 Task: Find connections with filter location Kandukūr with filter topic #lawyerlifewith filter profile language French with filter current company AMD with filter school Rungta College of Engineering & Technology Kohka-Kurud Bhilai. with filter industry Engines and Power Transmission Equipment Manufacturing with filter service category Business Law with filter keywords title Engineering Technician
Action: Mouse moved to (180, 266)
Screenshot: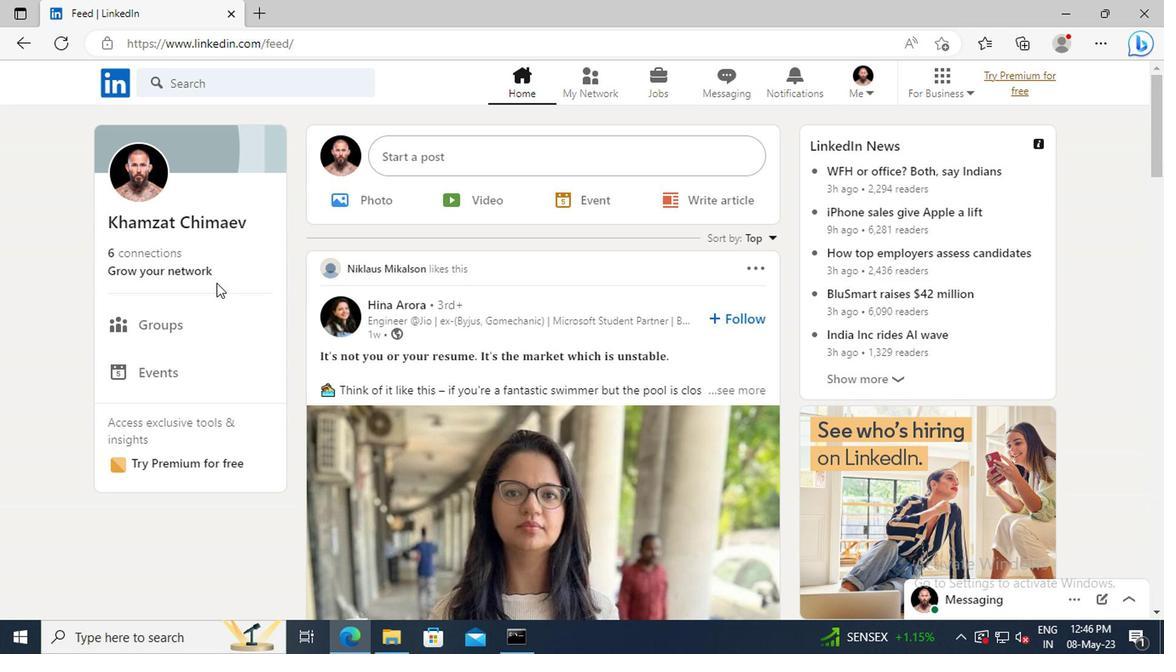
Action: Mouse pressed left at (180, 266)
Screenshot: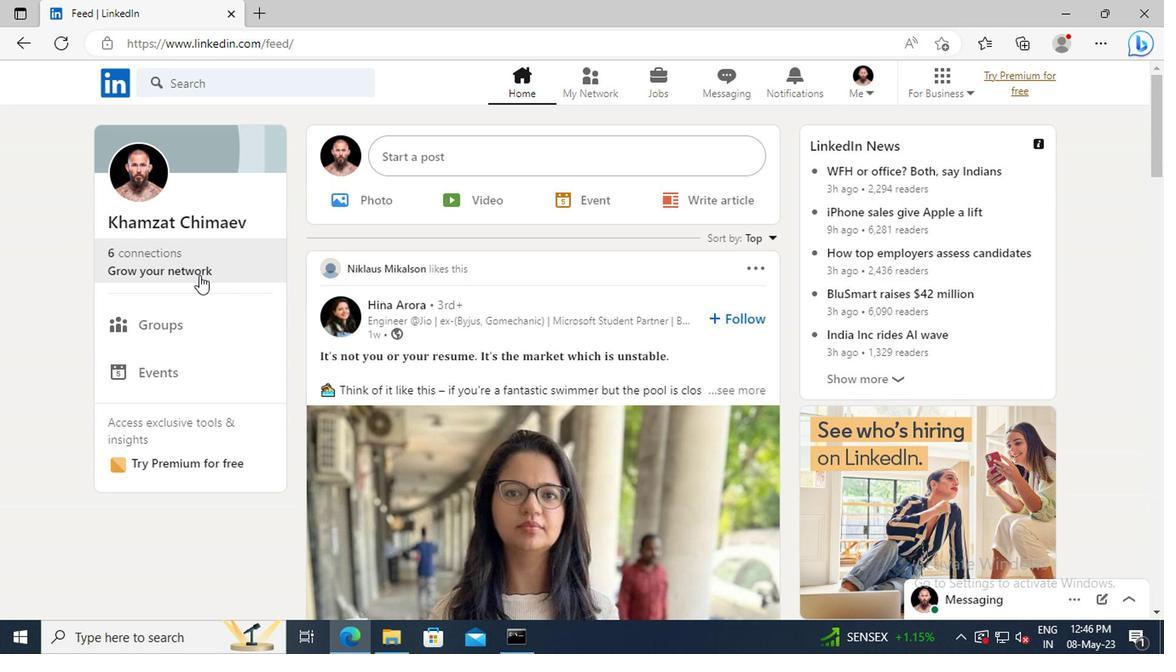 
Action: Mouse moved to (184, 184)
Screenshot: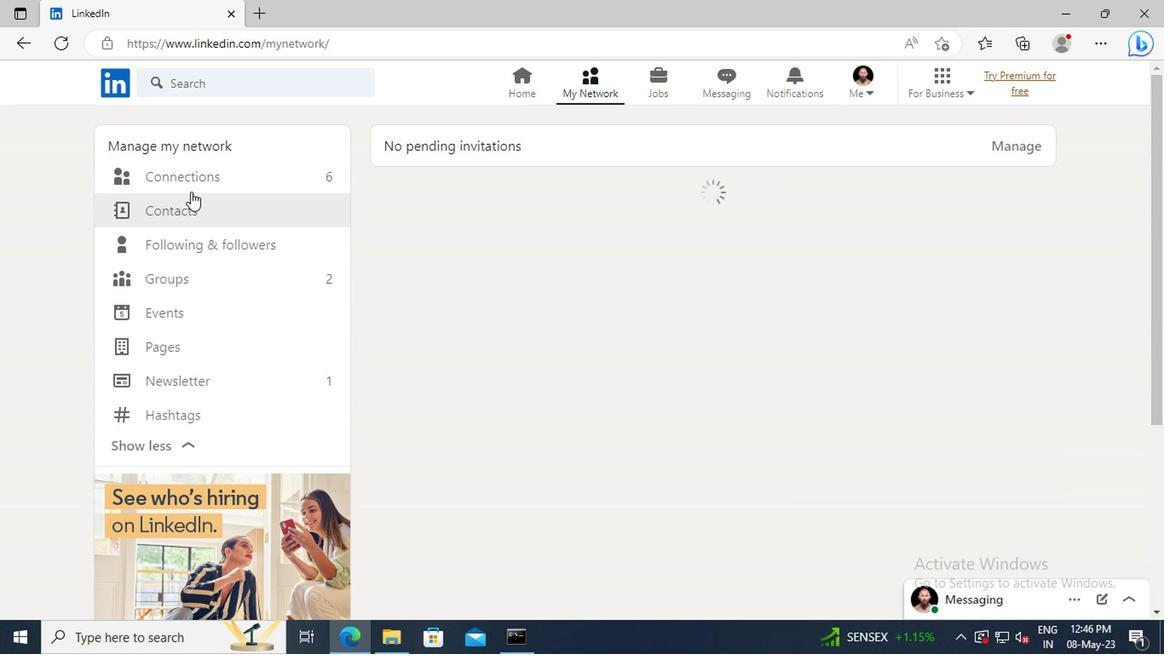 
Action: Mouse pressed left at (184, 184)
Screenshot: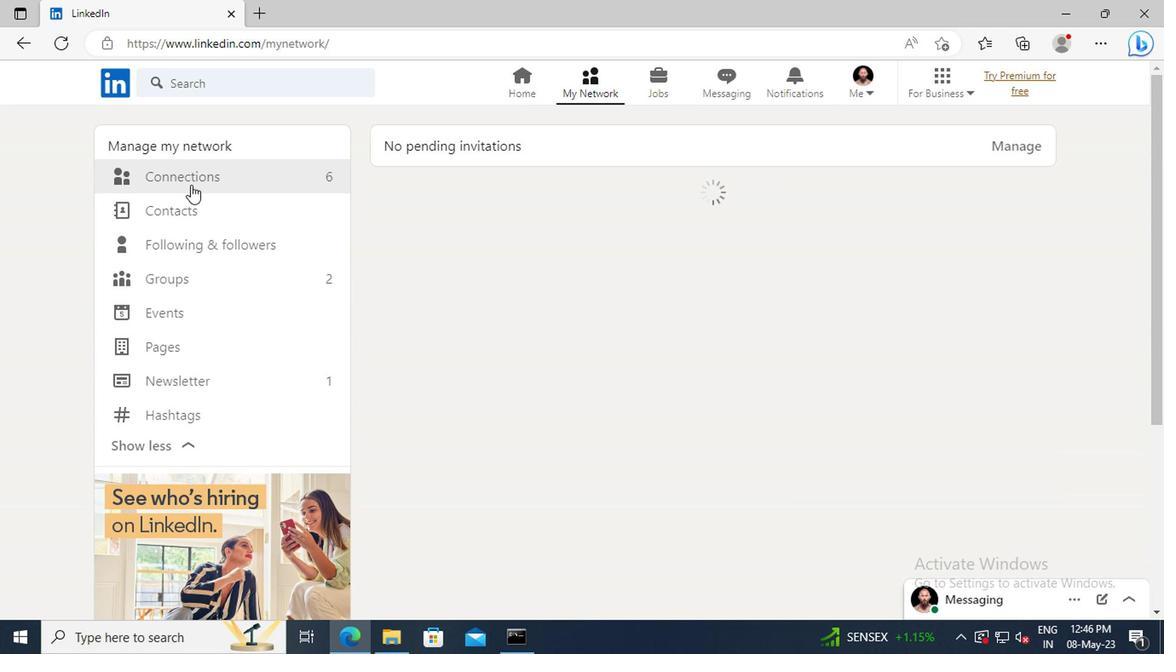 
Action: Mouse moved to (702, 182)
Screenshot: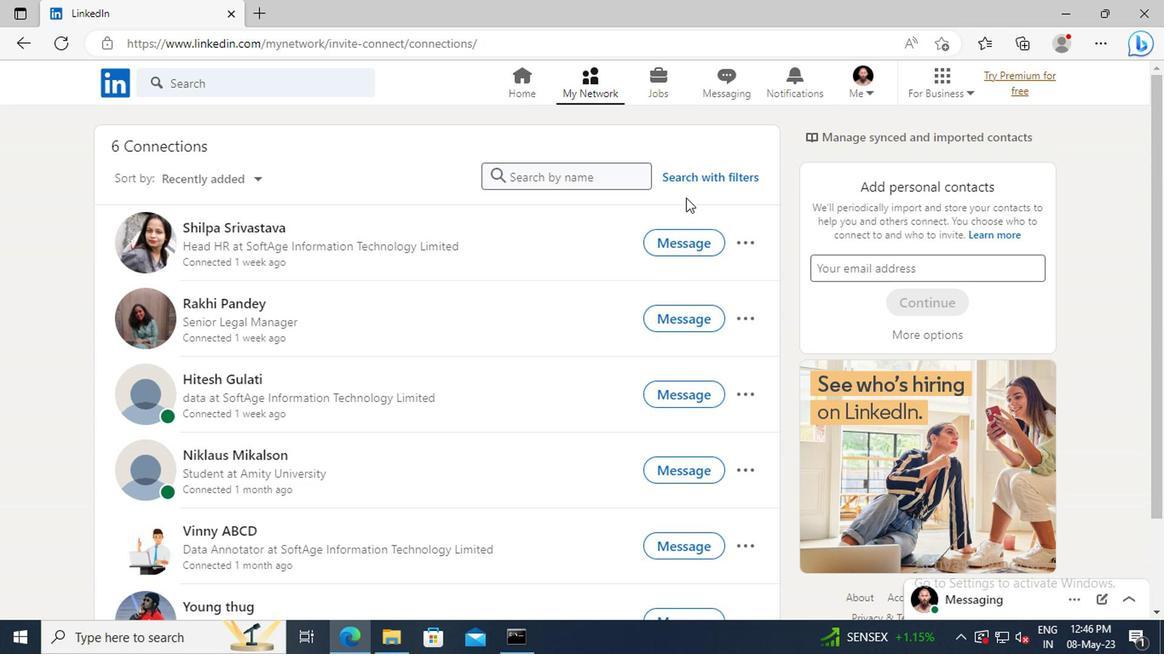 
Action: Mouse pressed left at (702, 182)
Screenshot: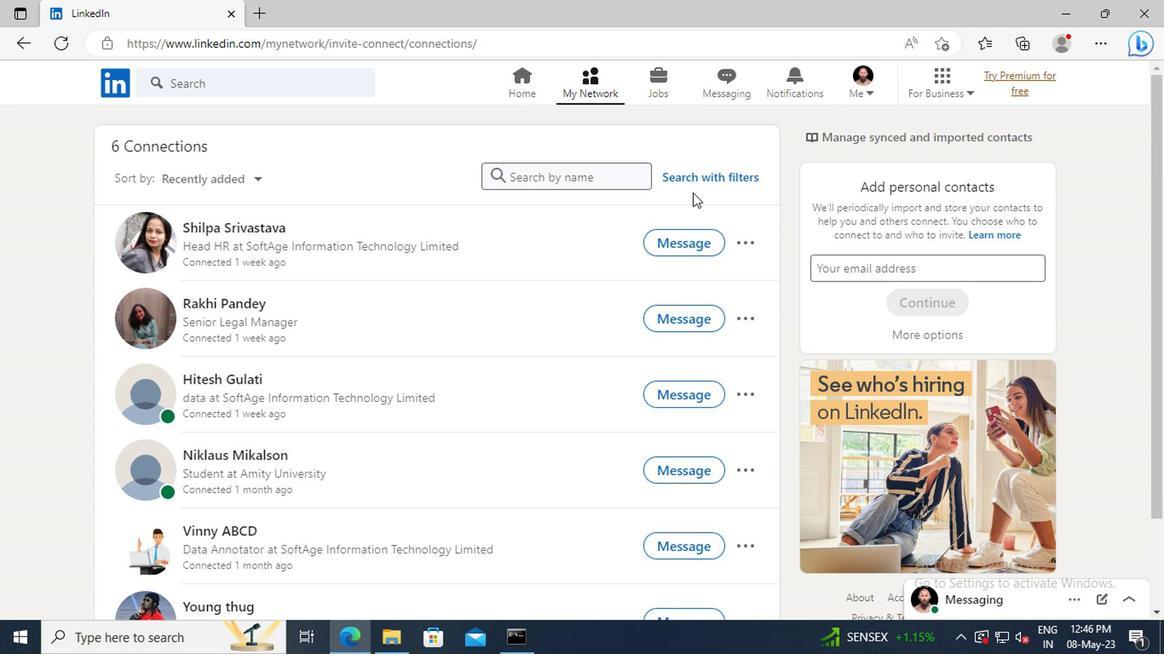
Action: Mouse moved to (639, 135)
Screenshot: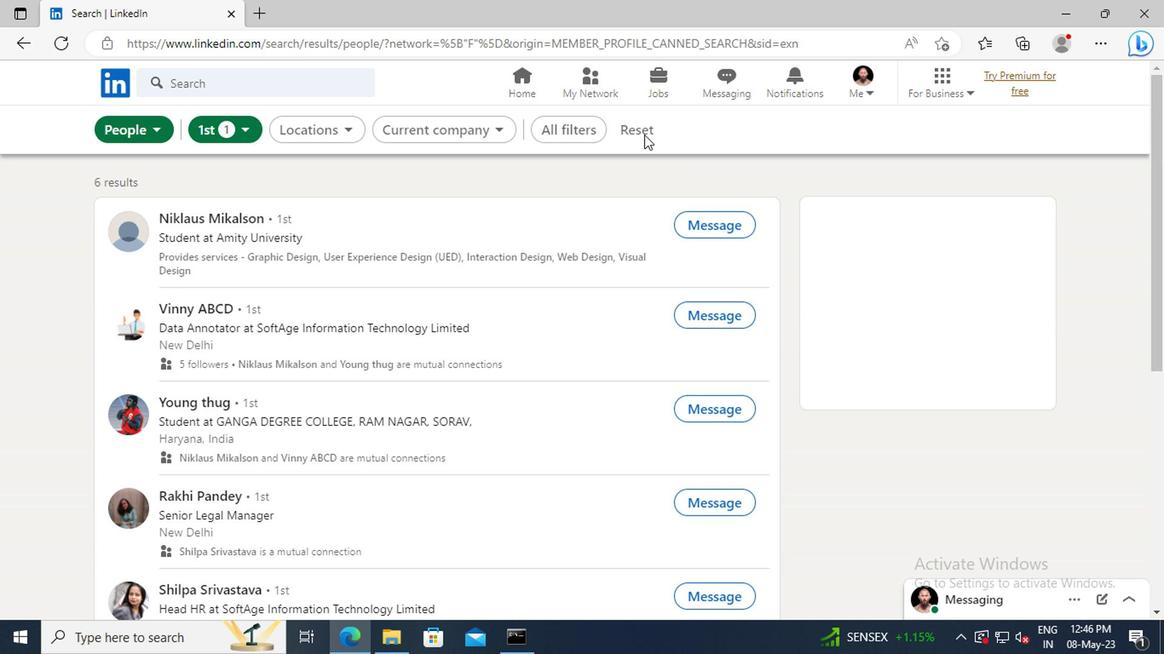 
Action: Mouse pressed left at (639, 135)
Screenshot: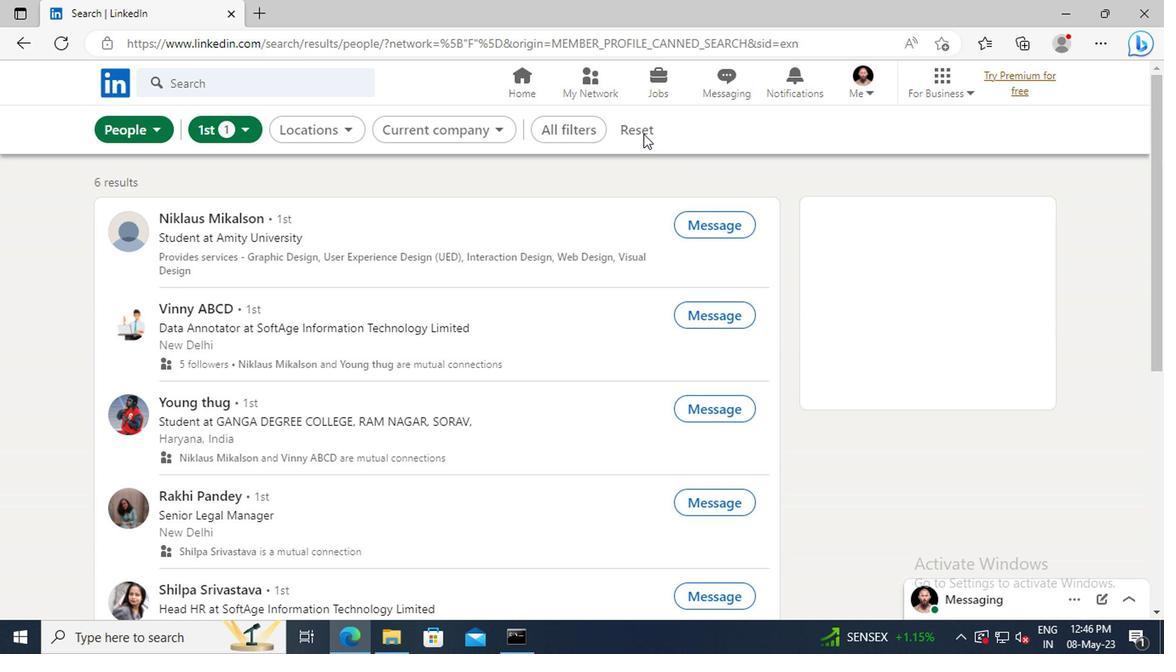 
Action: Mouse moved to (621, 135)
Screenshot: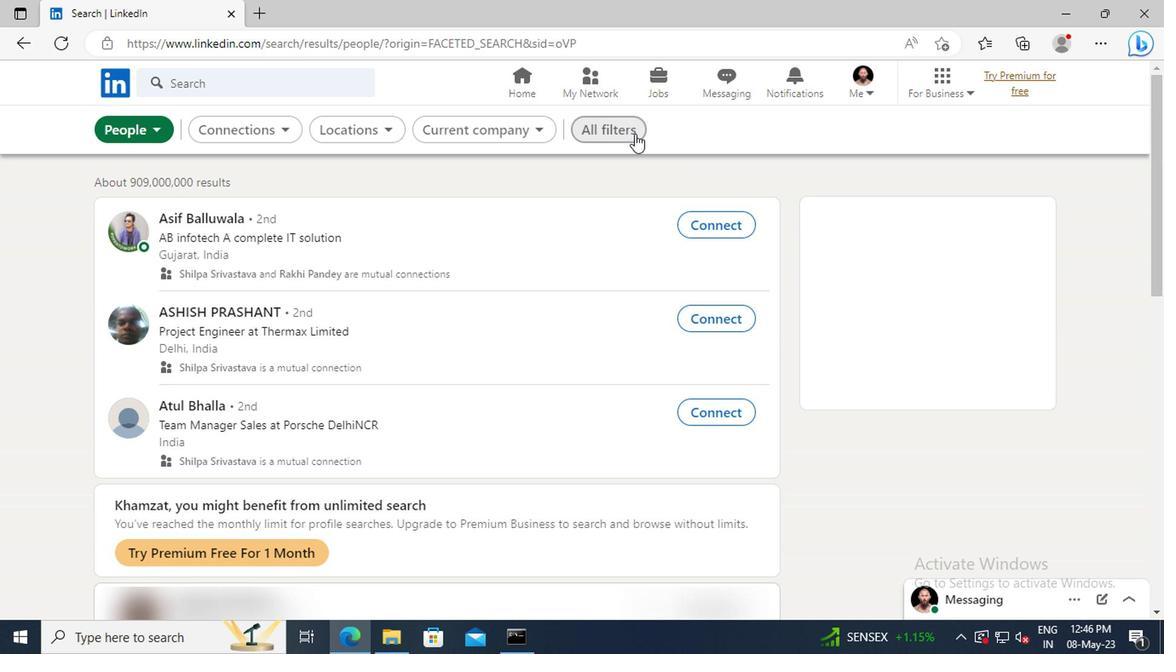 
Action: Mouse pressed left at (621, 135)
Screenshot: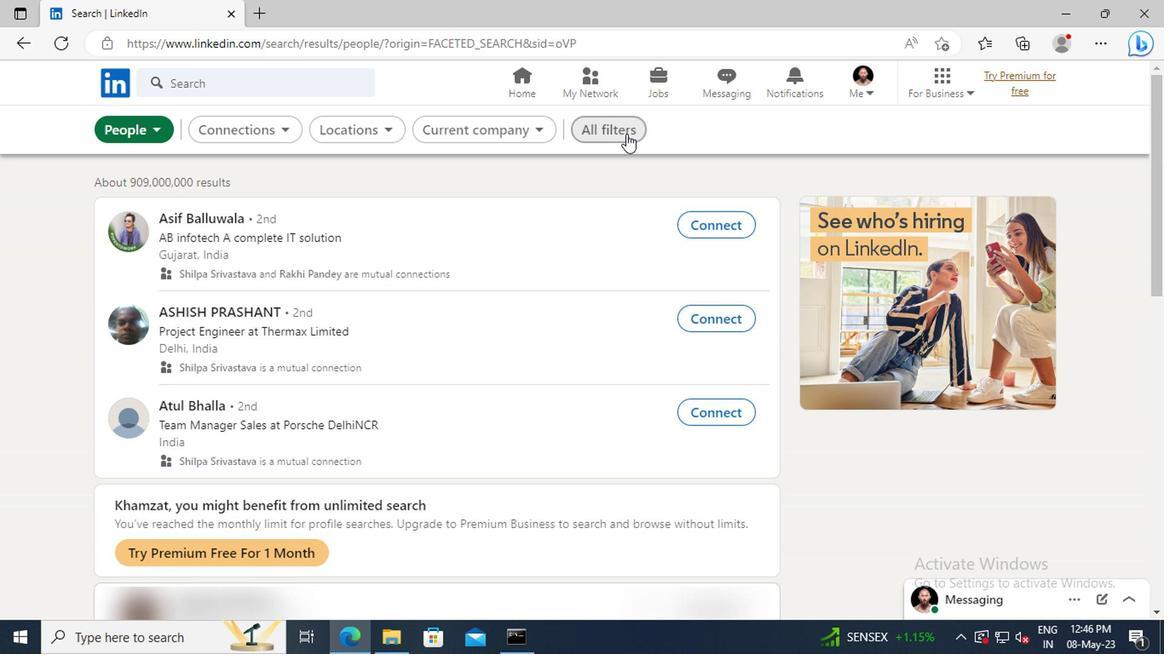 
Action: Mouse moved to (913, 305)
Screenshot: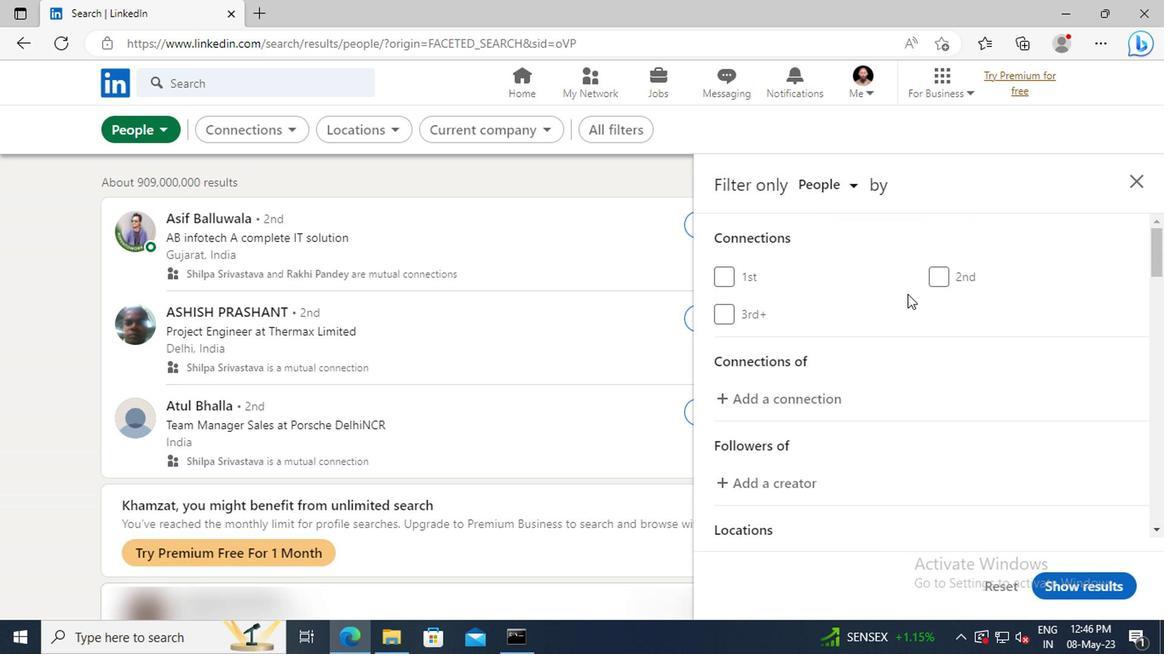
Action: Mouse scrolled (913, 303) with delta (0, -1)
Screenshot: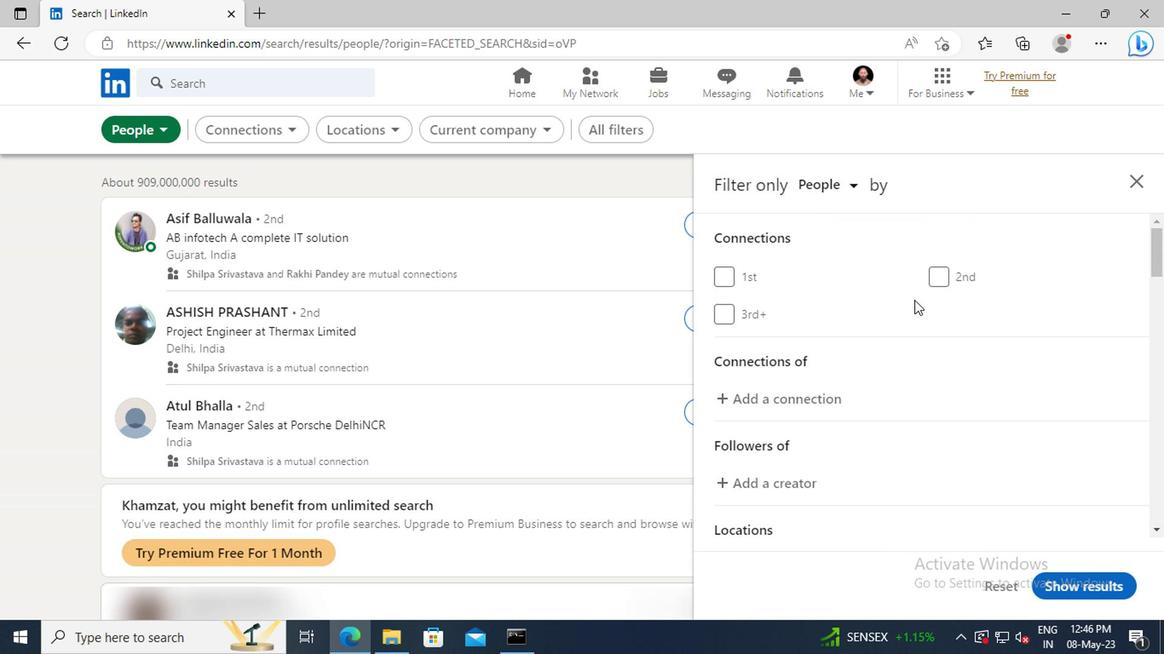 
Action: Mouse moved to (915, 306)
Screenshot: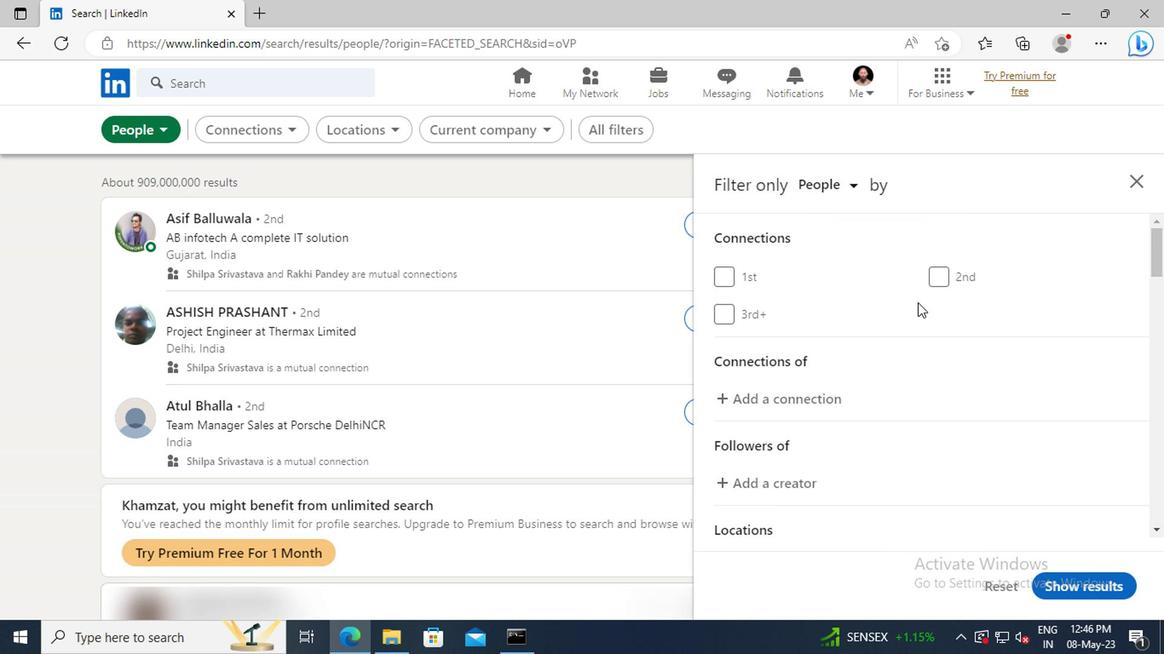 
Action: Mouse scrolled (915, 305) with delta (0, -1)
Screenshot: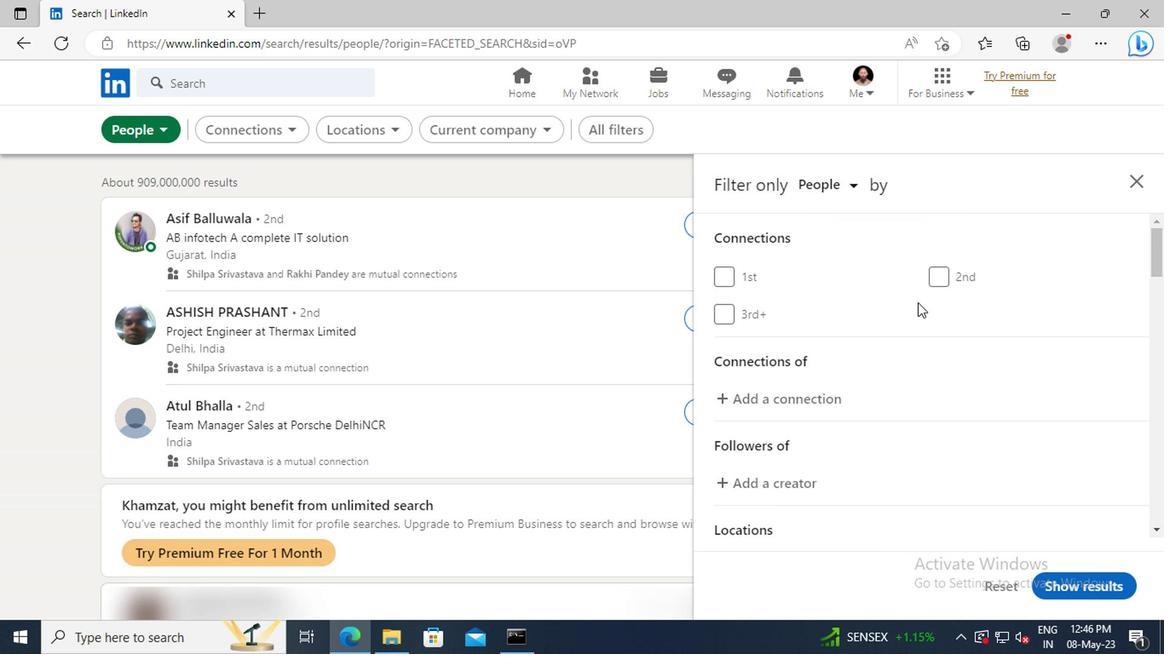 
Action: Mouse scrolled (915, 305) with delta (0, -1)
Screenshot: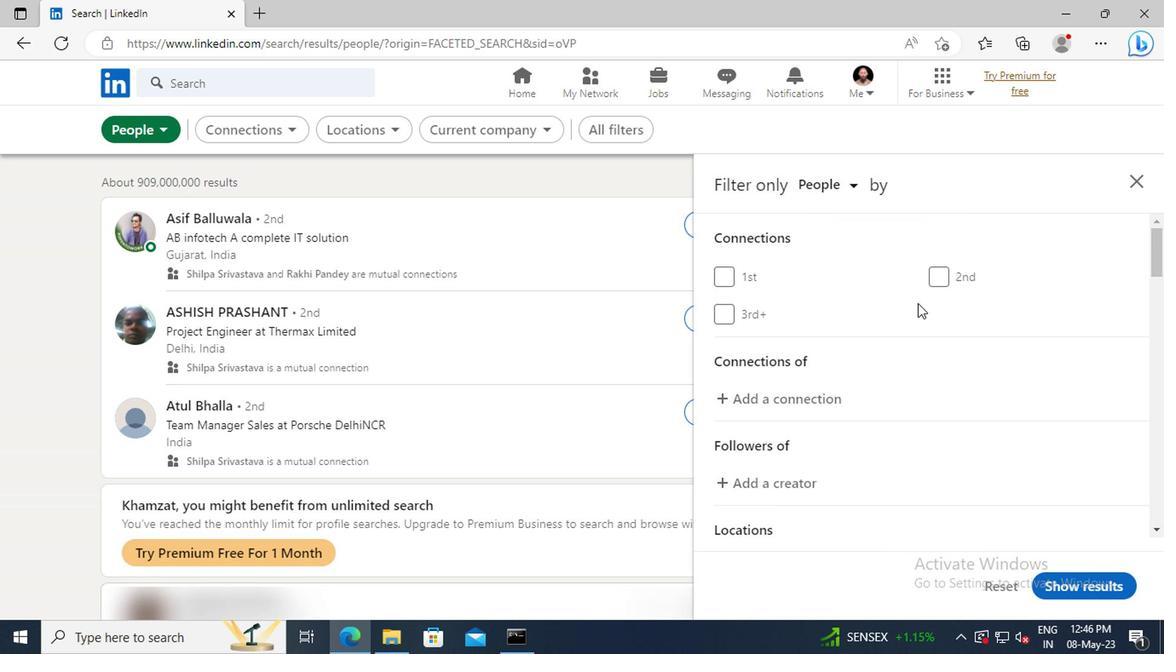 
Action: Mouse scrolled (915, 305) with delta (0, -1)
Screenshot: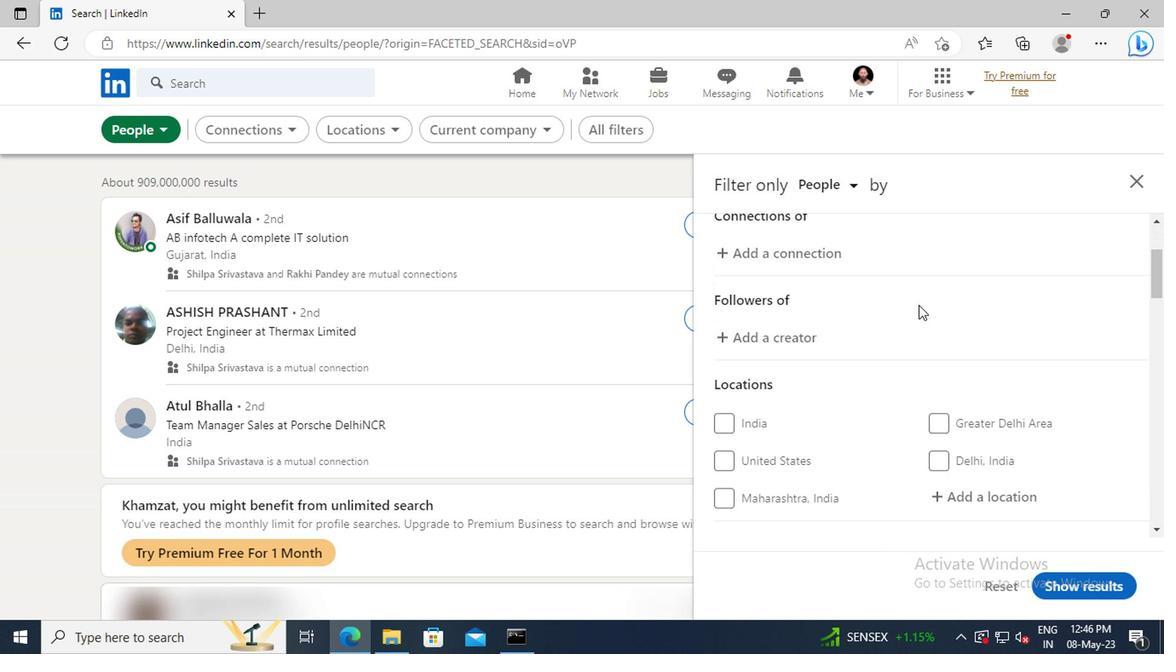 
Action: Mouse scrolled (915, 305) with delta (0, -1)
Screenshot: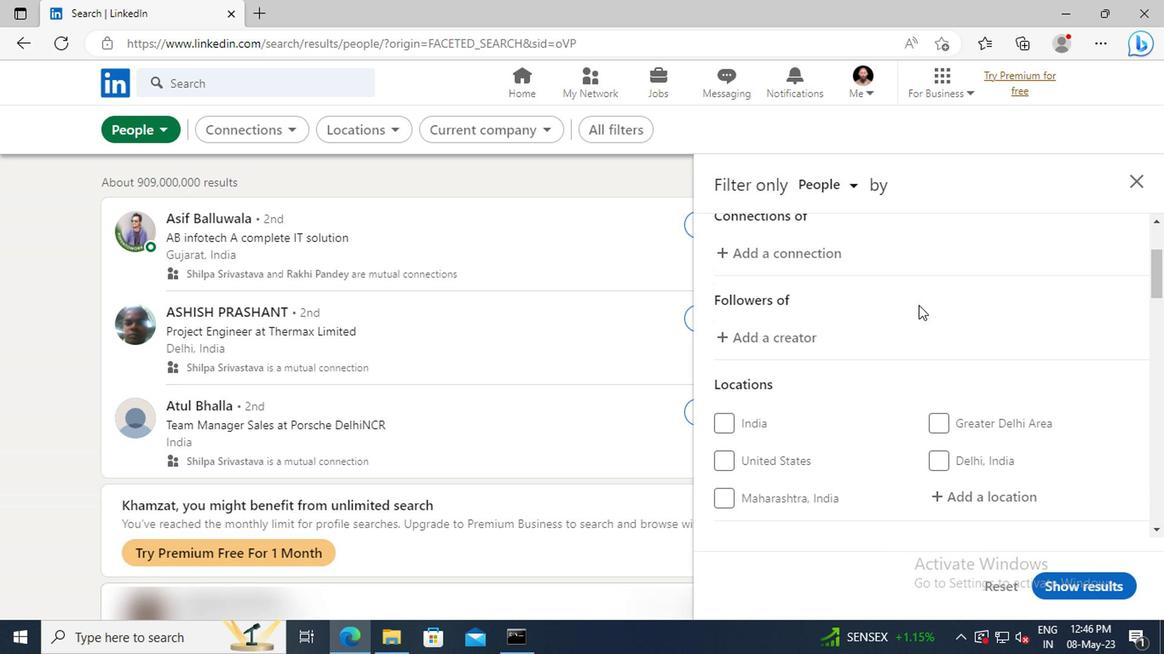 
Action: Mouse scrolled (915, 305) with delta (0, -1)
Screenshot: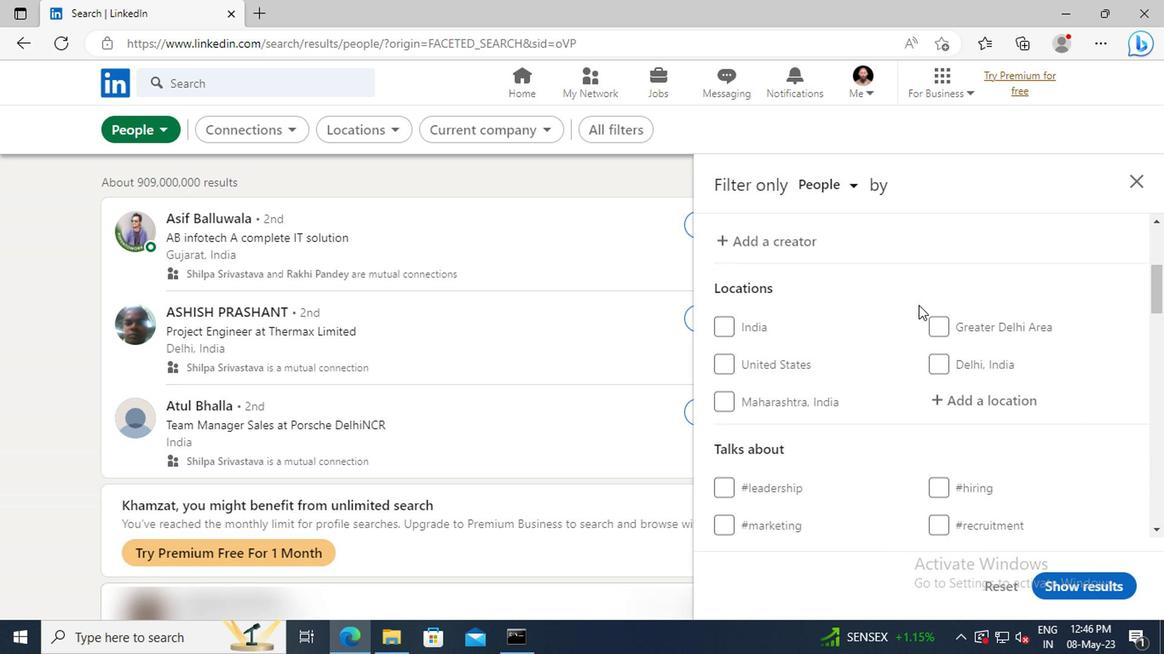 
Action: Mouse moved to (947, 356)
Screenshot: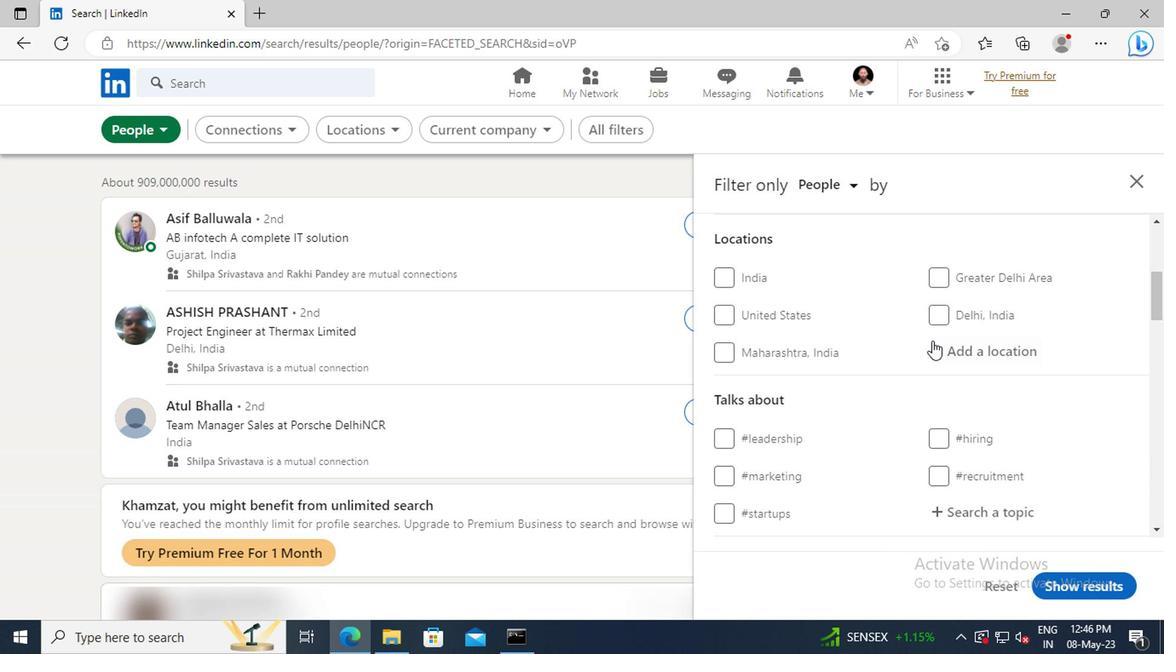 
Action: Mouse pressed left at (947, 356)
Screenshot: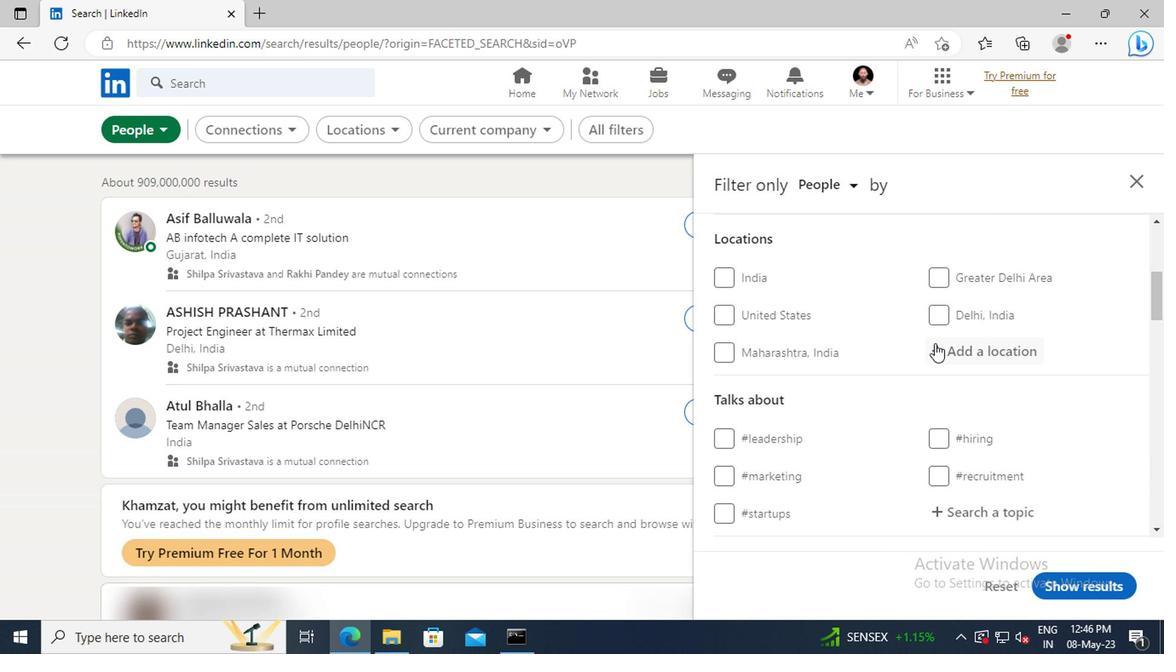 
Action: Mouse moved to (947, 356)
Screenshot: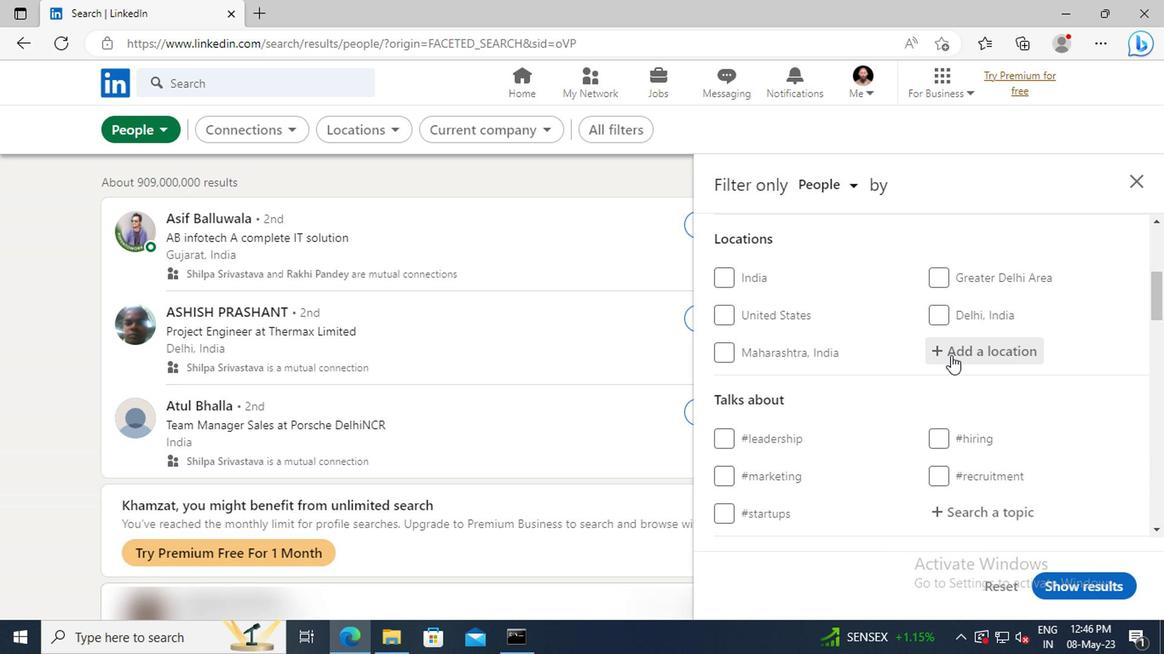 
Action: Key pressed <Key.shift>KANDUKUR
Screenshot: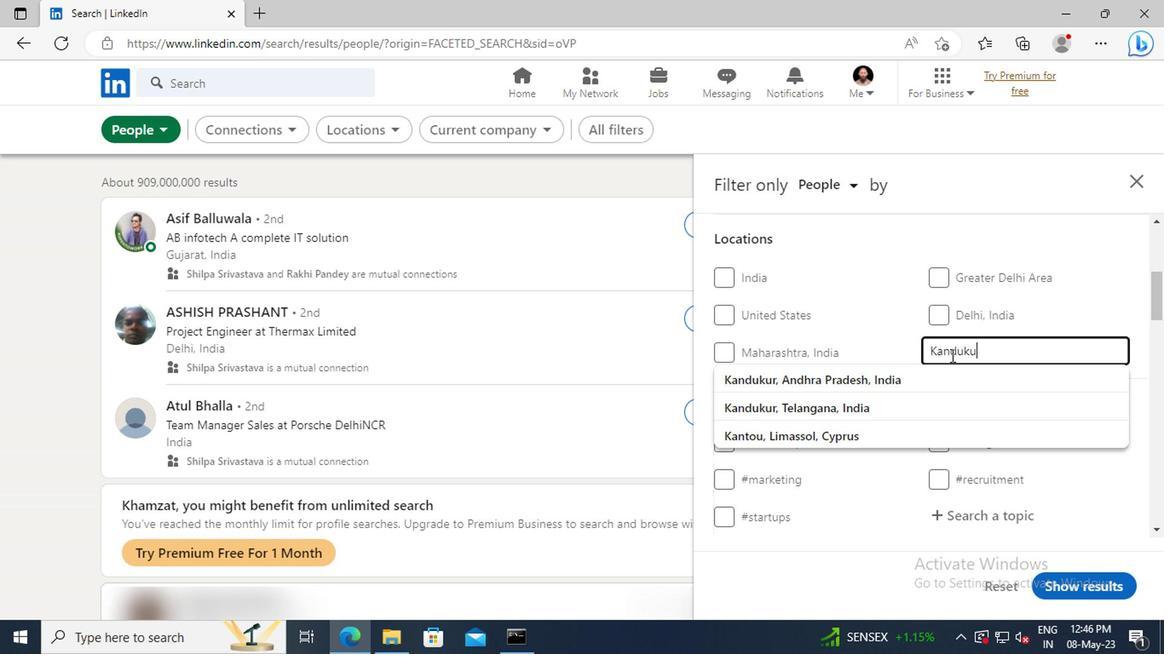 
Action: Mouse moved to (948, 371)
Screenshot: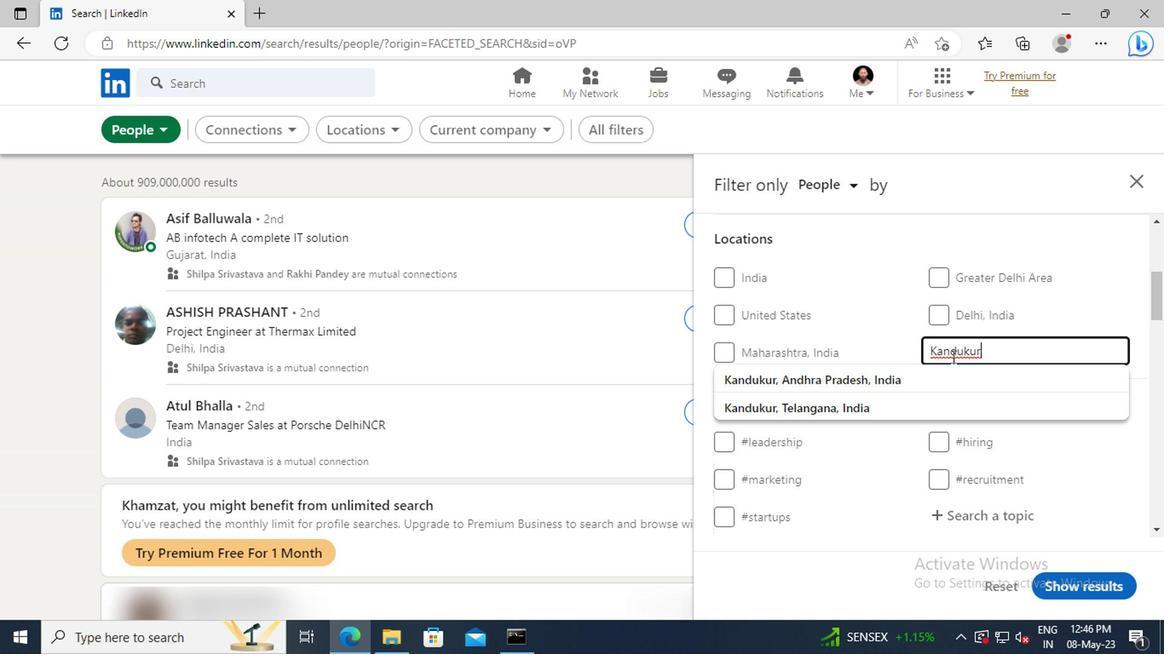 
Action: Mouse pressed left at (948, 371)
Screenshot: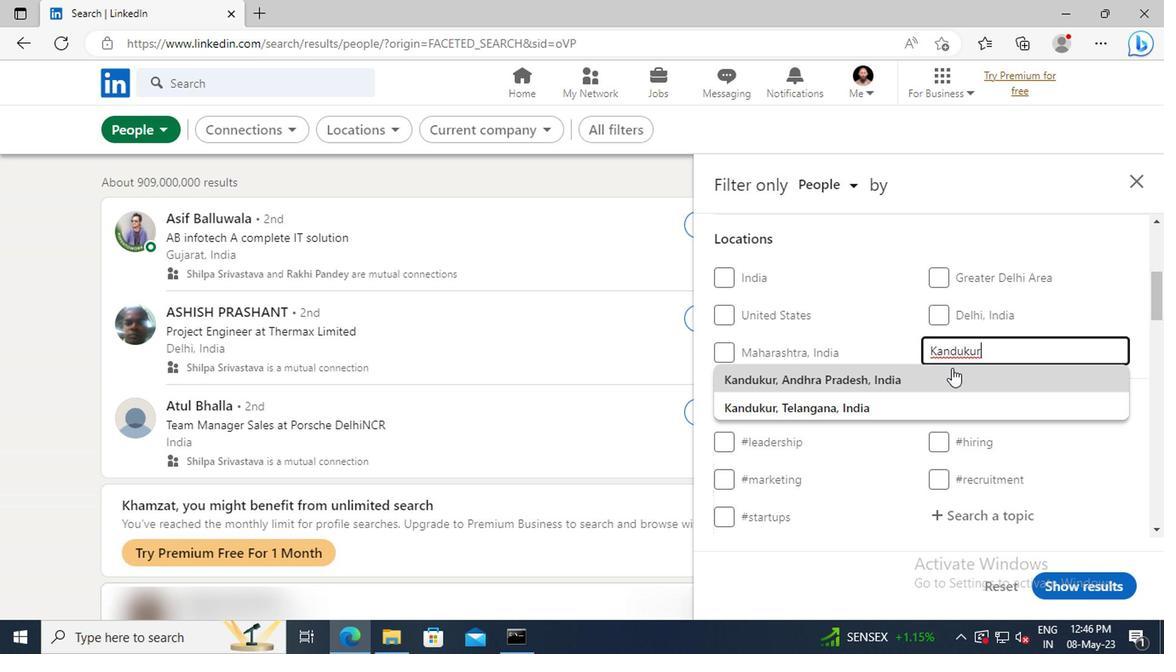 
Action: Mouse scrolled (948, 371) with delta (0, 0)
Screenshot: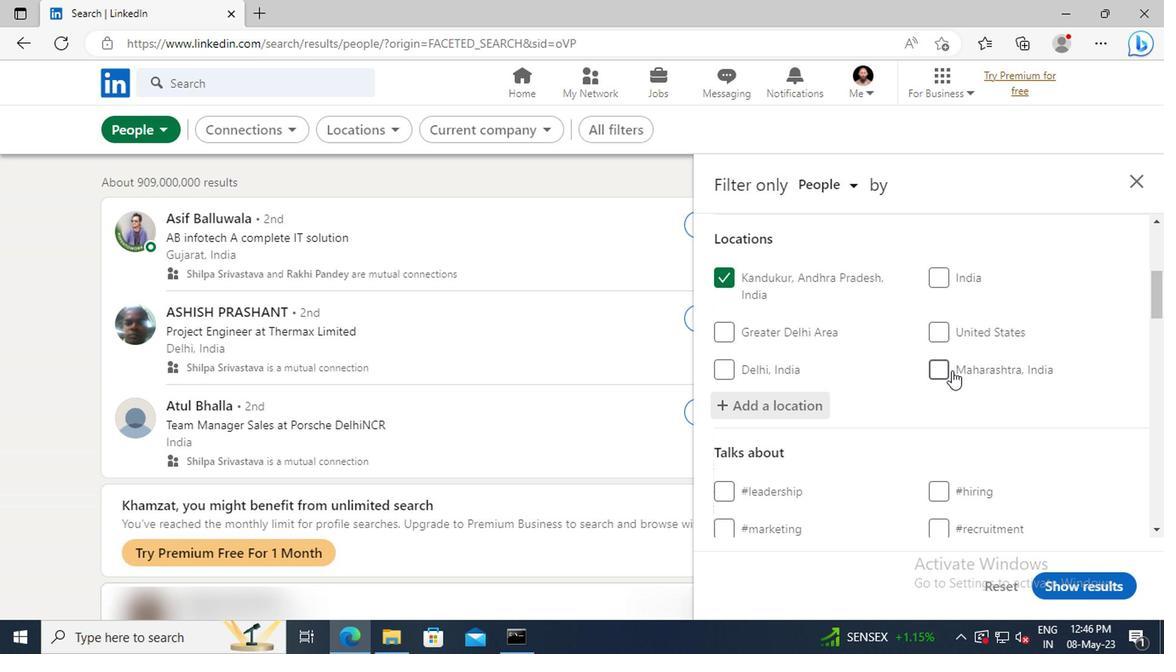 
Action: Mouse scrolled (948, 371) with delta (0, 0)
Screenshot: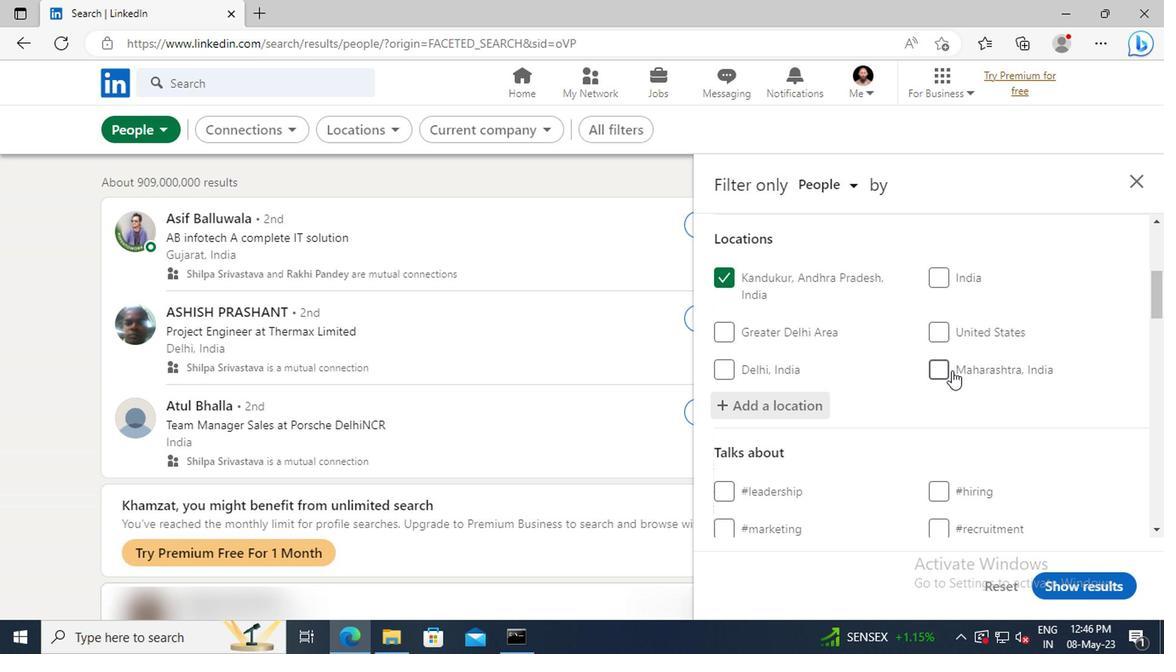 
Action: Mouse scrolled (948, 371) with delta (0, 0)
Screenshot: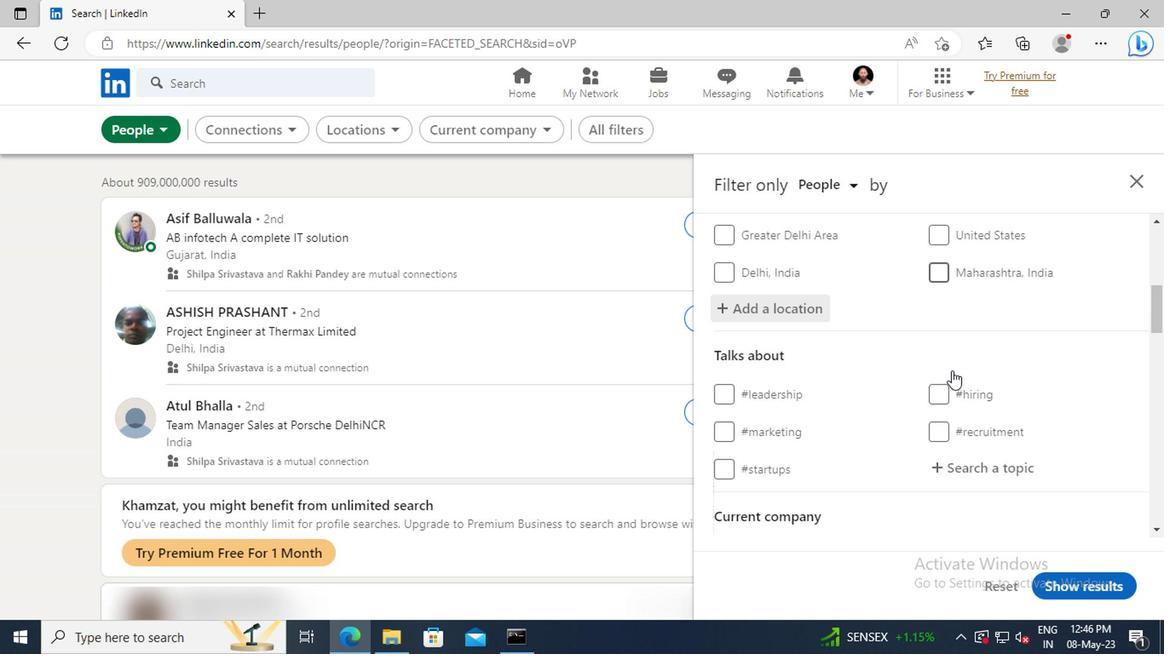 
Action: Mouse scrolled (948, 371) with delta (0, 0)
Screenshot: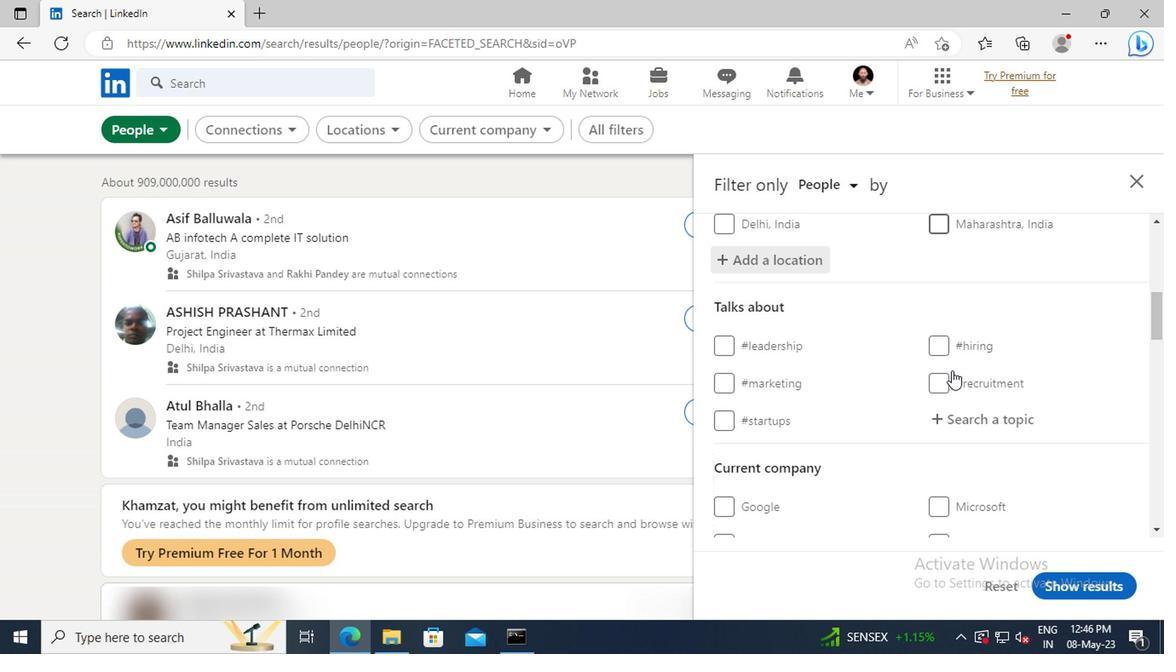 
Action: Mouse moved to (953, 375)
Screenshot: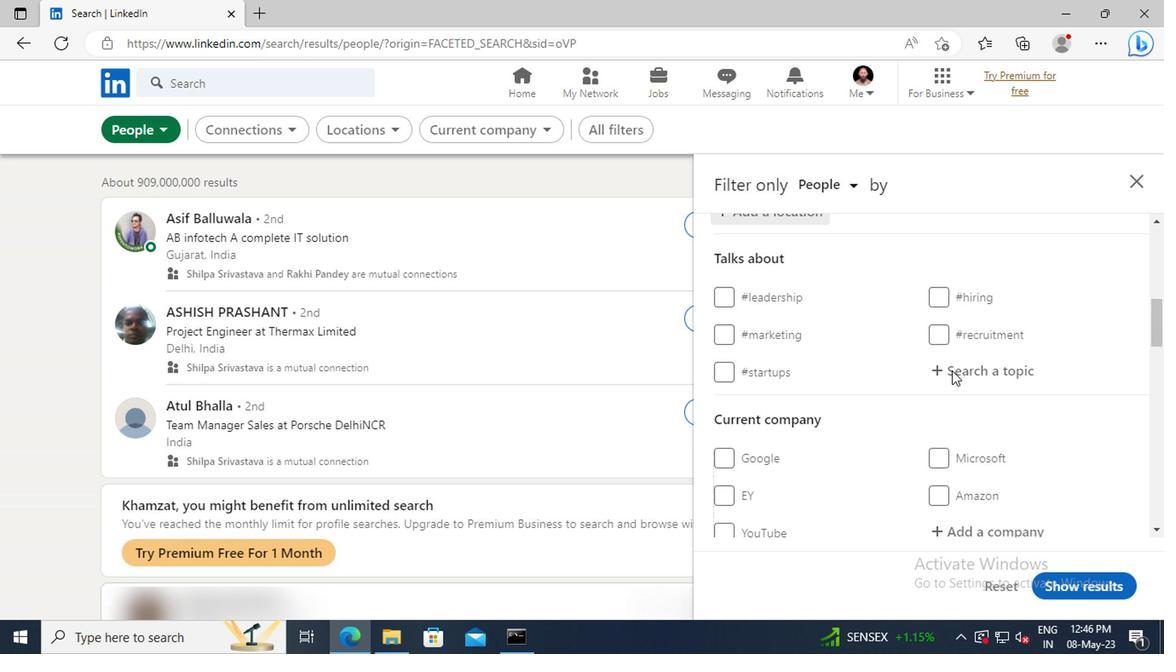 
Action: Mouse pressed left at (953, 375)
Screenshot: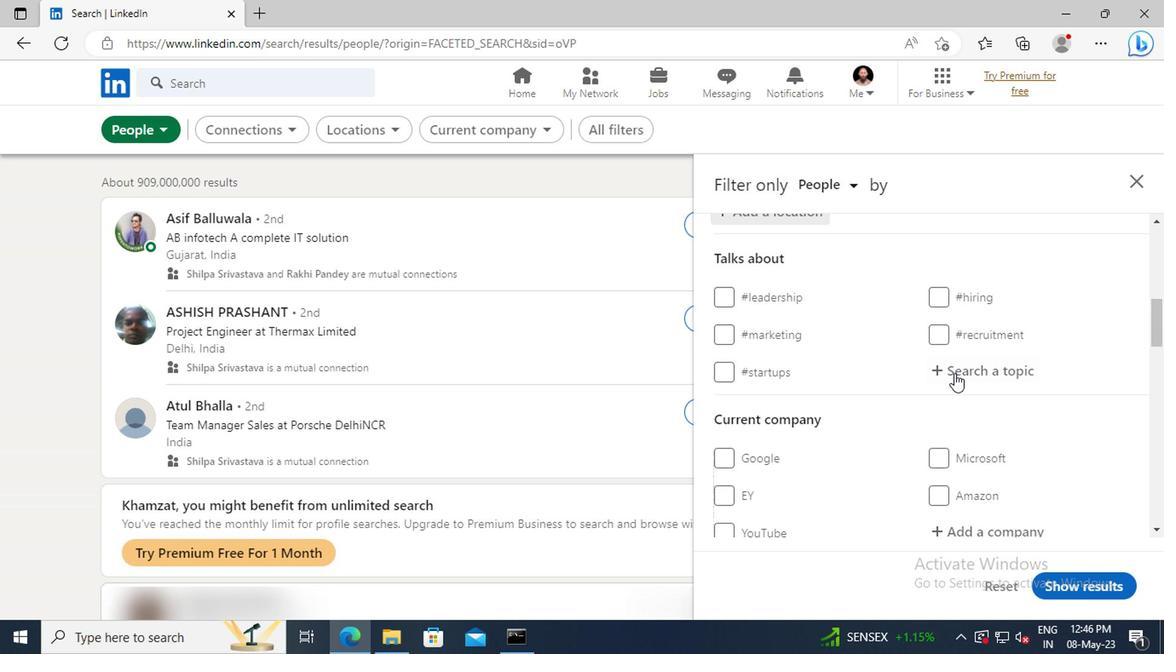 
Action: Mouse moved to (955, 377)
Screenshot: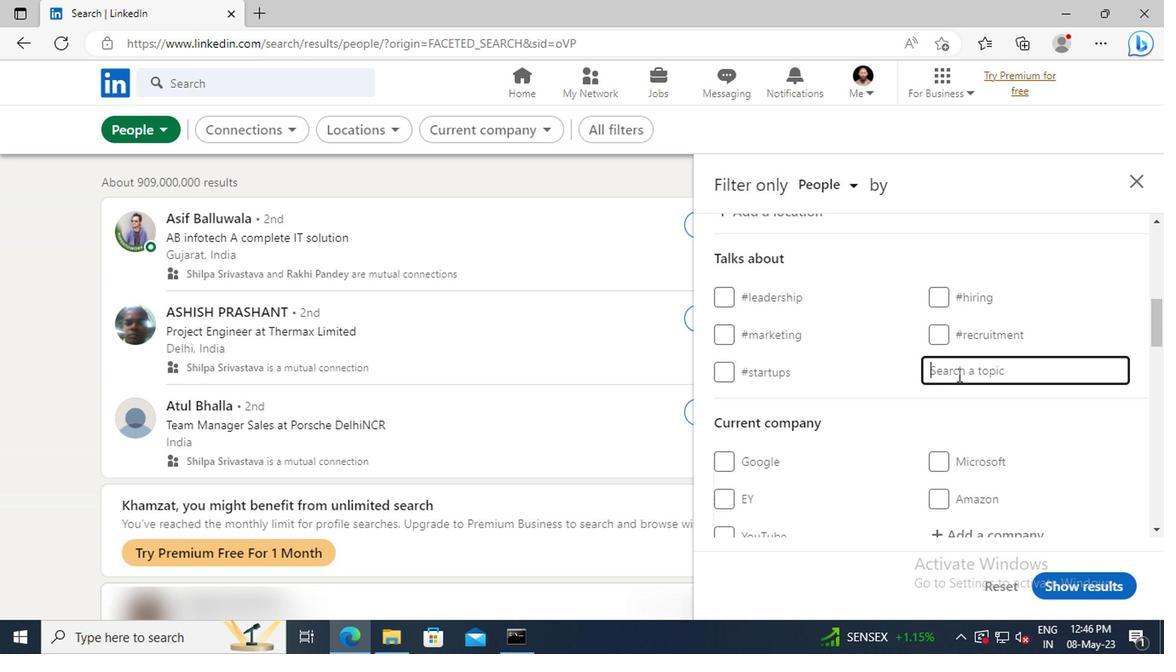 
Action: Key pressed LAWYERL
Screenshot: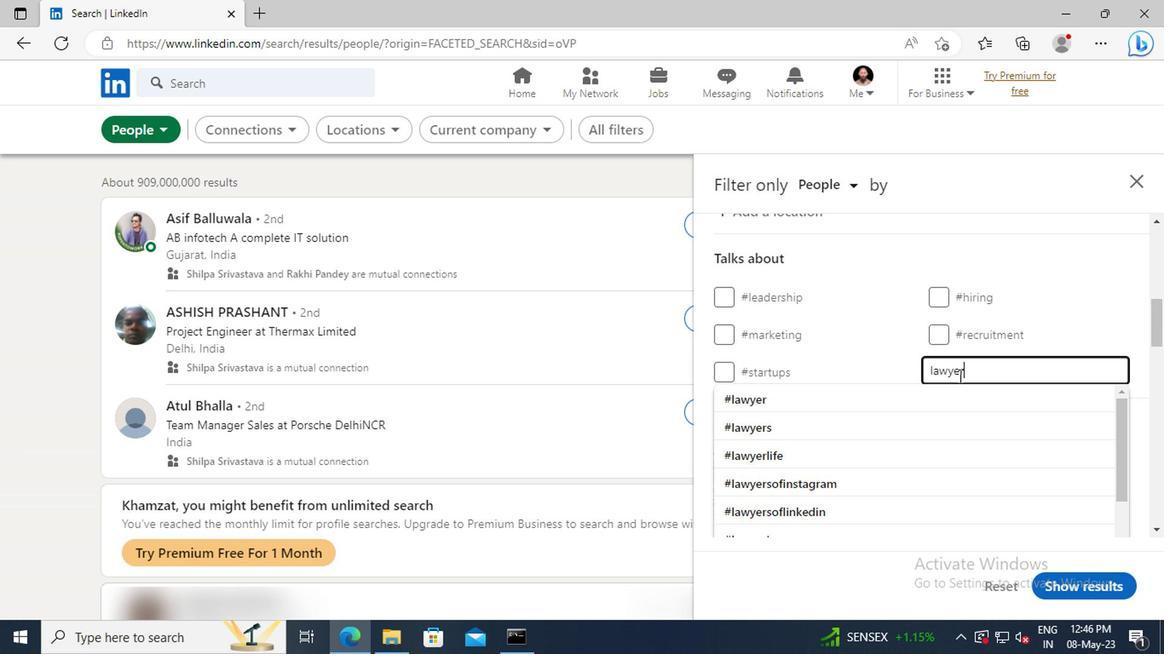 
Action: Mouse moved to (959, 397)
Screenshot: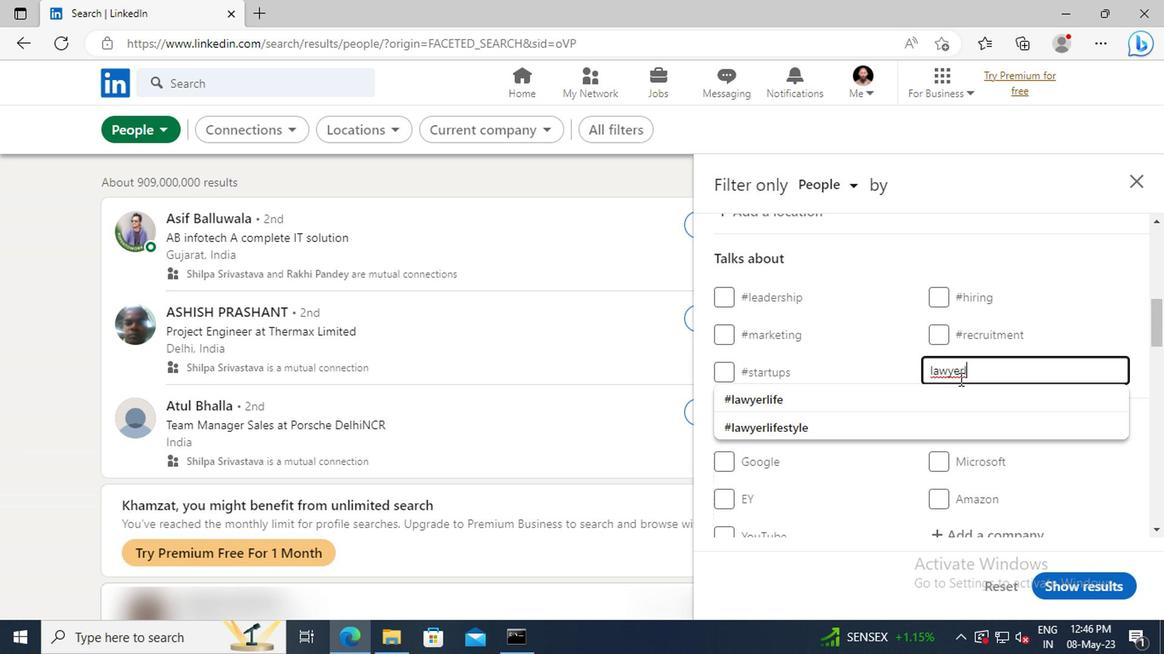 
Action: Mouse pressed left at (959, 397)
Screenshot: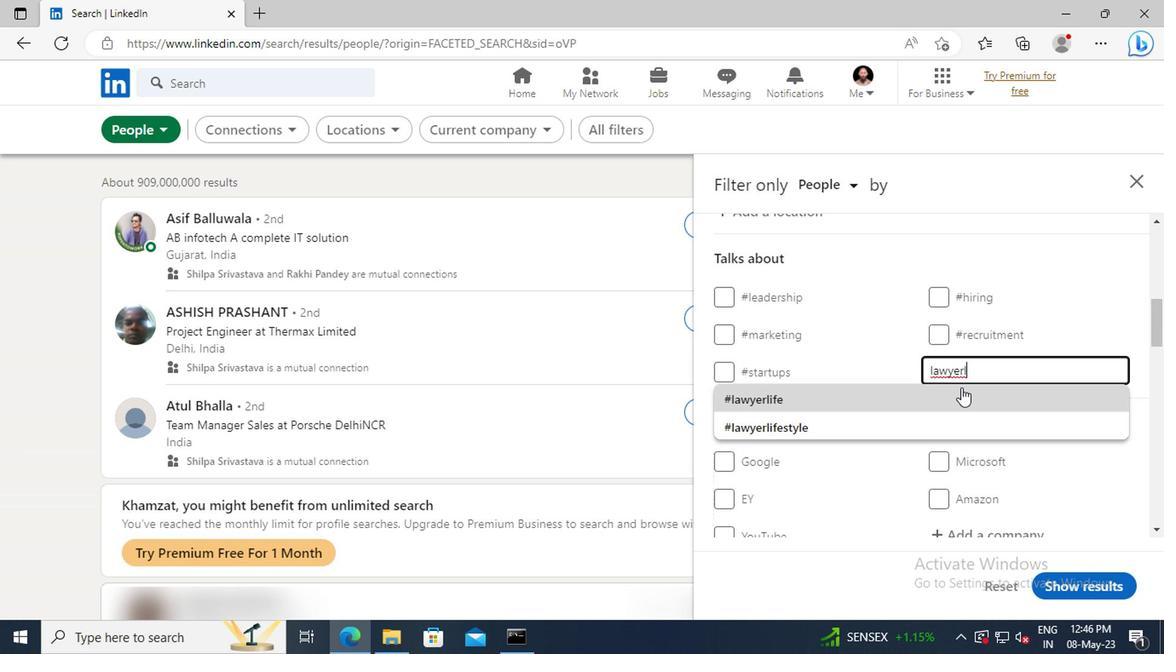
Action: Mouse scrolled (959, 396) with delta (0, 0)
Screenshot: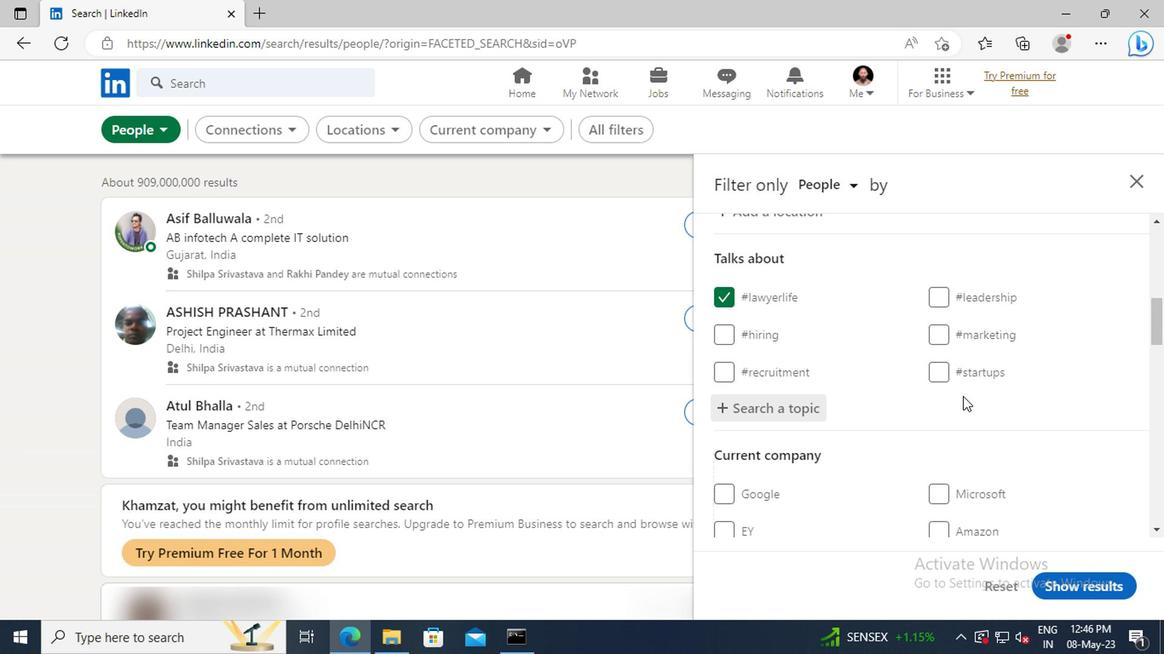 
Action: Mouse scrolled (959, 396) with delta (0, 0)
Screenshot: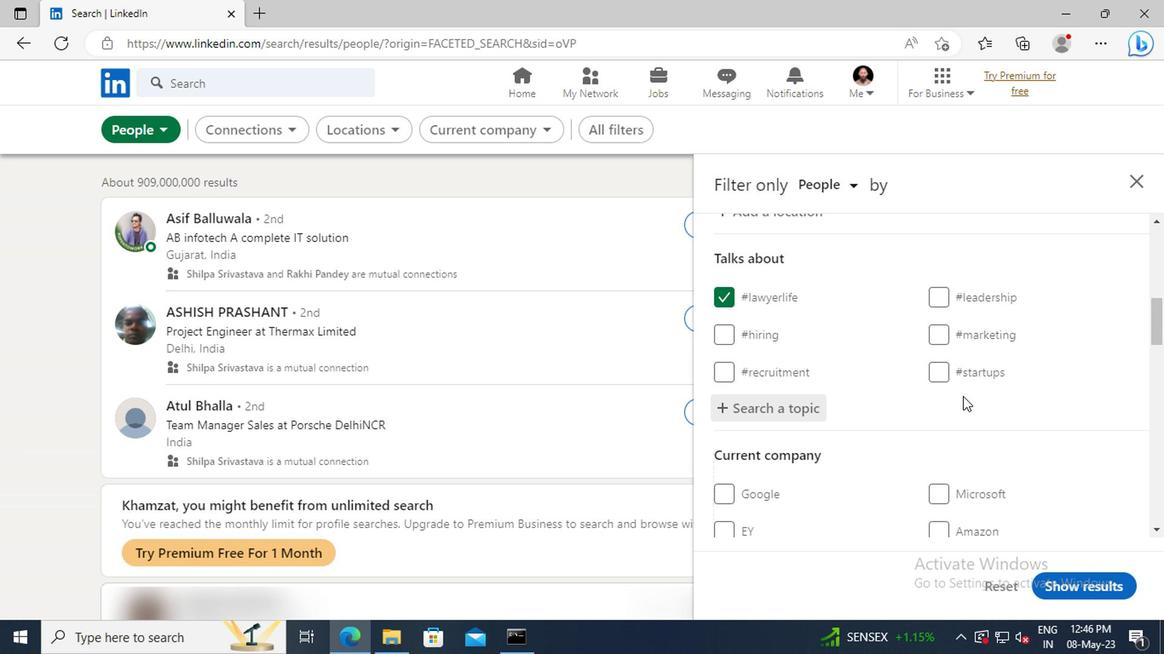 
Action: Mouse scrolled (959, 396) with delta (0, 0)
Screenshot: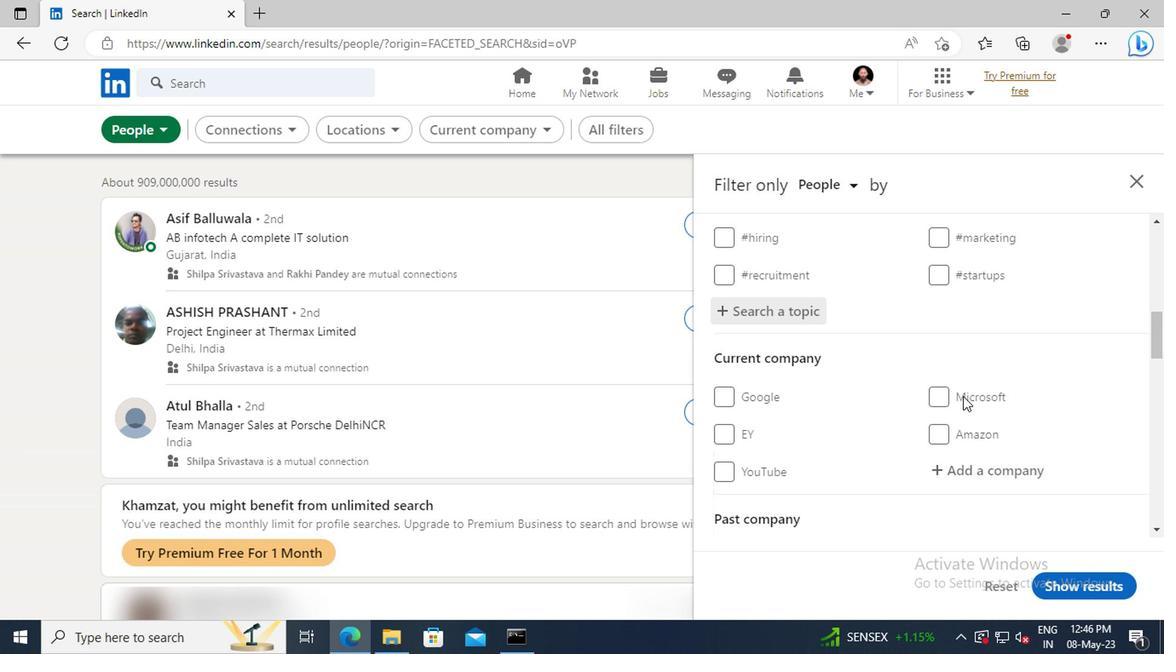 
Action: Mouse scrolled (959, 396) with delta (0, 0)
Screenshot: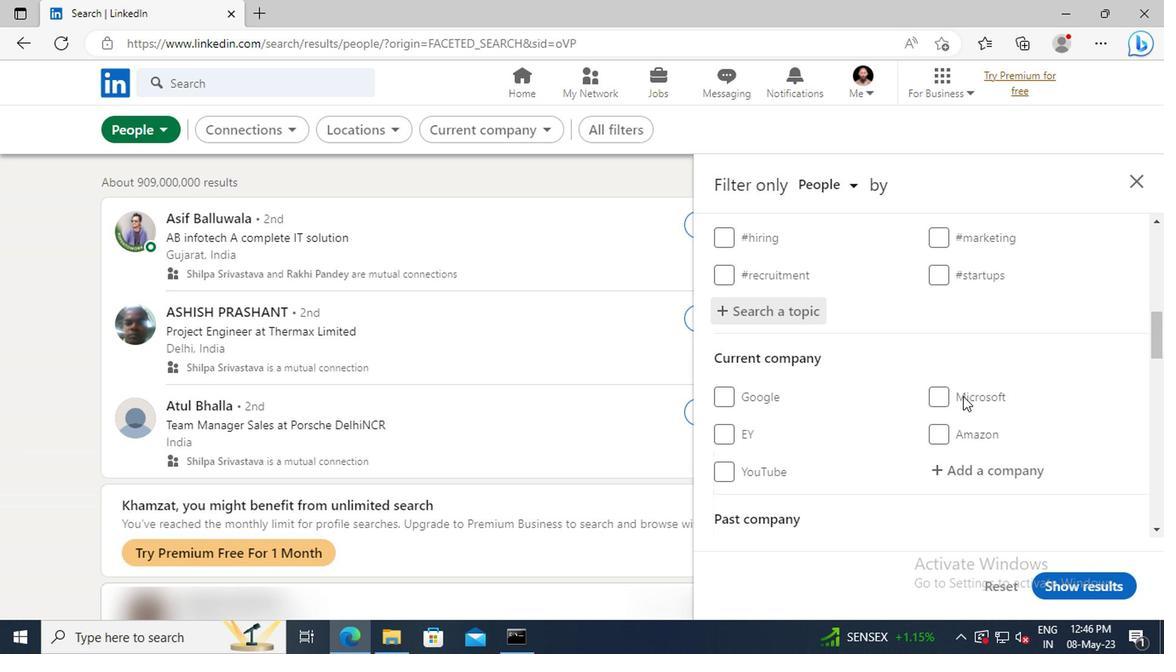 
Action: Mouse scrolled (959, 396) with delta (0, 0)
Screenshot: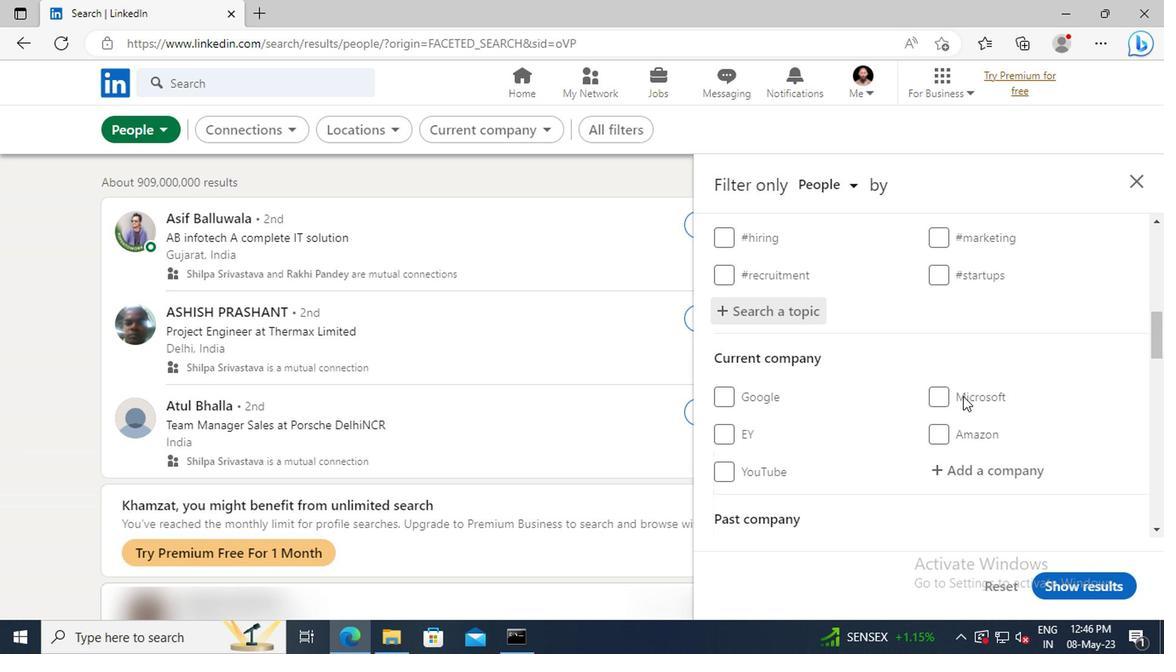 
Action: Mouse scrolled (959, 396) with delta (0, 0)
Screenshot: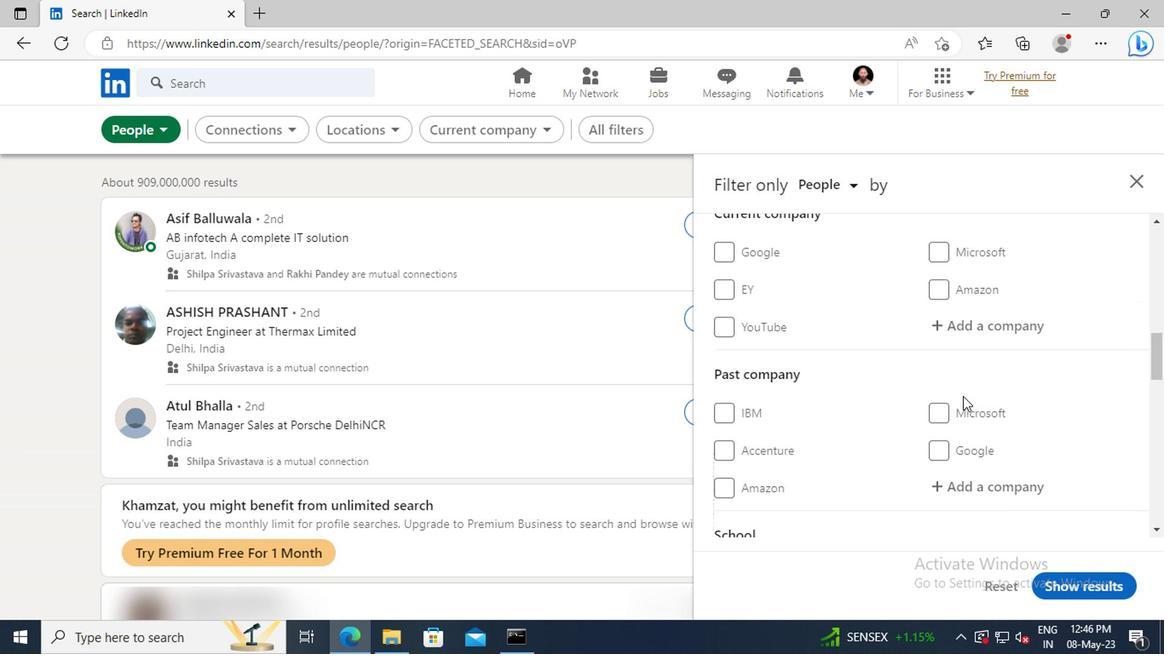 
Action: Mouse scrolled (959, 396) with delta (0, 0)
Screenshot: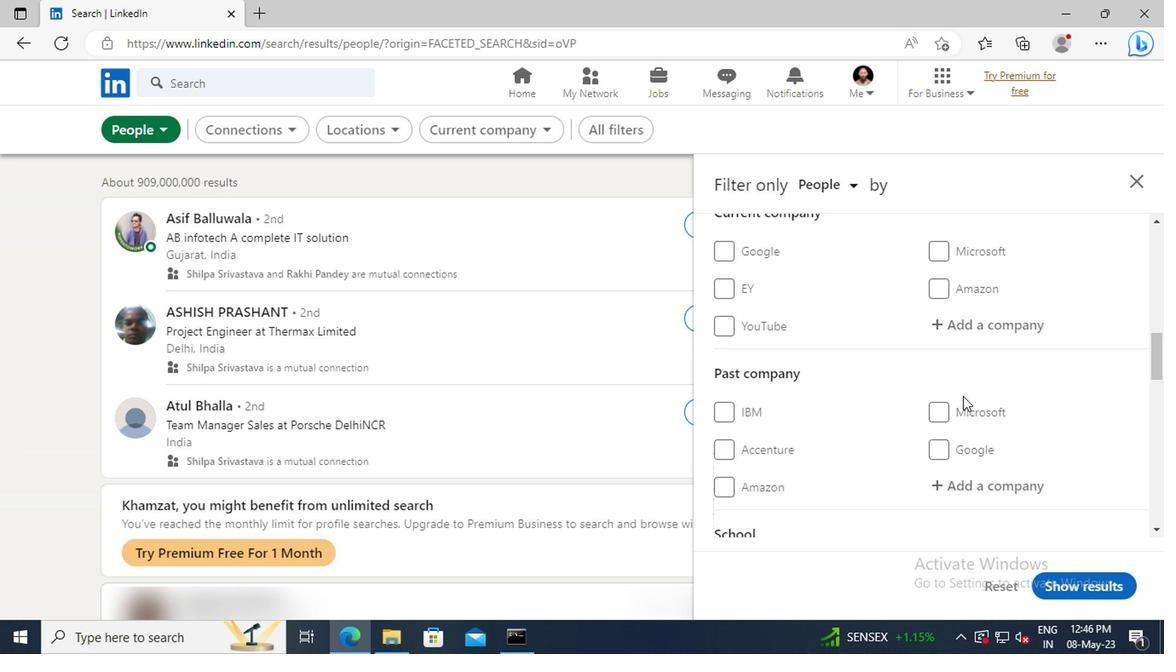
Action: Mouse scrolled (959, 396) with delta (0, 0)
Screenshot: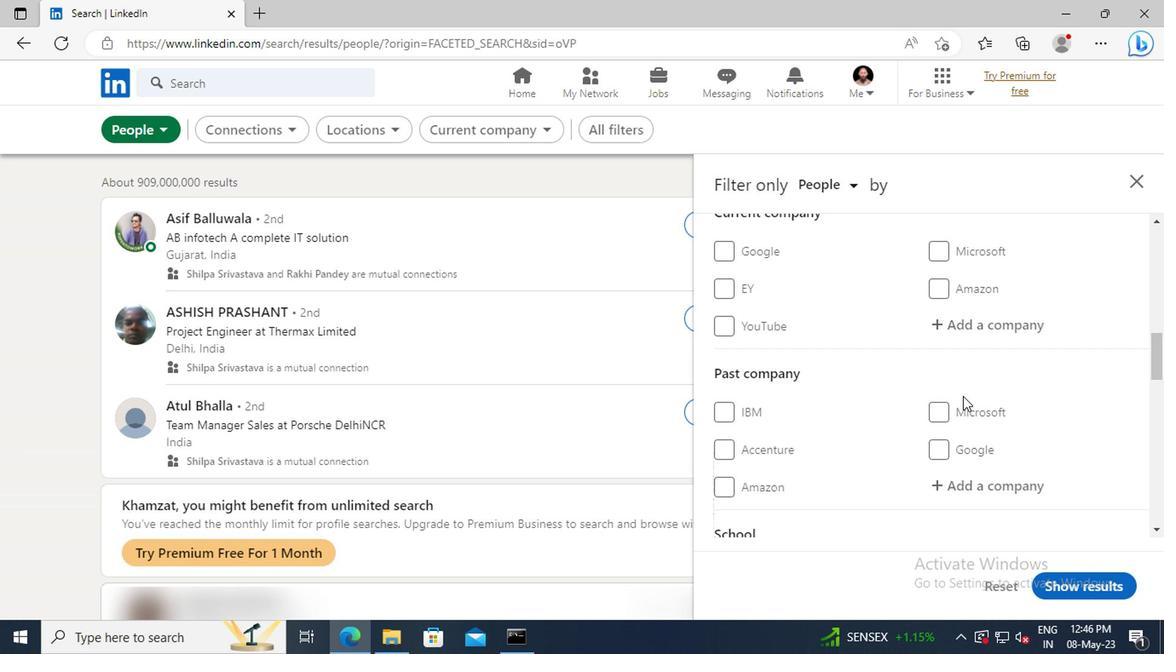 
Action: Mouse scrolled (959, 396) with delta (0, 0)
Screenshot: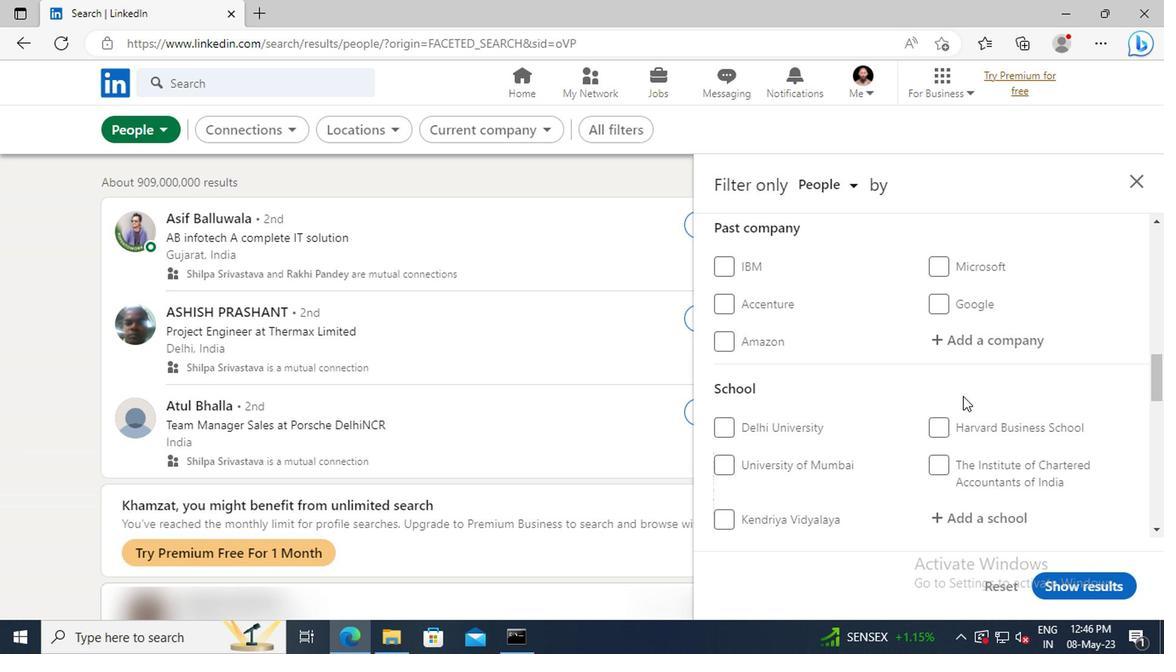 
Action: Mouse scrolled (959, 396) with delta (0, 0)
Screenshot: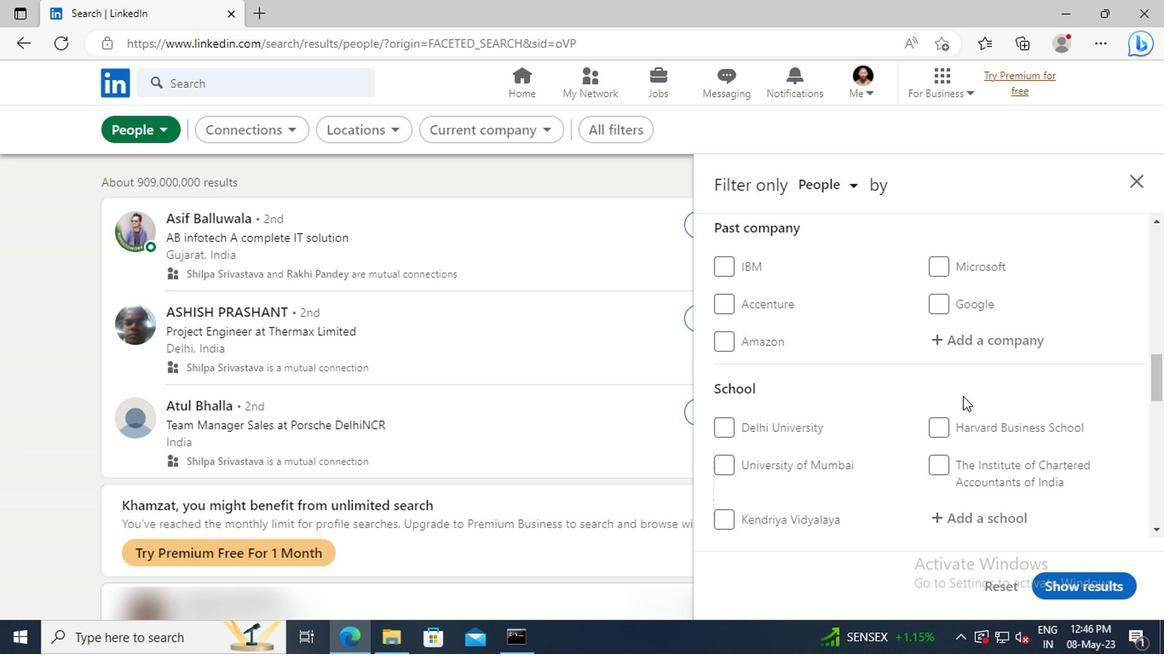 
Action: Mouse scrolled (959, 396) with delta (0, 0)
Screenshot: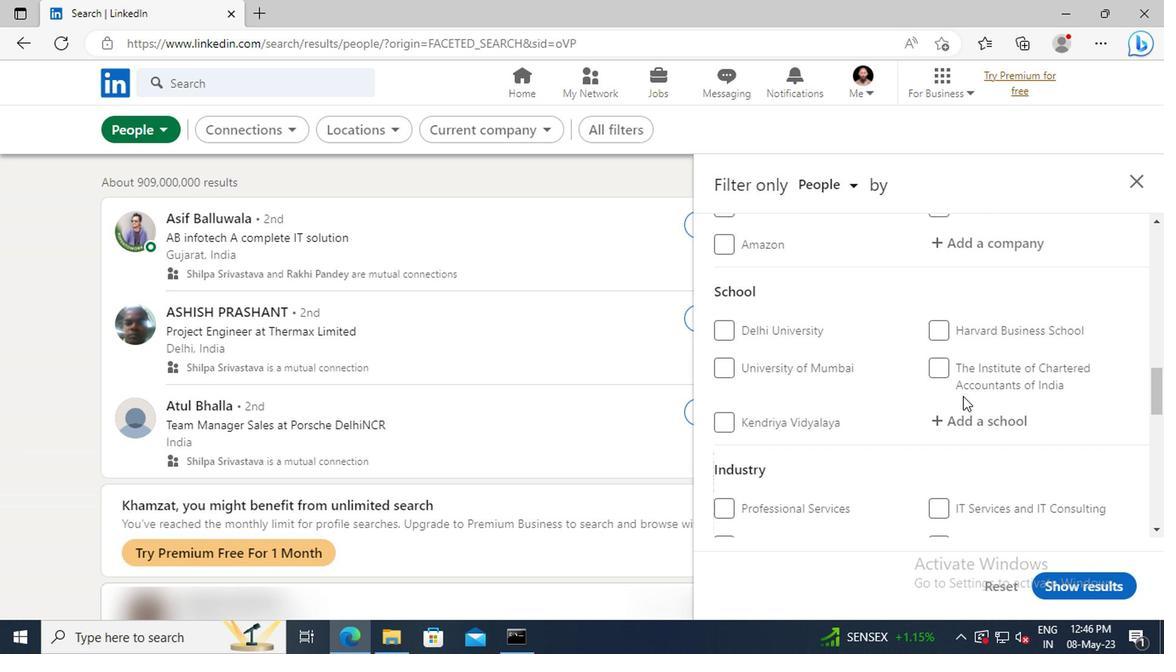 
Action: Mouse scrolled (959, 396) with delta (0, 0)
Screenshot: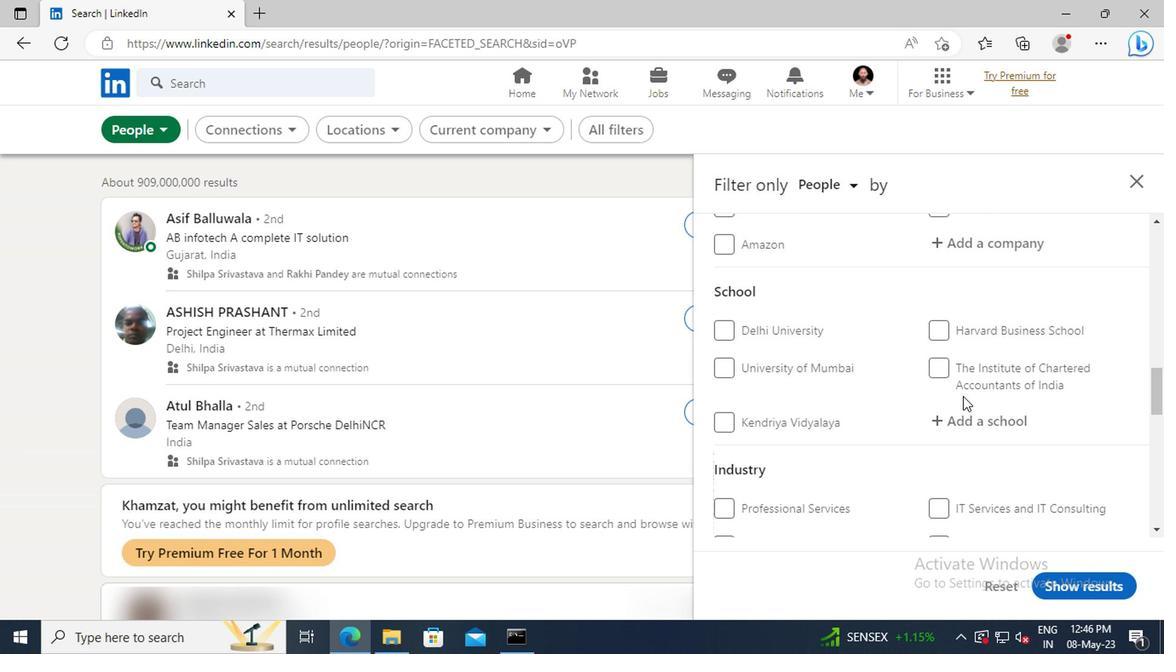
Action: Mouse scrolled (959, 396) with delta (0, 0)
Screenshot: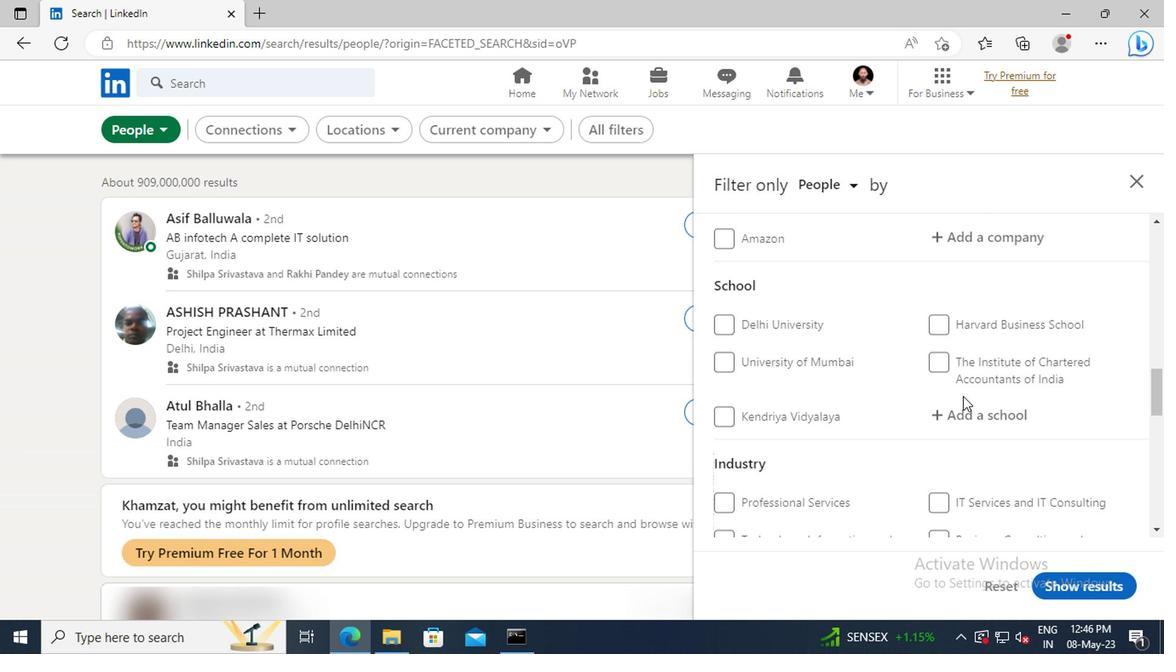 
Action: Mouse scrolled (959, 396) with delta (0, 0)
Screenshot: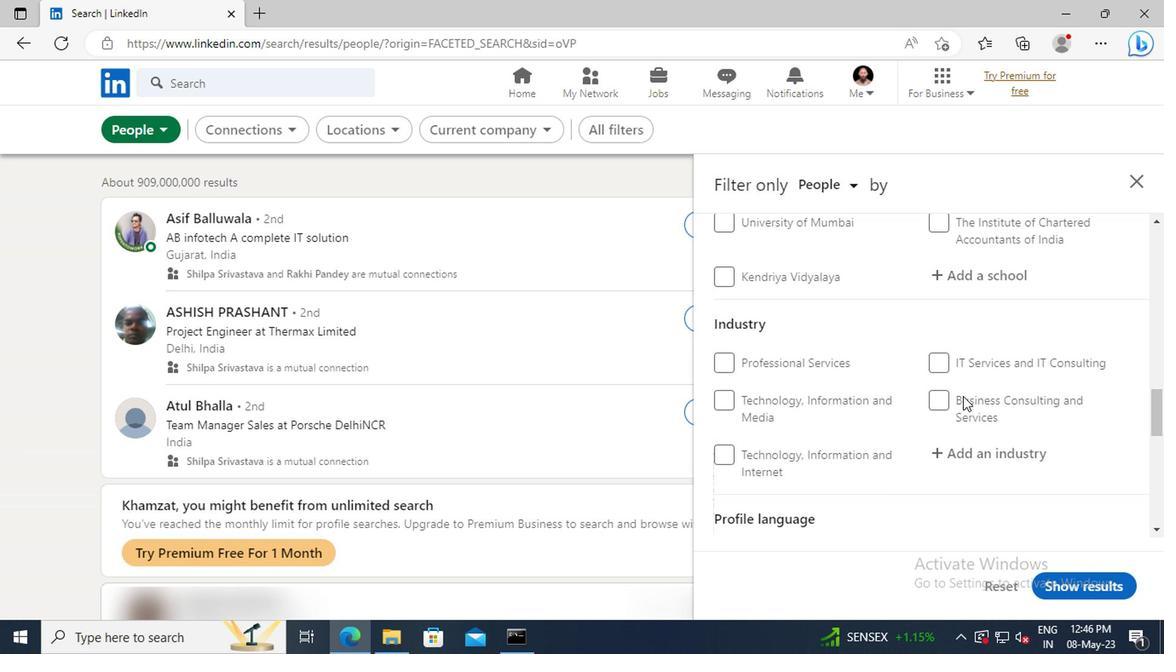 
Action: Mouse scrolled (959, 396) with delta (0, 0)
Screenshot: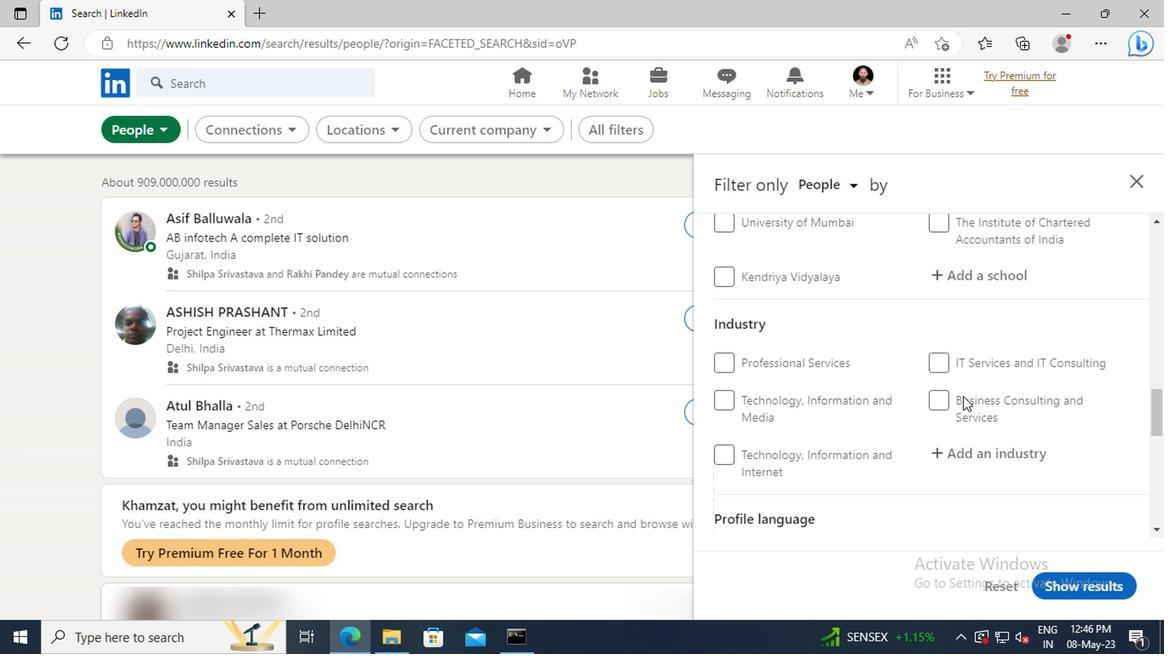 
Action: Mouse scrolled (959, 396) with delta (0, 0)
Screenshot: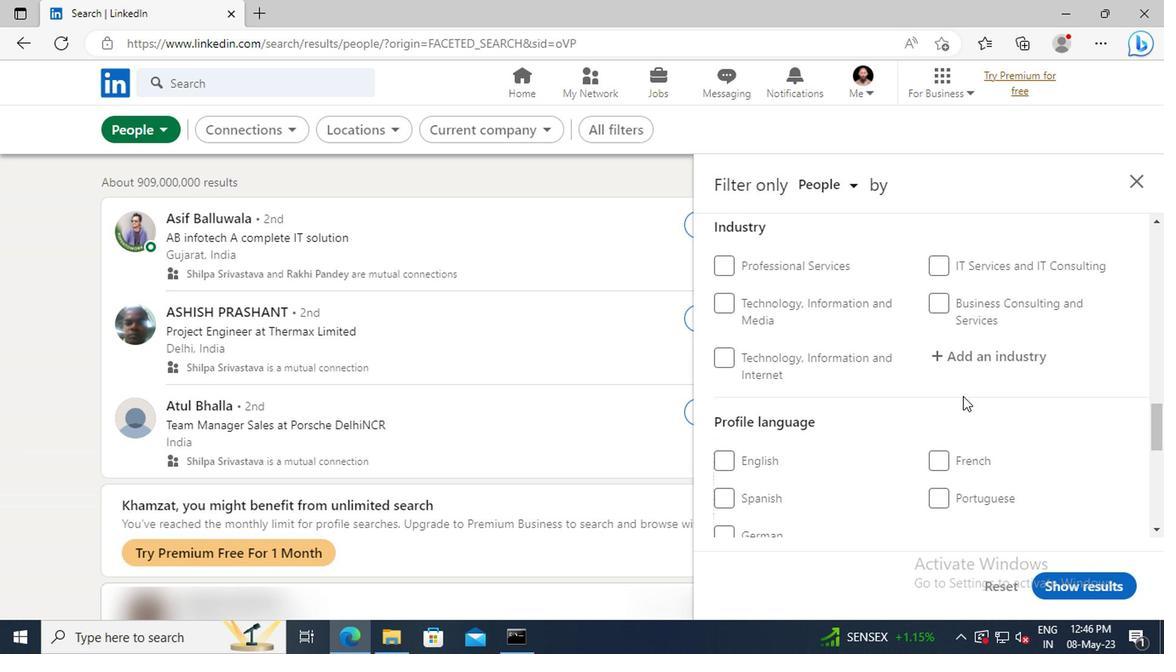 
Action: Mouse moved to (936, 417)
Screenshot: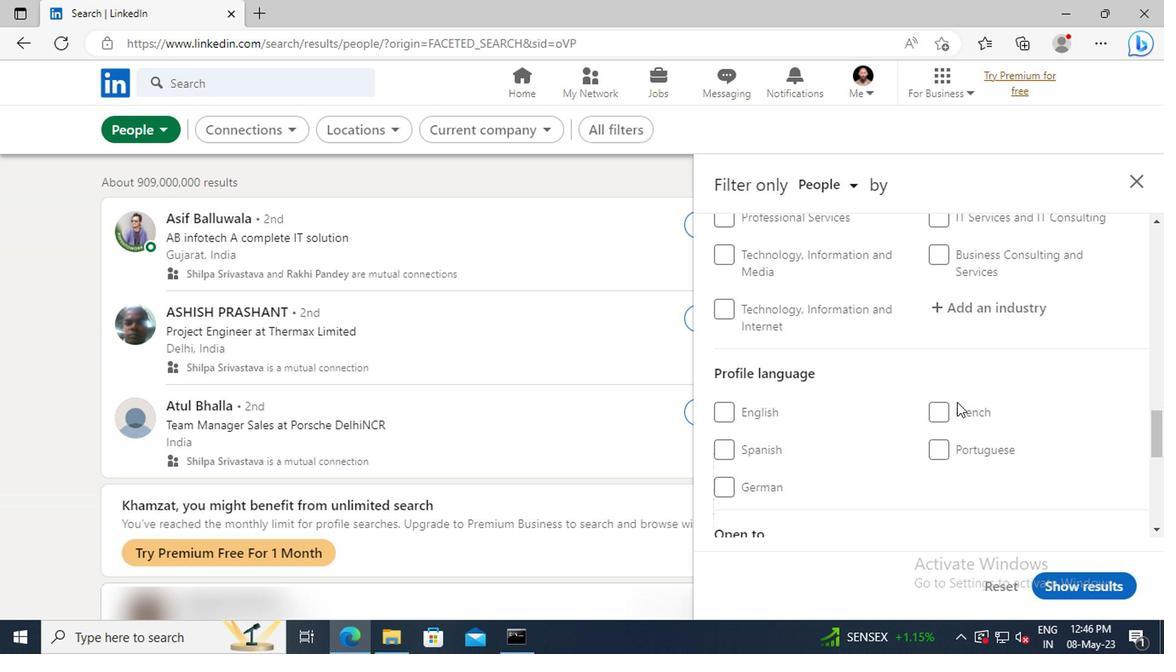 
Action: Mouse pressed left at (936, 417)
Screenshot: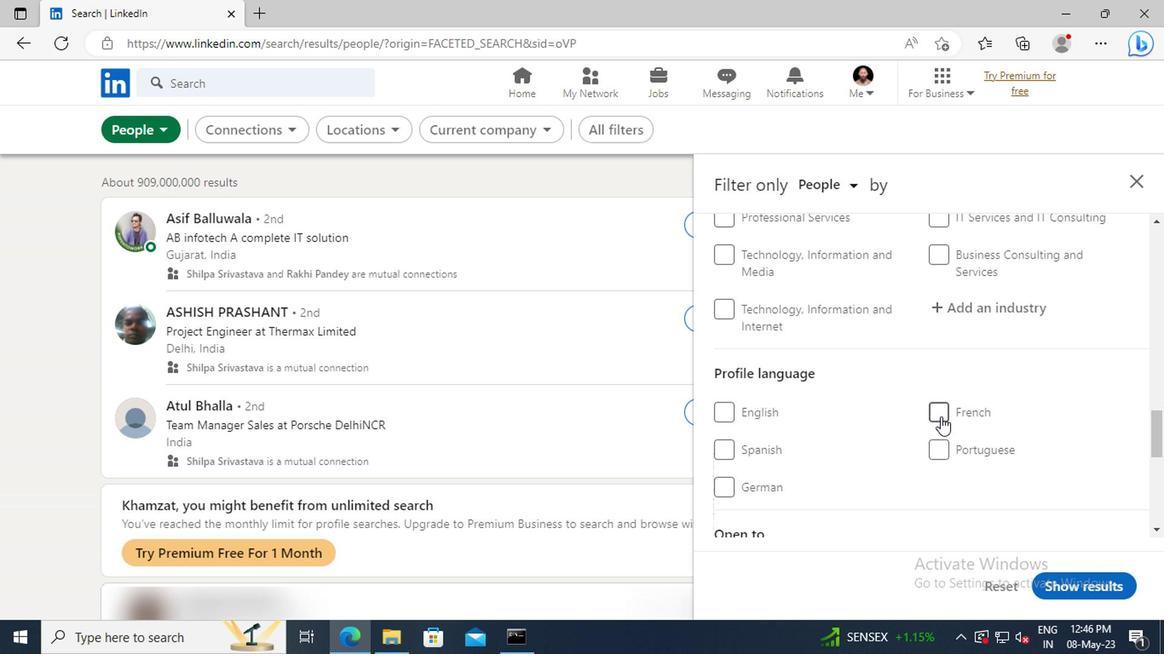 
Action: Mouse moved to (955, 387)
Screenshot: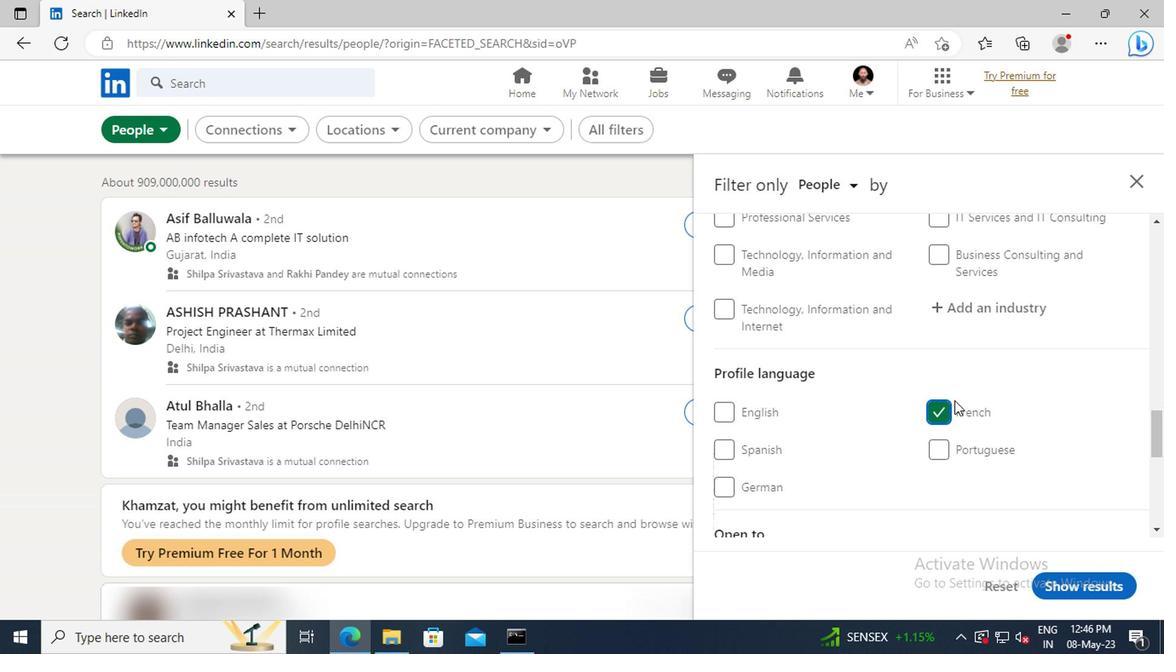 
Action: Mouse scrolled (955, 388) with delta (0, 0)
Screenshot: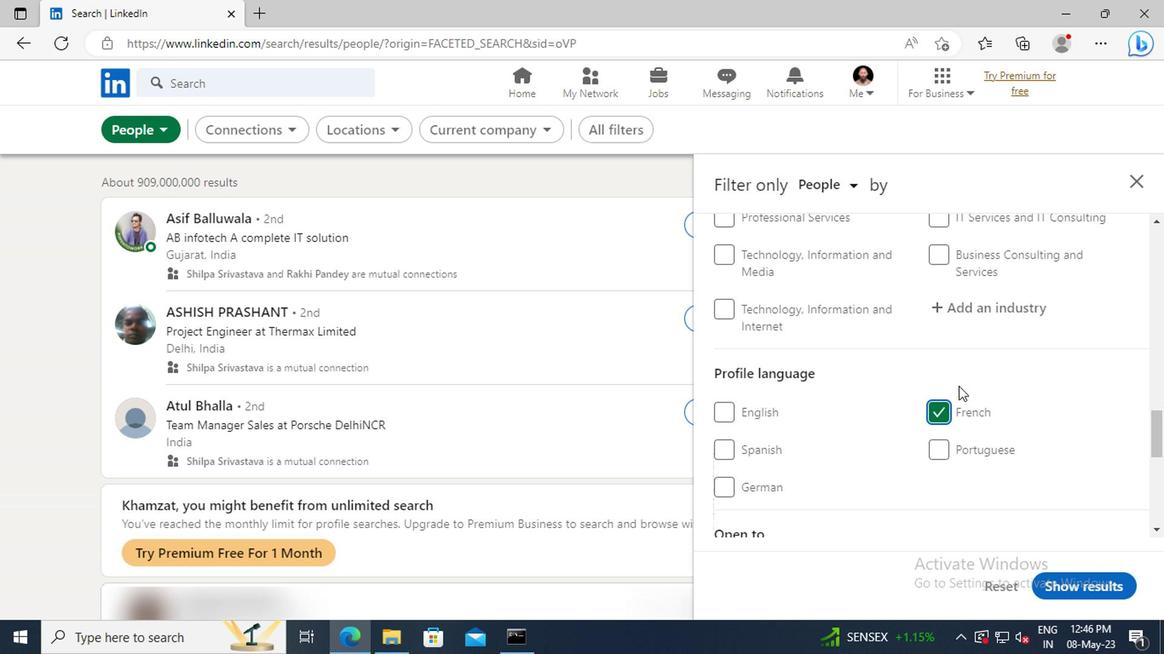 
Action: Mouse scrolled (955, 388) with delta (0, 0)
Screenshot: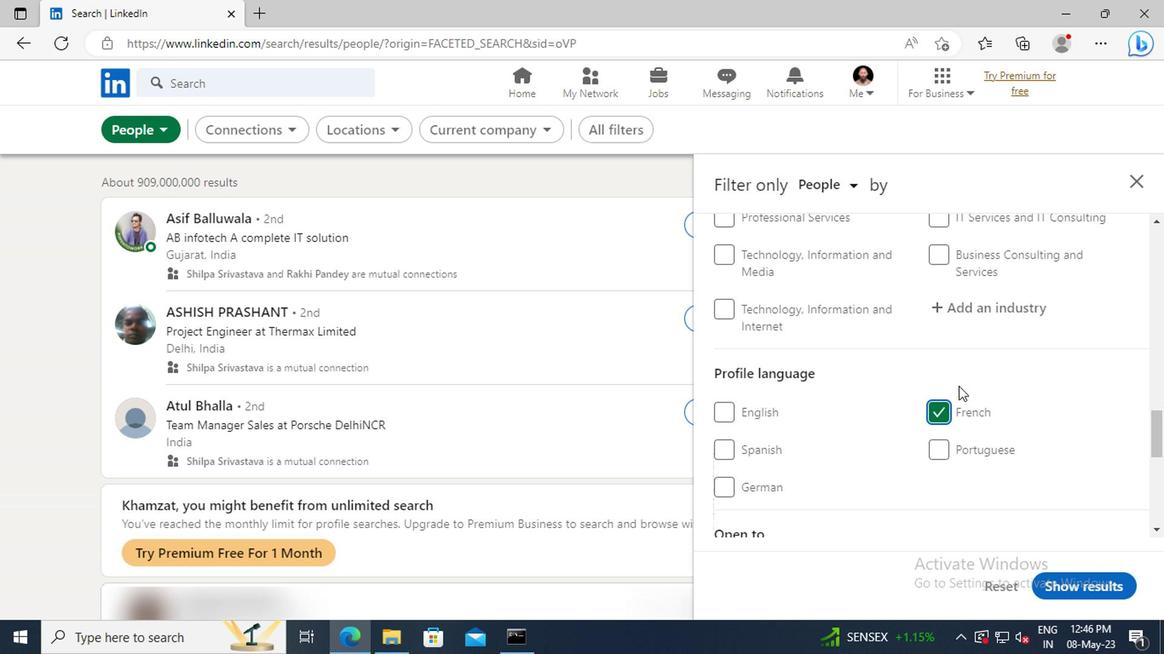 
Action: Mouse scrolled (955, 388) with delta (0, 0)
Screenshot: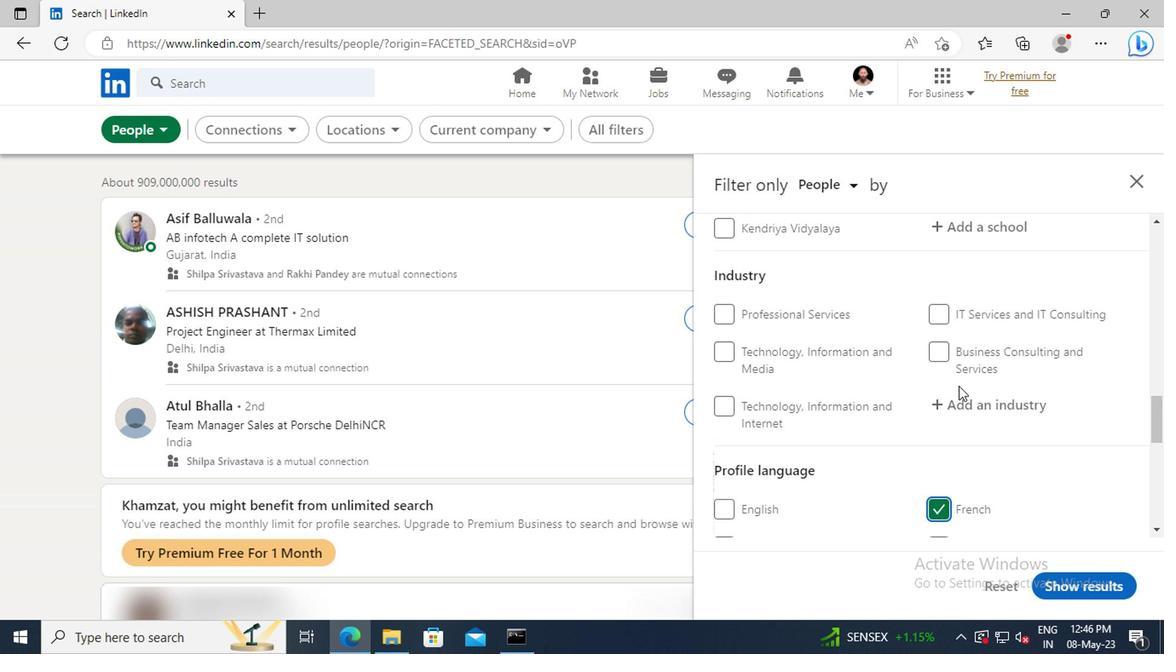 
Action: Mouse scrolled (955, 388) with delta (0, 0)
Screenshot: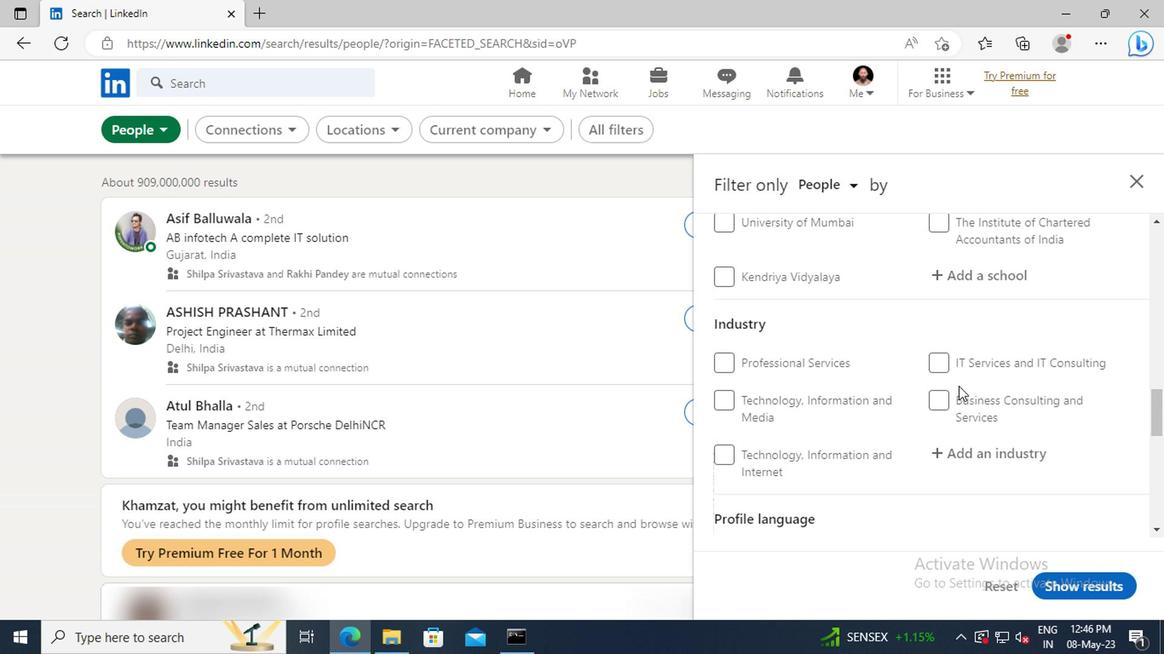 
Action: Mouse scrolled (955, 388) with delta (0, 0)
Screenshot: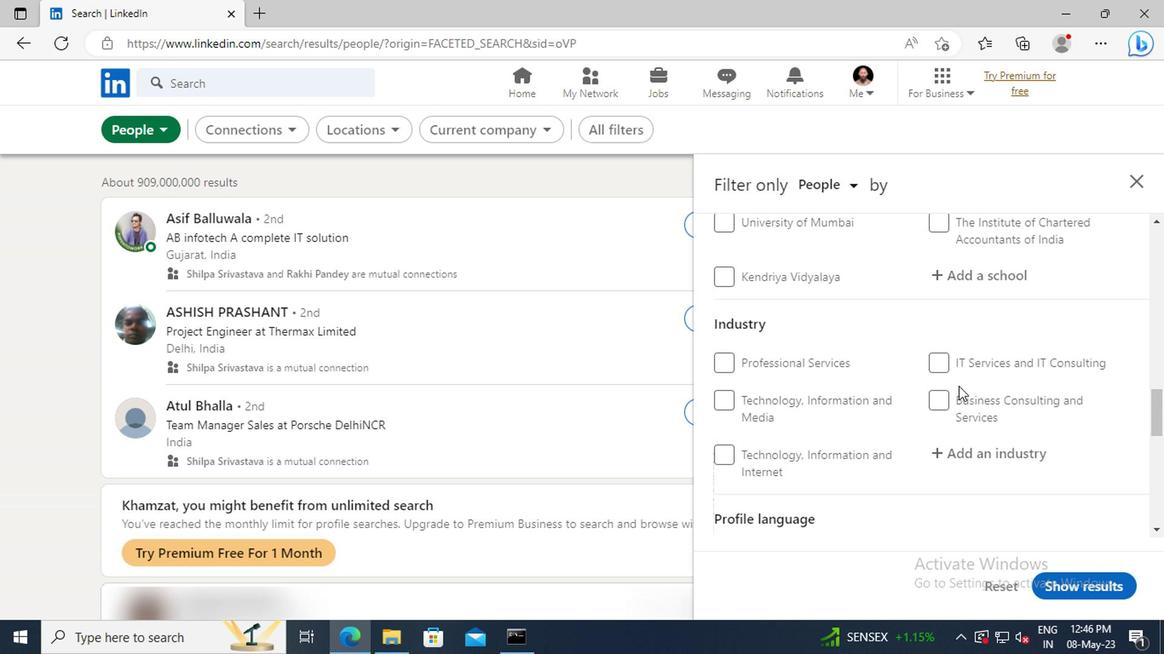 
Action: Mouse moved to (955, 386)
Screenshot: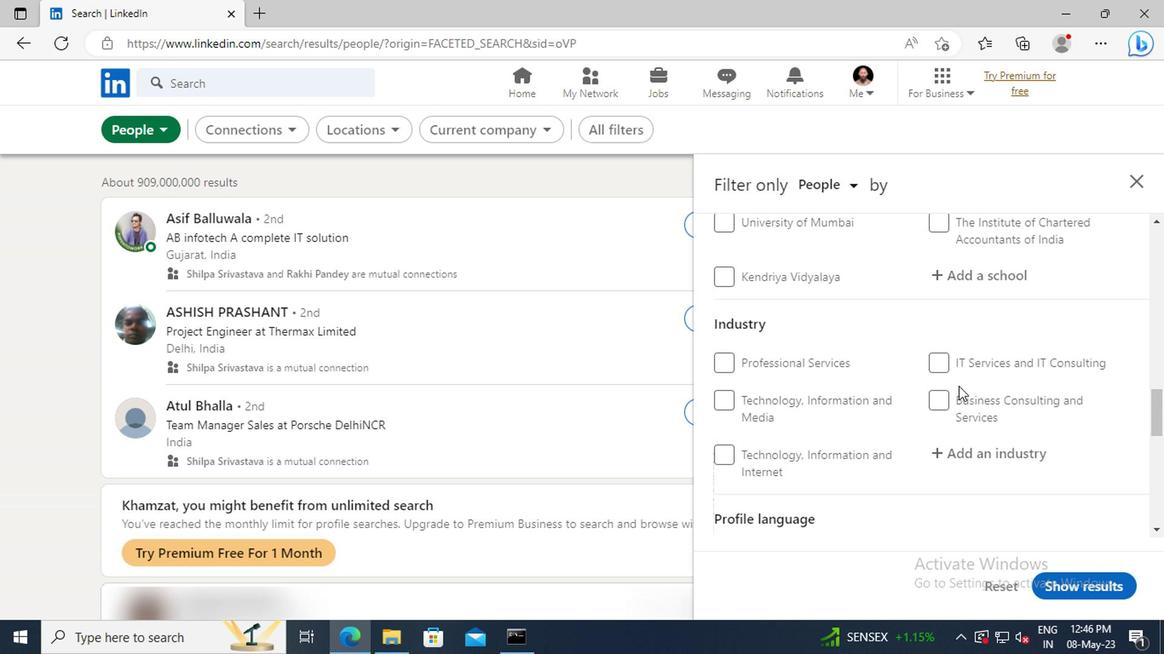 
Action: Mouse scrolled (955, 387) with delta (0, 1)
Screenshot: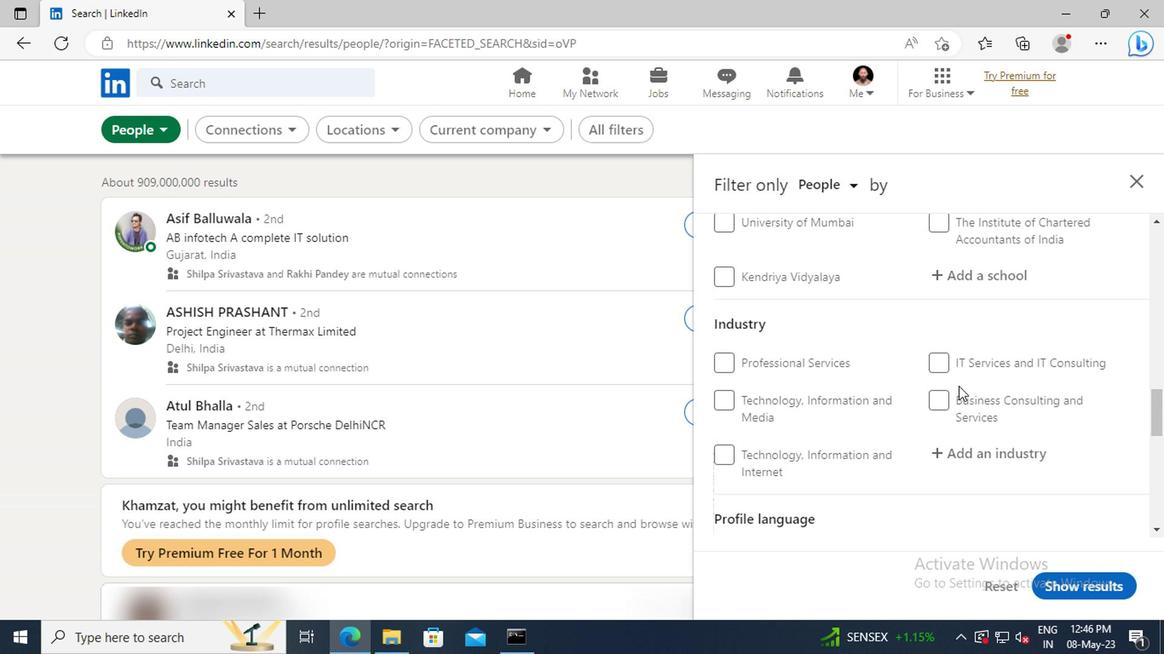 
Action: Mouse scrolled (955, 387) with delta (0, 1)
Screenshot: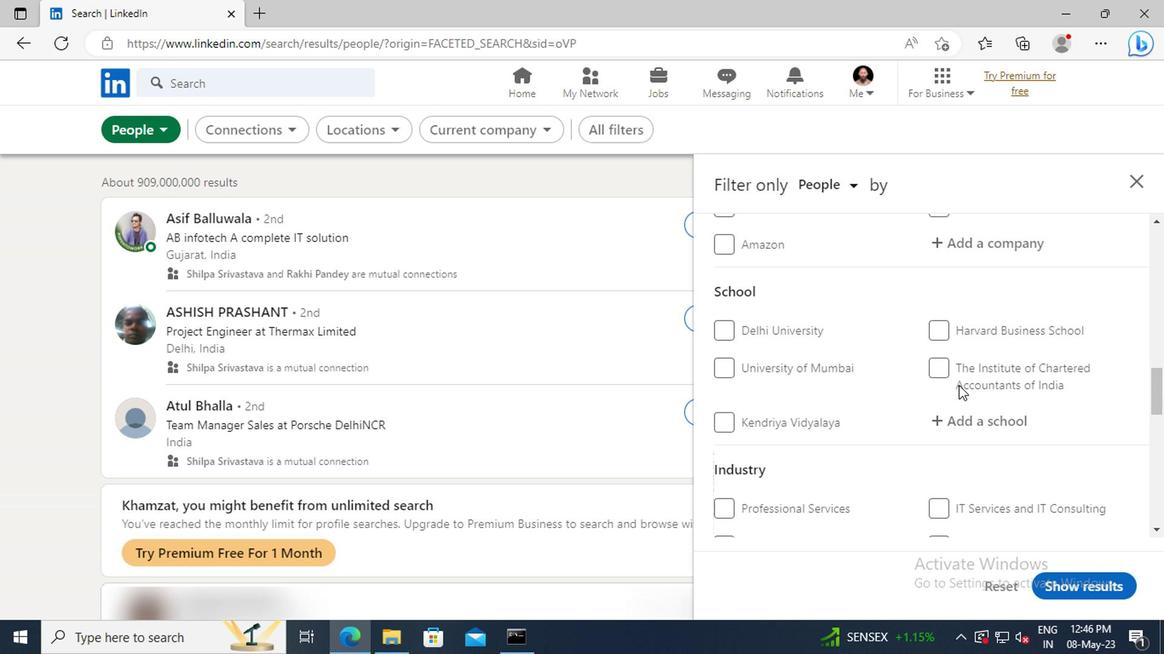
Action: Mouse scrolled (955, 387) with delta (0, 1)
Screenshot: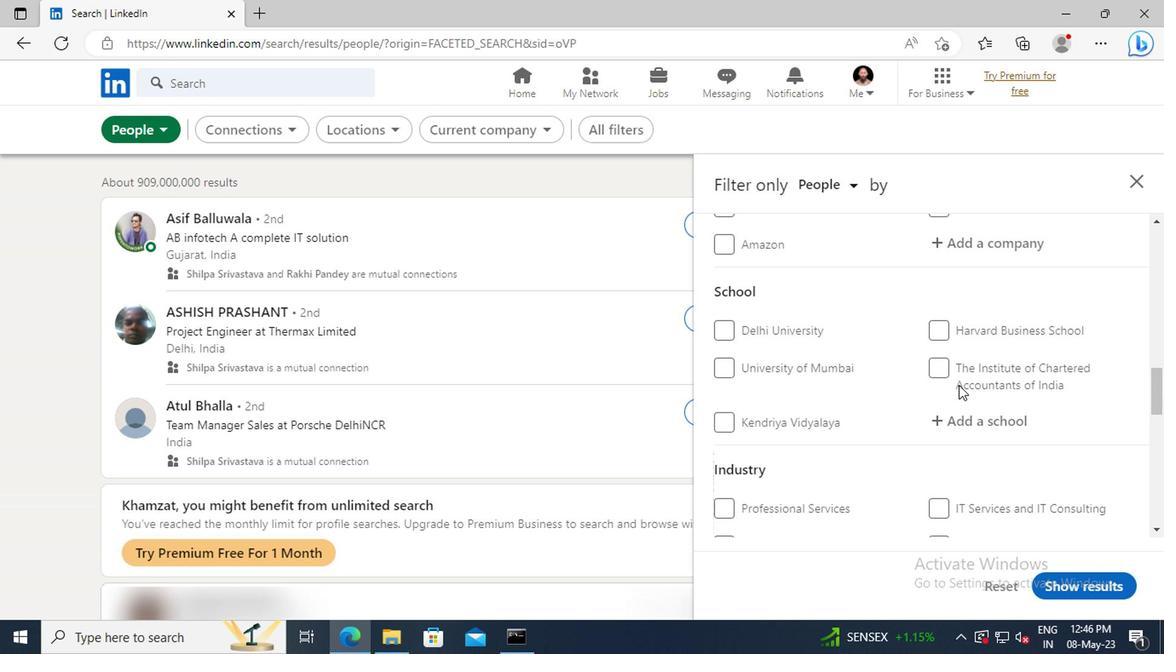 
Action: Mouse scrolled (955, 387) with delta (0, 1)
Screenshot: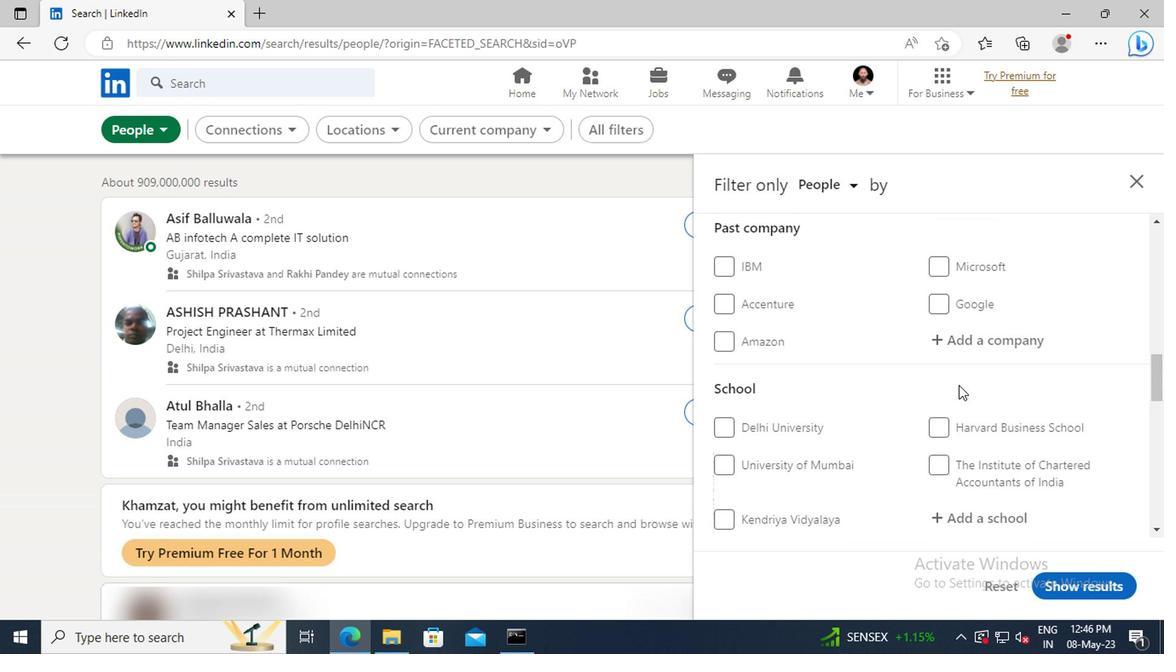 
Action: Mouse scrolled (955, 387) with delta (0, 1)
Screenshot: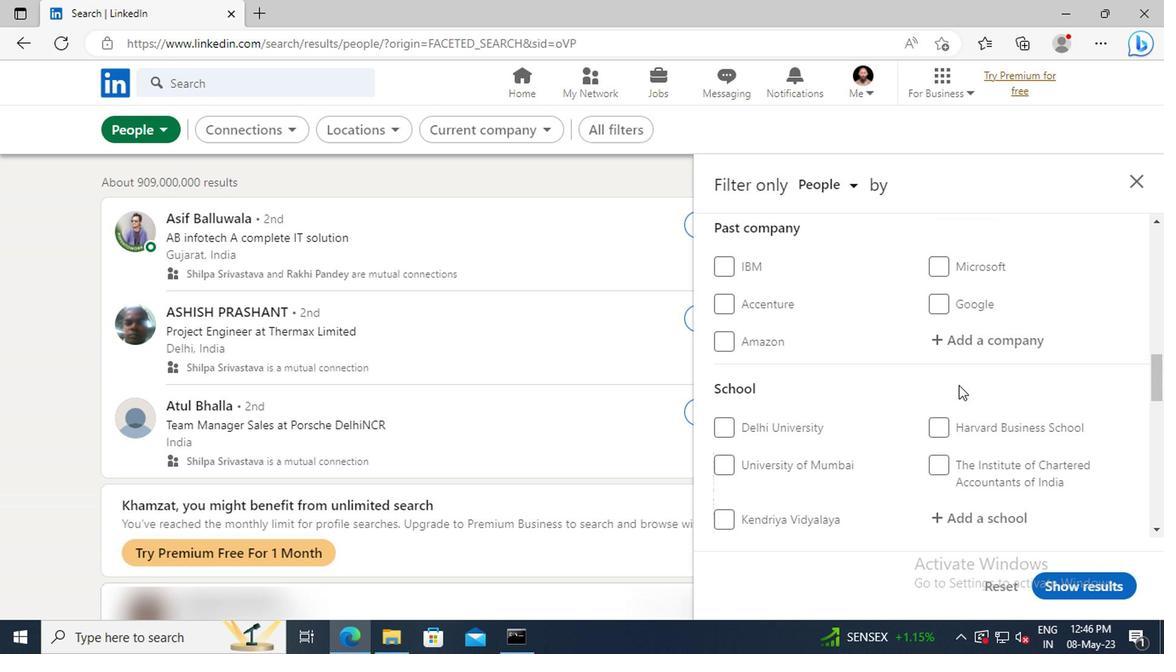 
Action: Mouse scrolled (955, 387) with delta (0, 1)
Screenshot: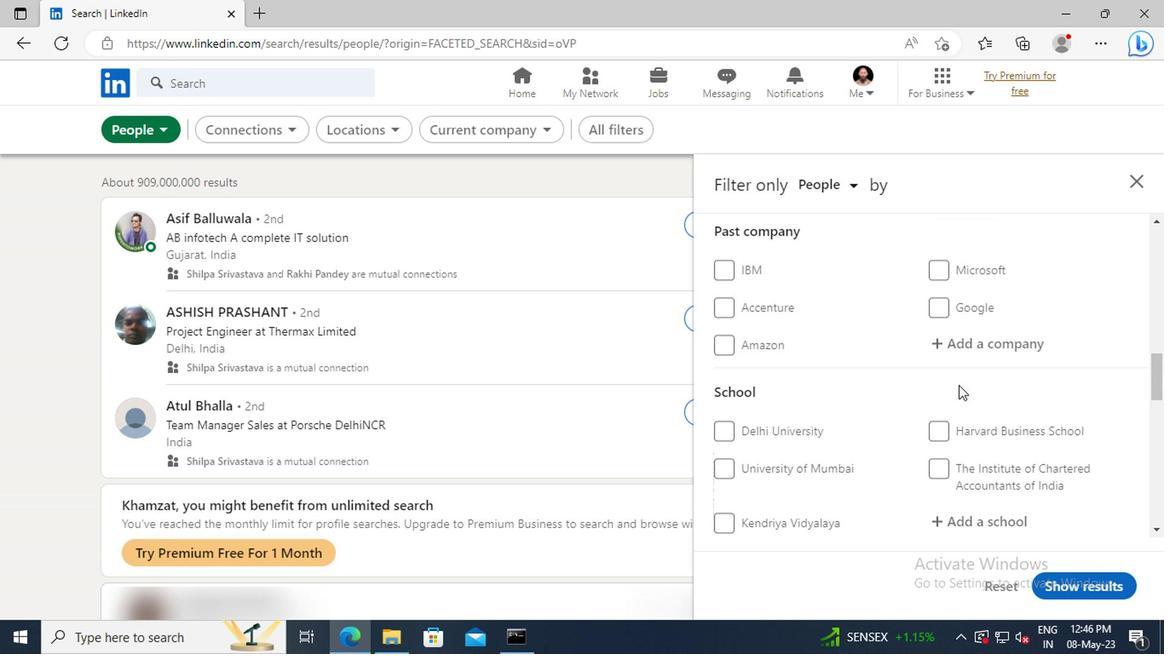 
Action: Mouse scrolled (955, 387) with delta (0, 1)
Screenshot: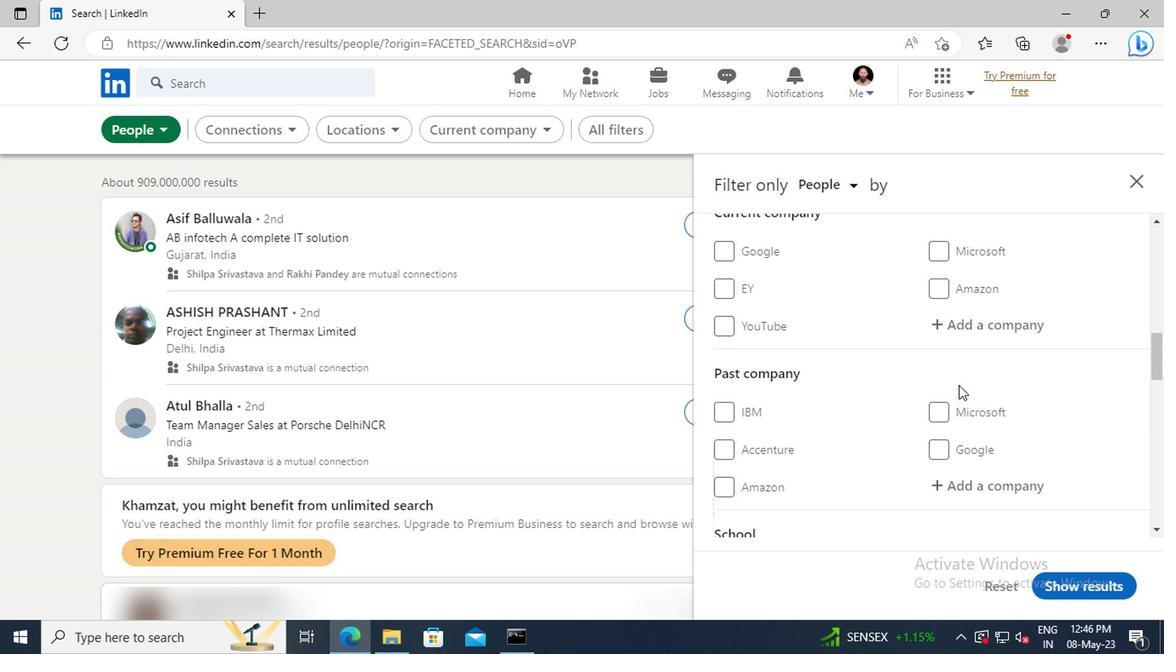 
Action: Mouse moved to (947, 380)
Screenshot: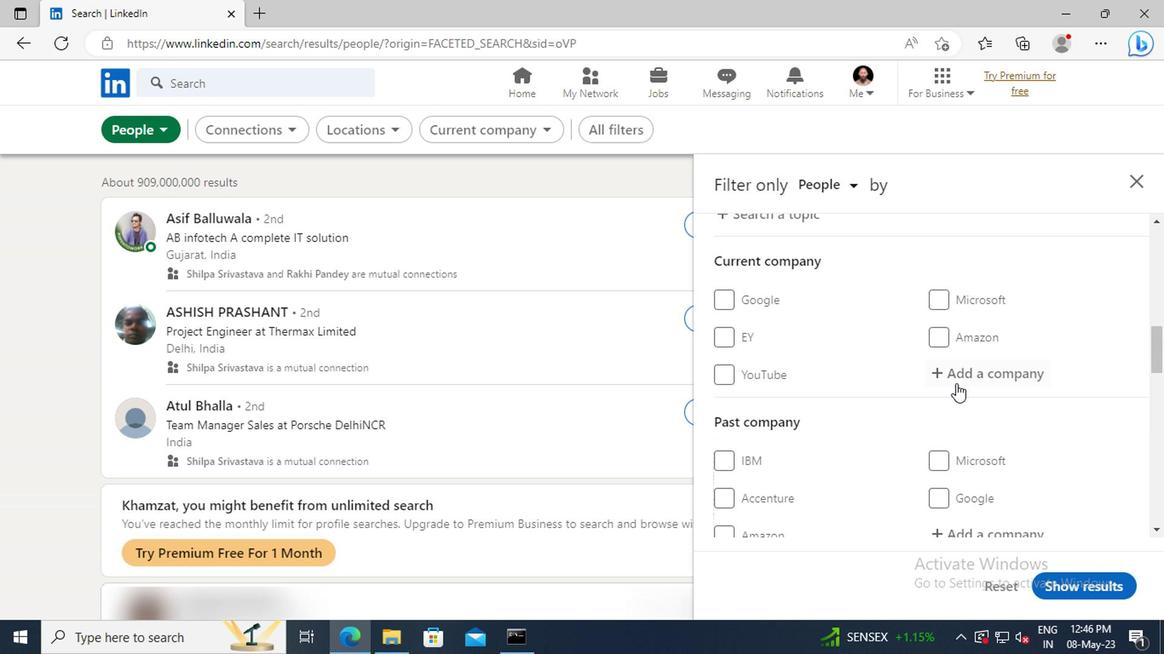 
Action: Mouse pressed left at (947, 380)
Screenshot: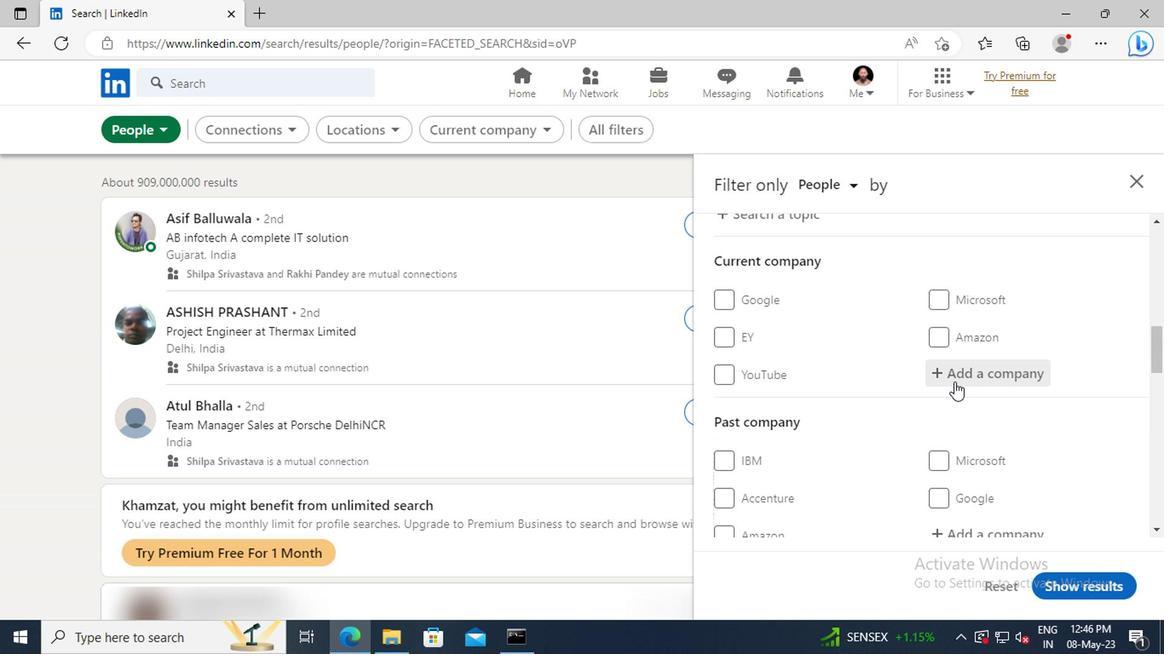 
Action: Key pressed <Key.shift>AMD<Key.space>
Screenshot: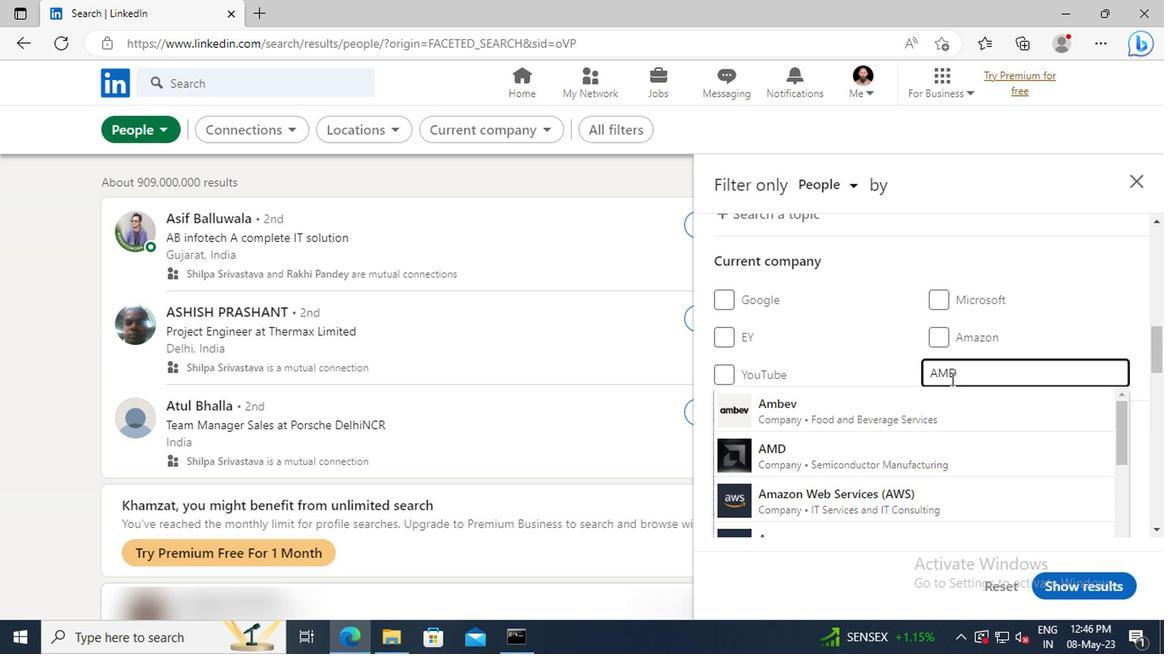 
Action: Mouse moved to (948, 399)
Screenshot: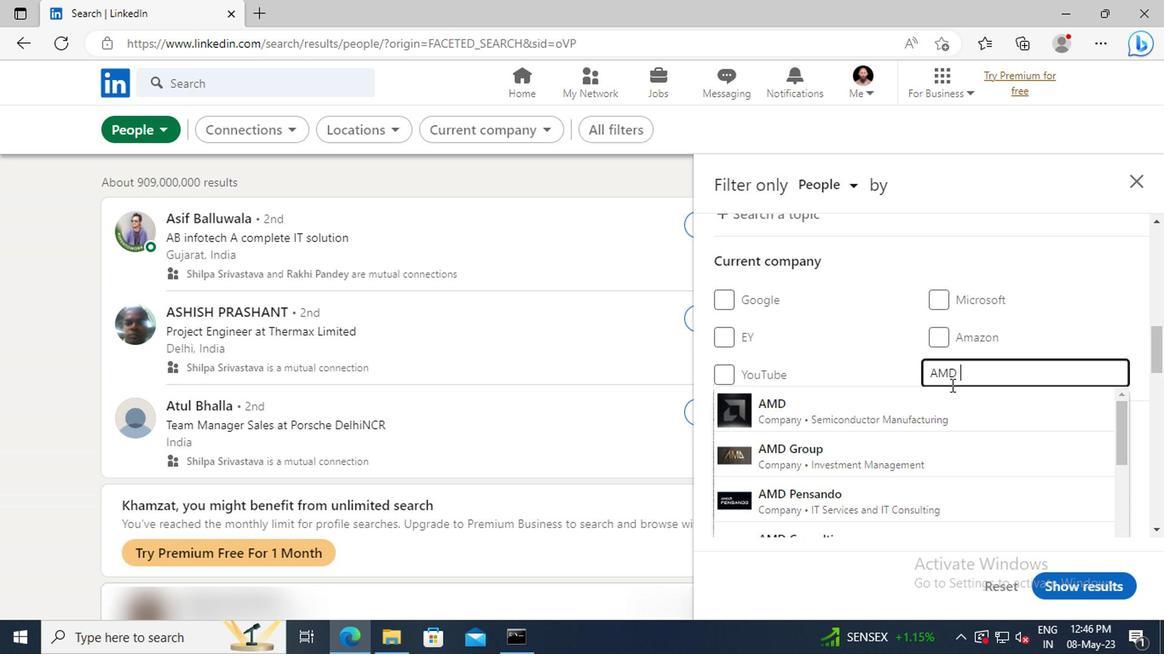 
Action: Mouse pressed left at (948, 399)
Screenshot: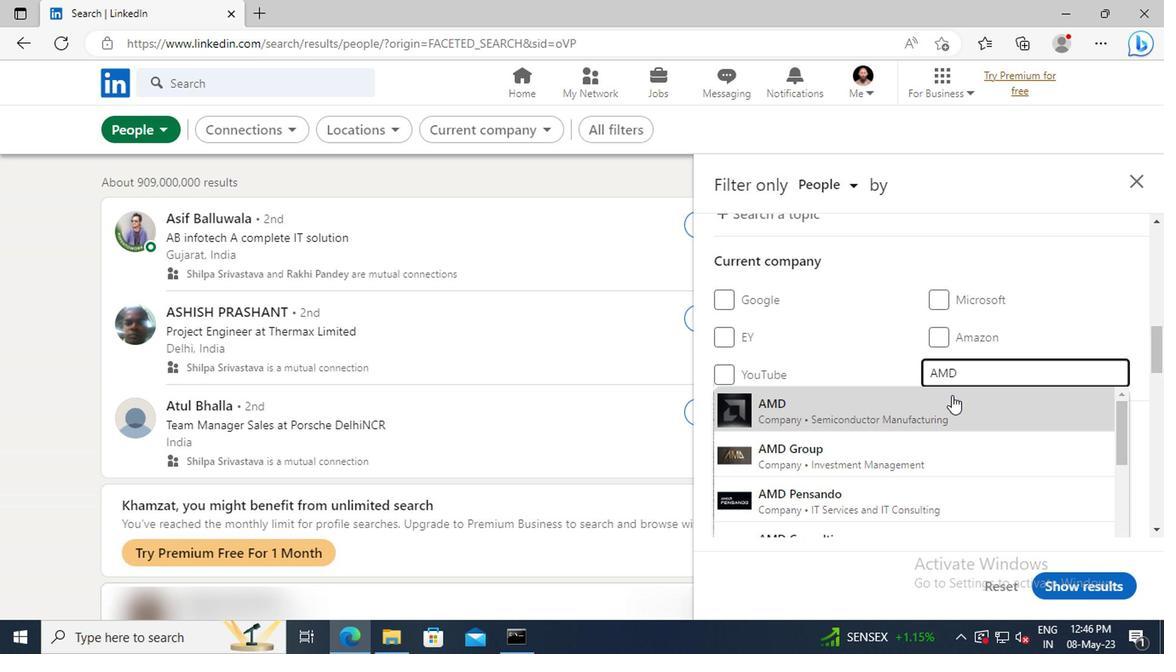 
Action: Mouse scrolled (948, 398) with delta (0, 0)
Screenshot: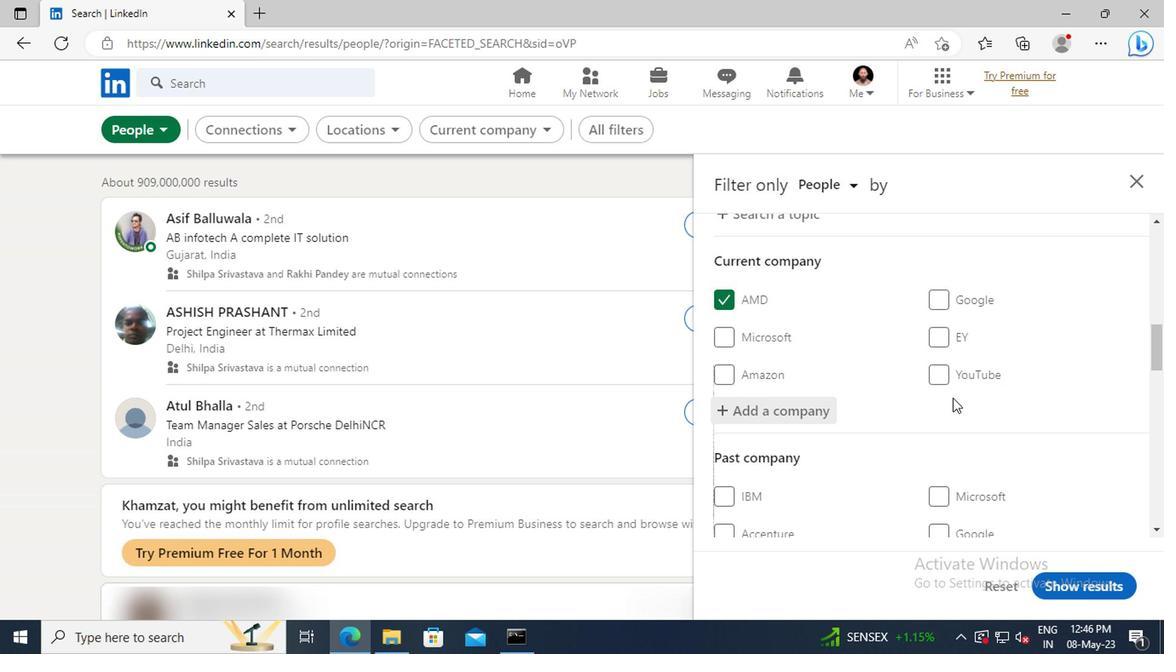 
Action: Mouse scrolled (948, 398) with delta (0, 0)
Screenshot: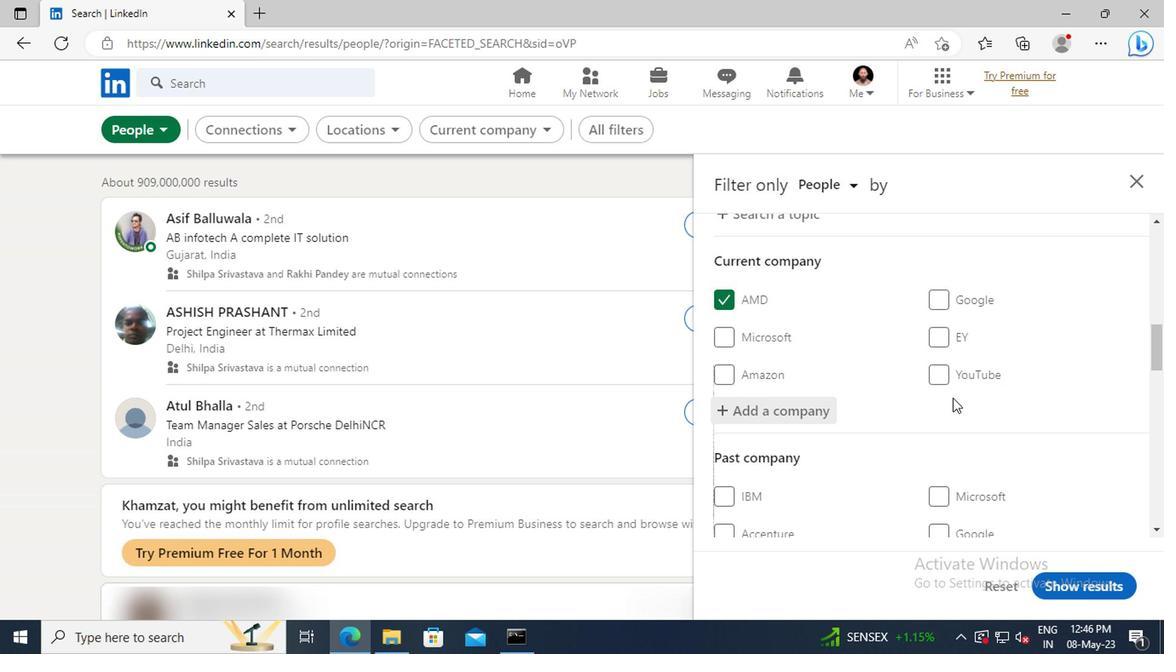 
Action: Mouse scrolled (948, 398) with delta (0, 0)
Screenshot: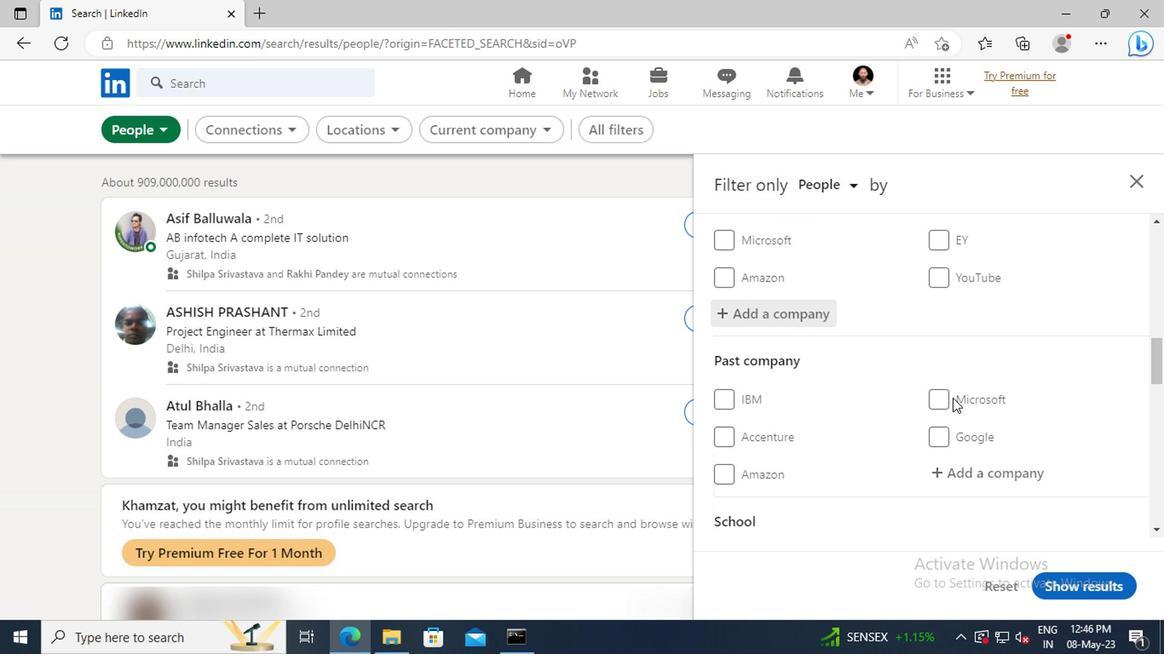 
Action: Mouse moved to (948, 392)
Screenshot: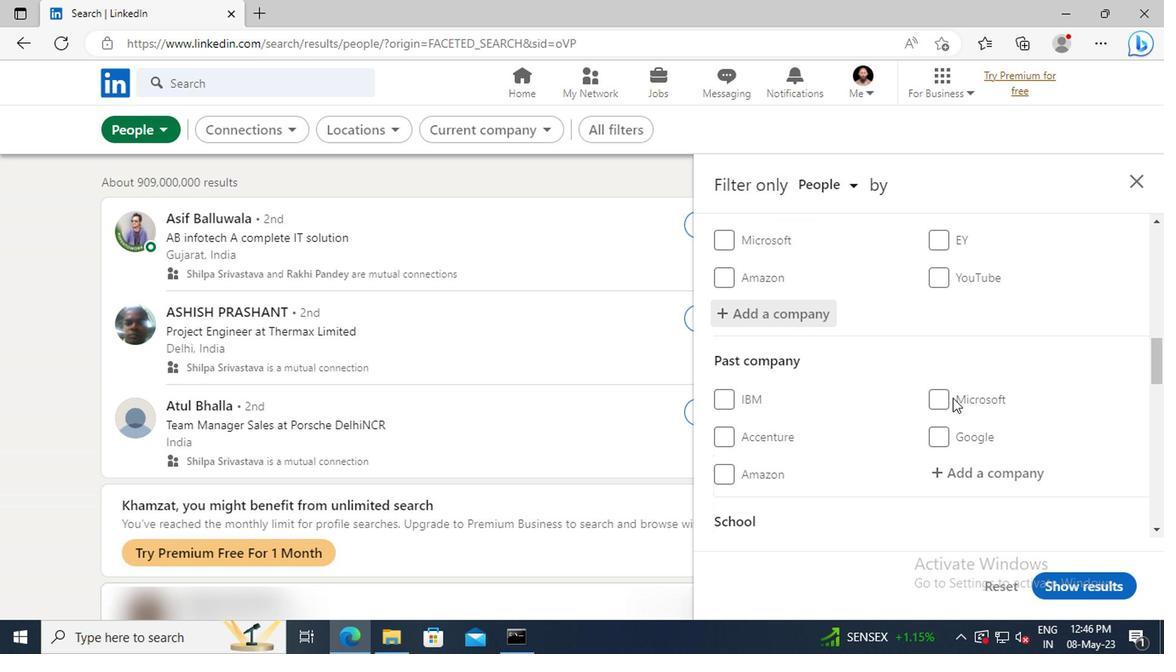
Action: Mouse scrolled (948, 392) with delta (0, 0)
Screenshot: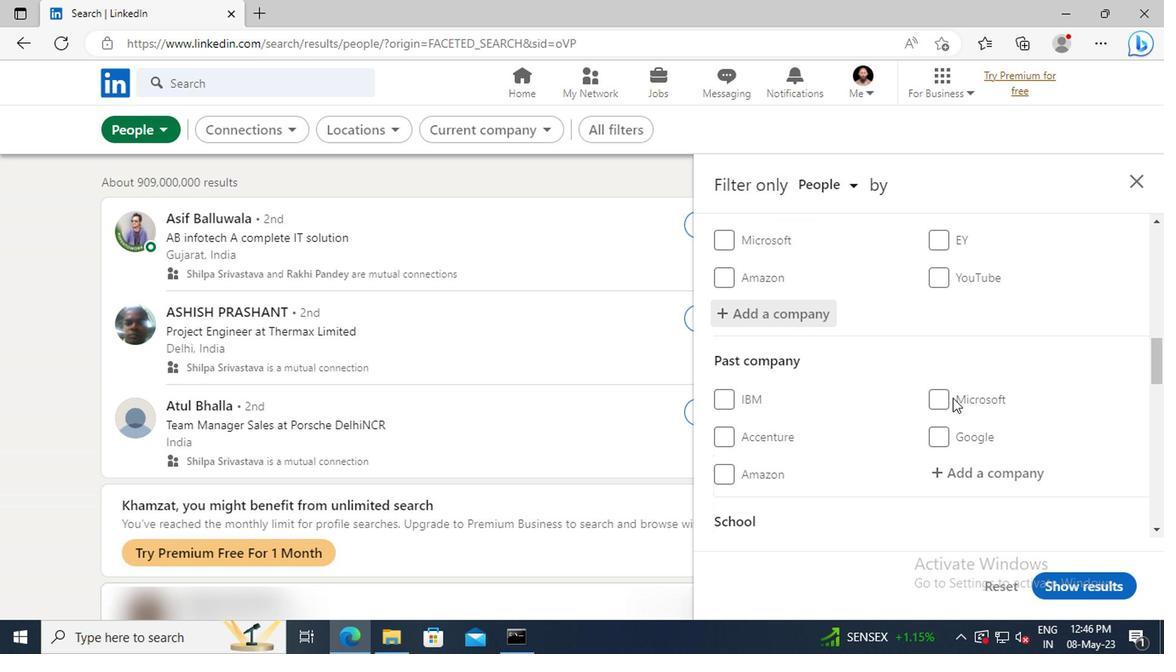 
Action: Mouse moved to (942, 375)
Screenshot: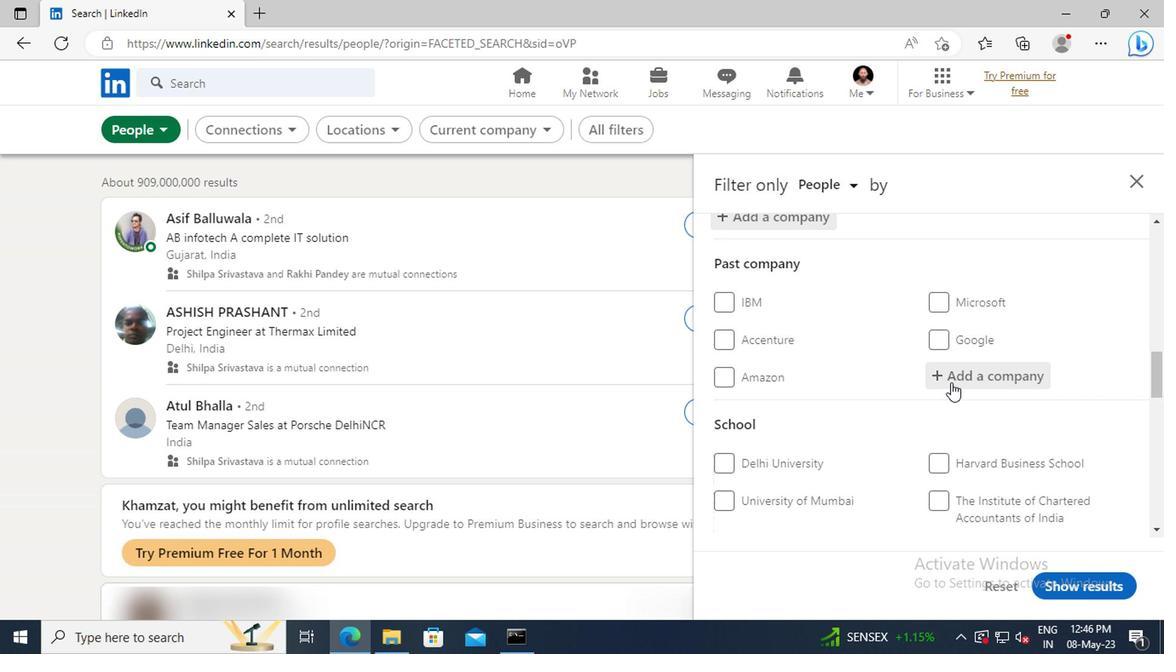 
Action: Mouse scrolled (942, 375) with delta (0, 0)
Screenshot: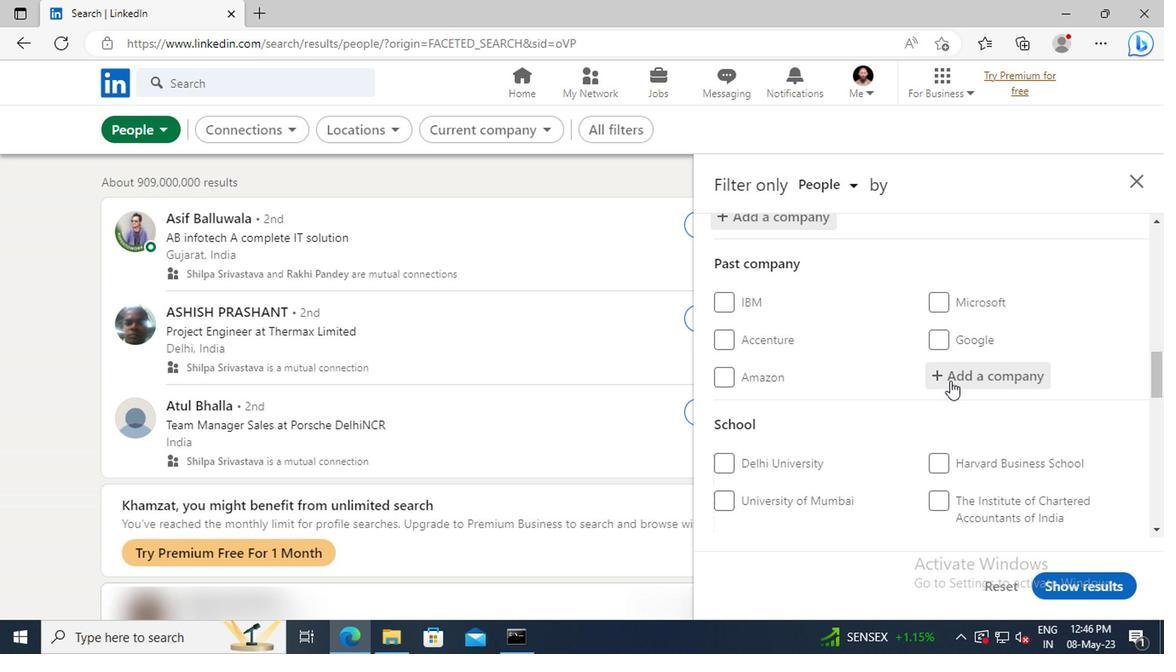 
Action: Mouse moved to (942, 375)
Screenshot: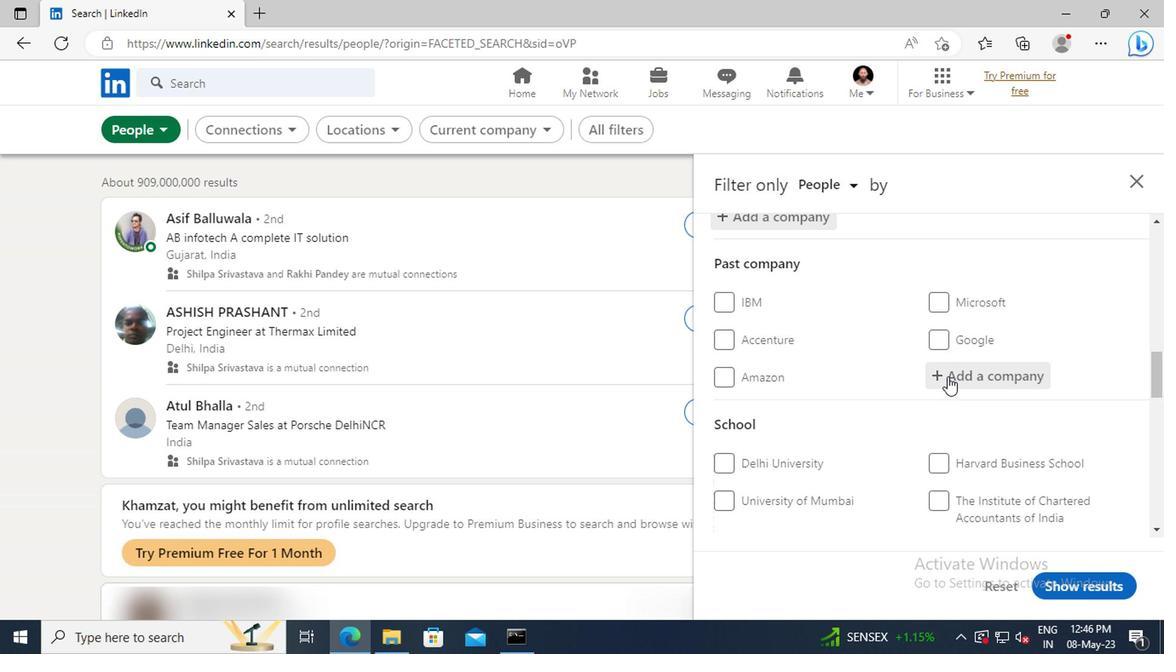 
Action: Mouse scrolled (942, 374) with delta (0, 0)
Screenshot: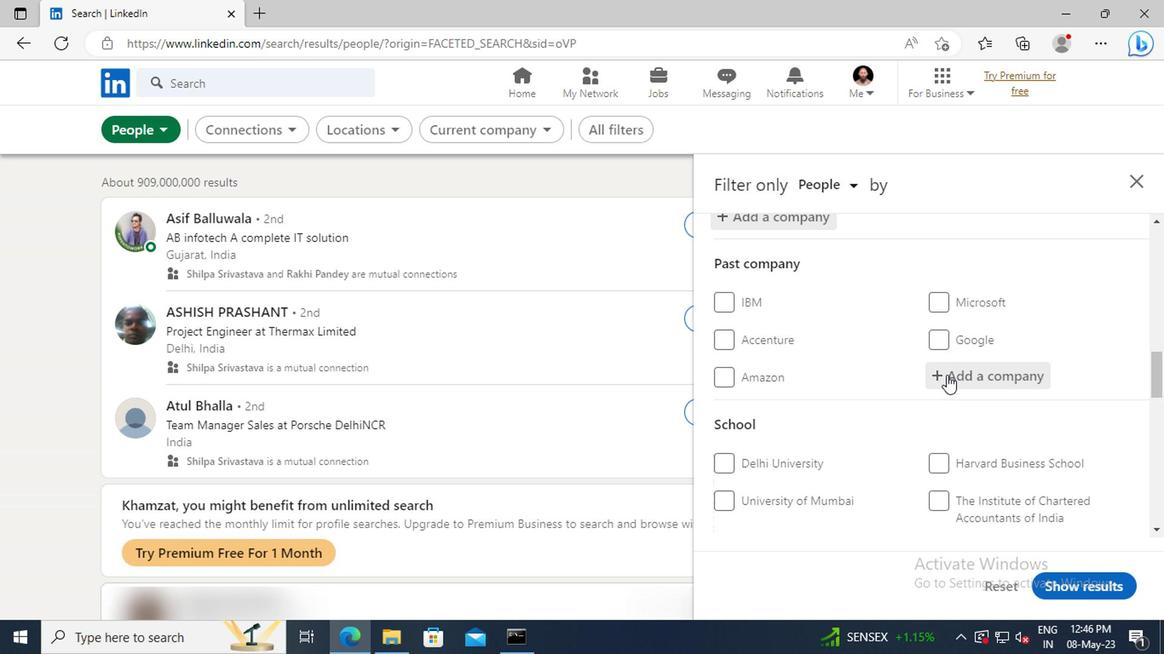 
Action: Mouse moved to (942, 372)
Screenshot: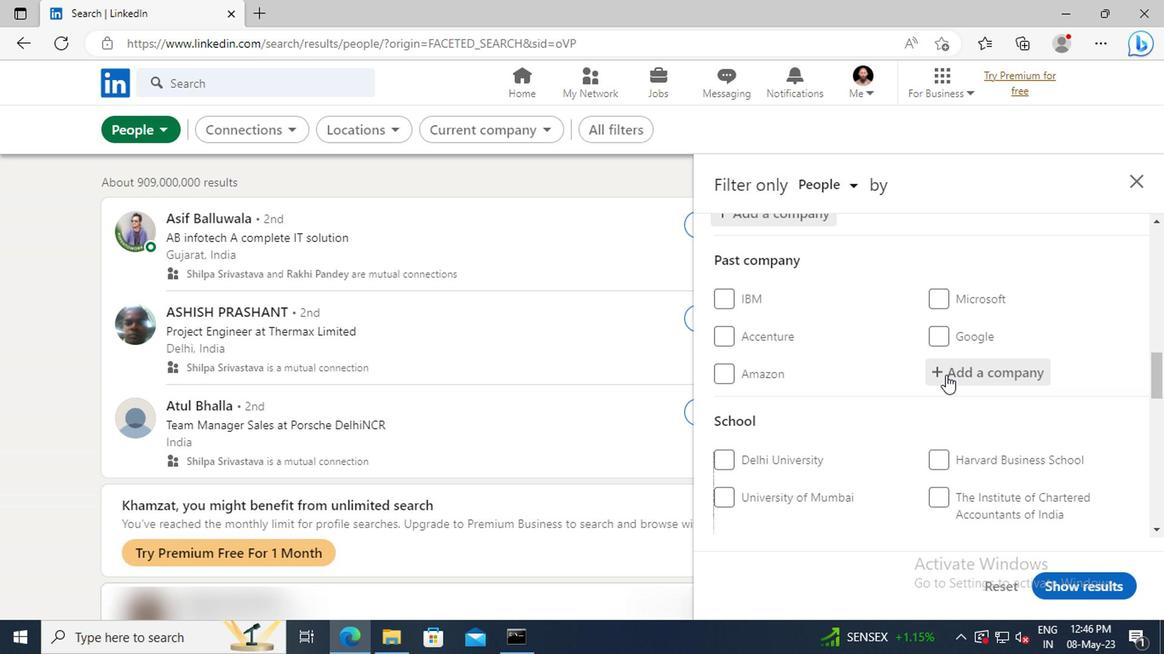 
Action: Mouse scrolled (942, 371) with delta (0, -1)
Screenshot: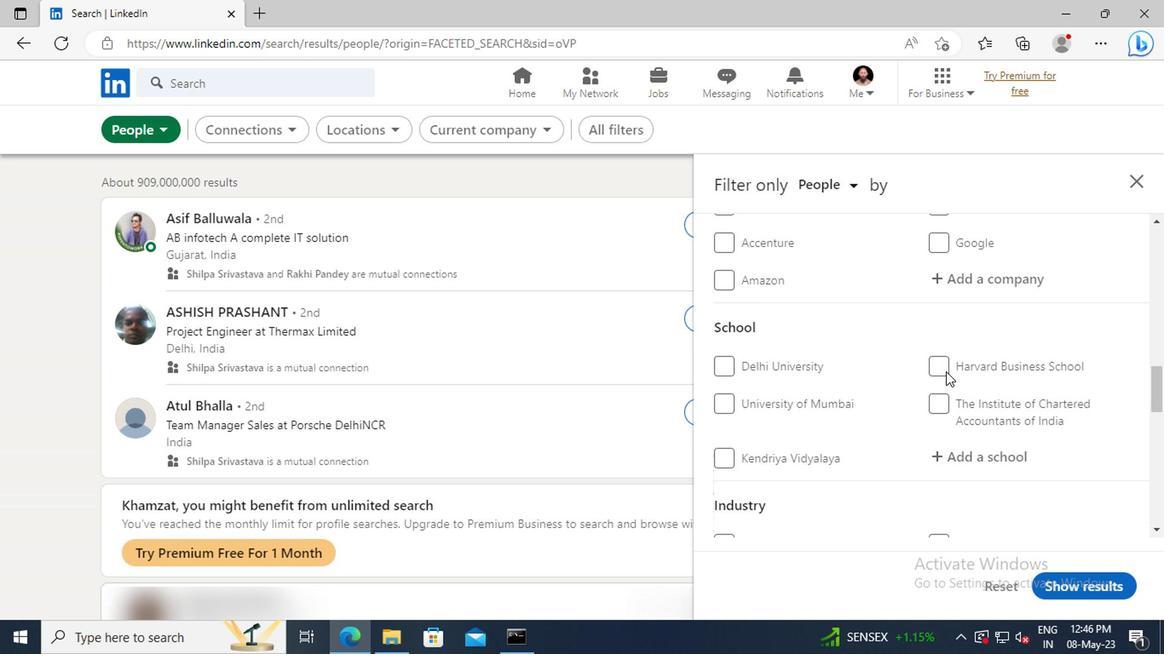 
Action: Mouse scrolled (942, 371) with delta (0, -1)
Screenshot: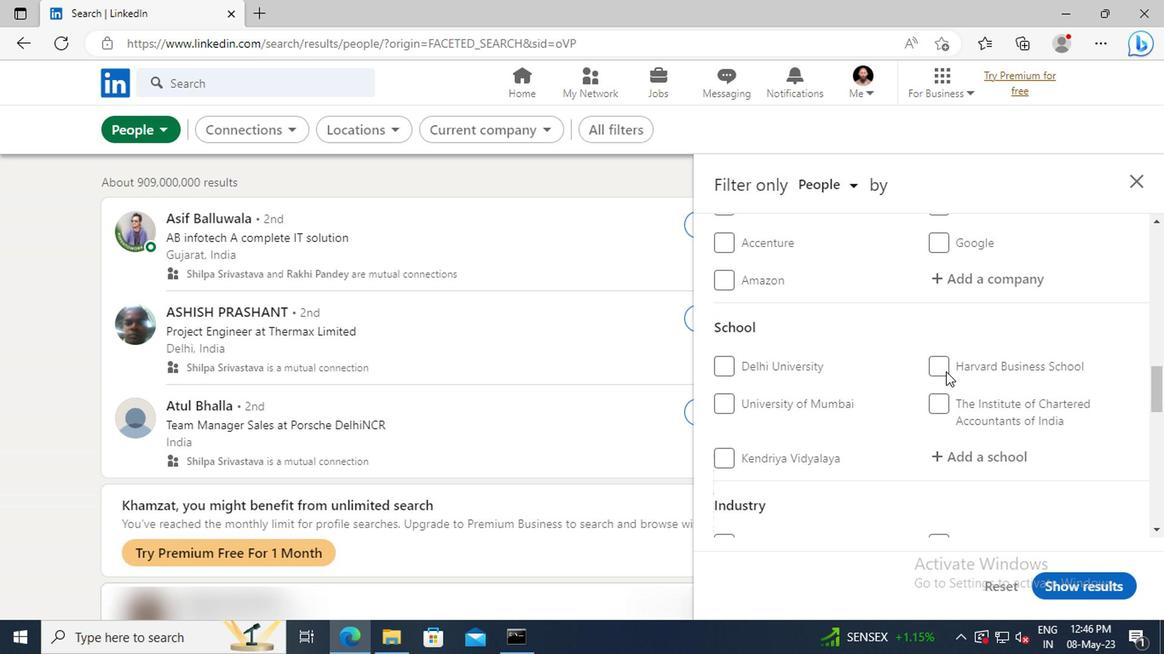 
Action: Mouse moved to (948, 367)
Screenshot: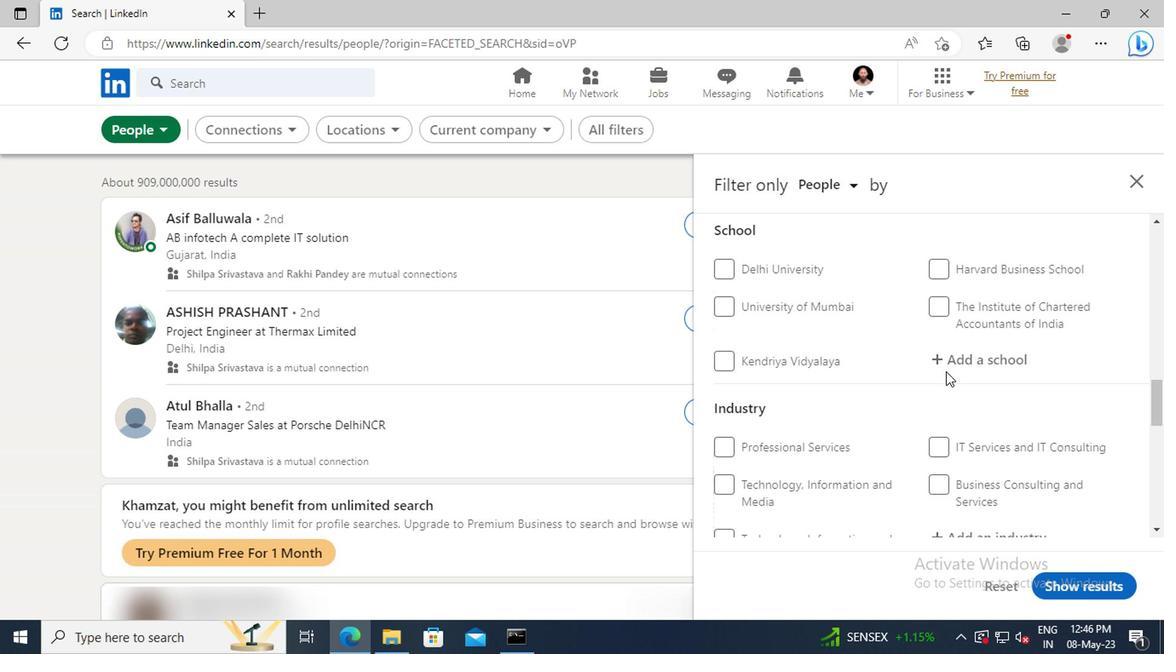 
Action: Mouse pressed left at (948, 367)
Screenshot: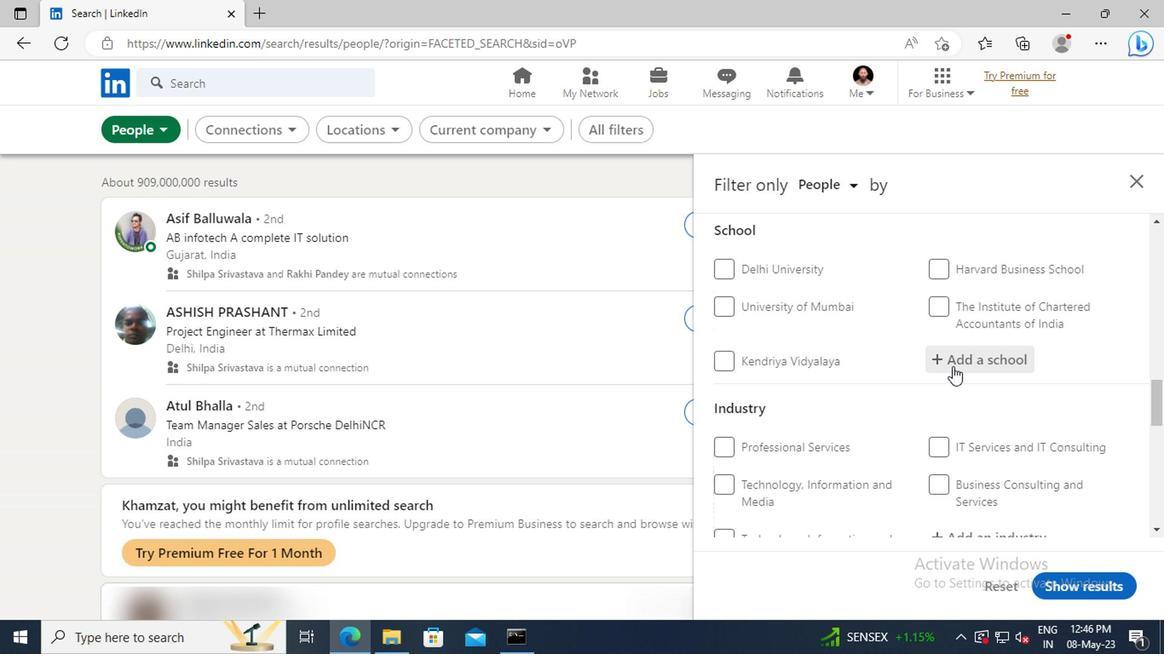 
Action: Key pressed <Key.shift>R
Screenshot: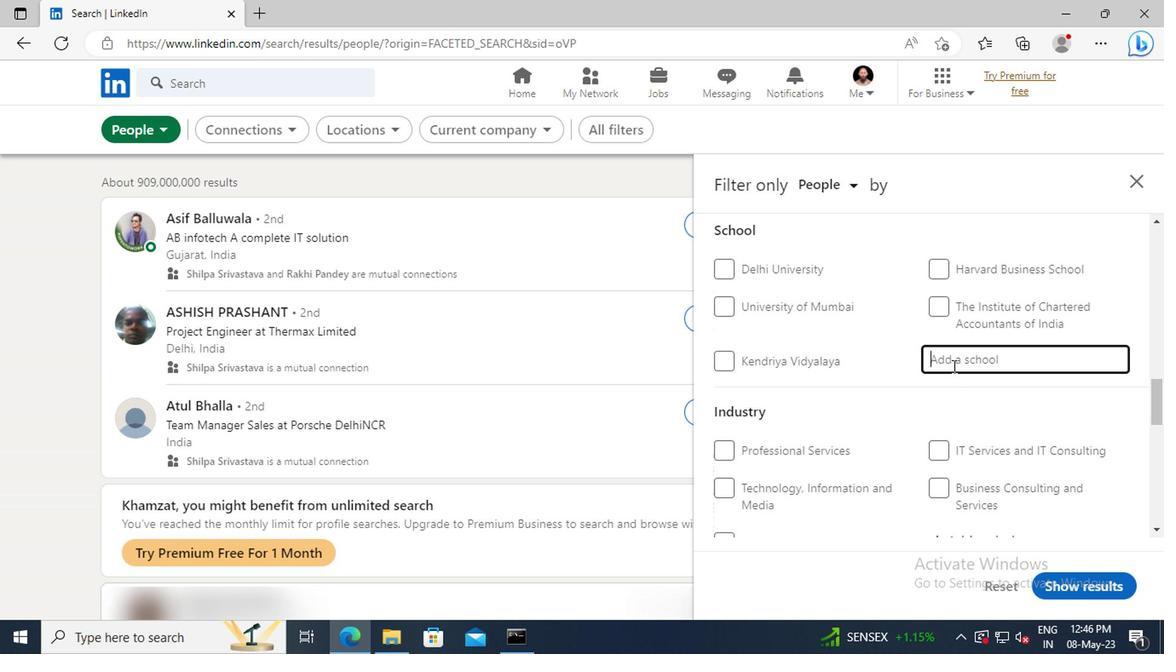 
Action: Mouse moved to (949, 366)
Screenshot: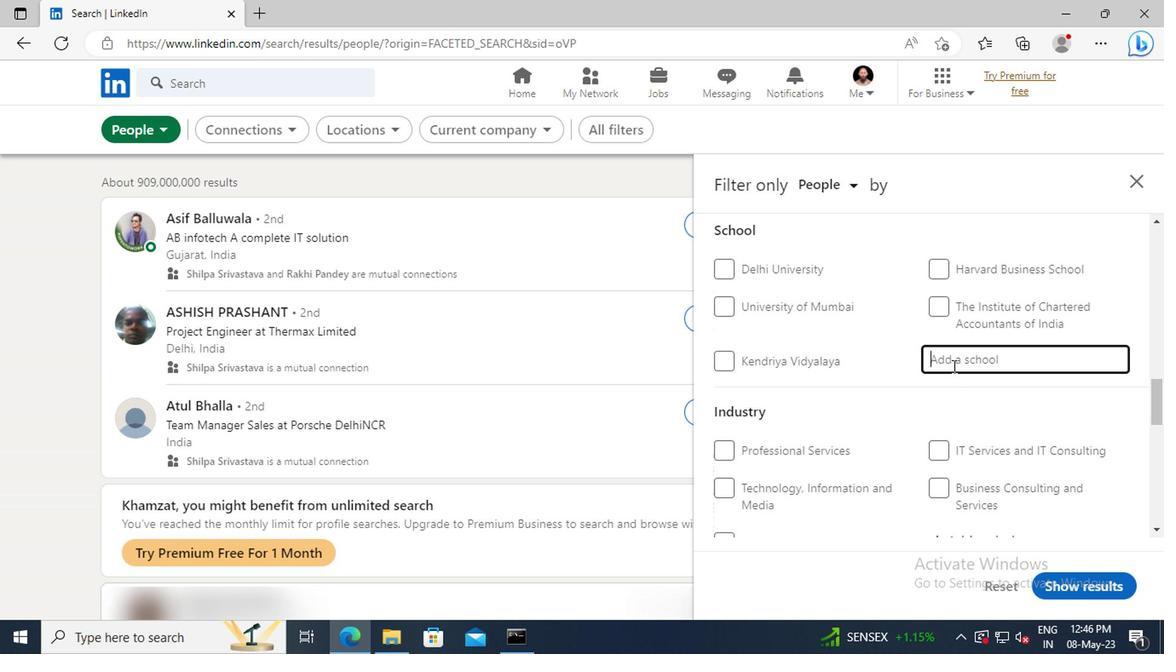
Action: Key pressed UNGTA<Key.space><Key.shift>COLL
Screenshot: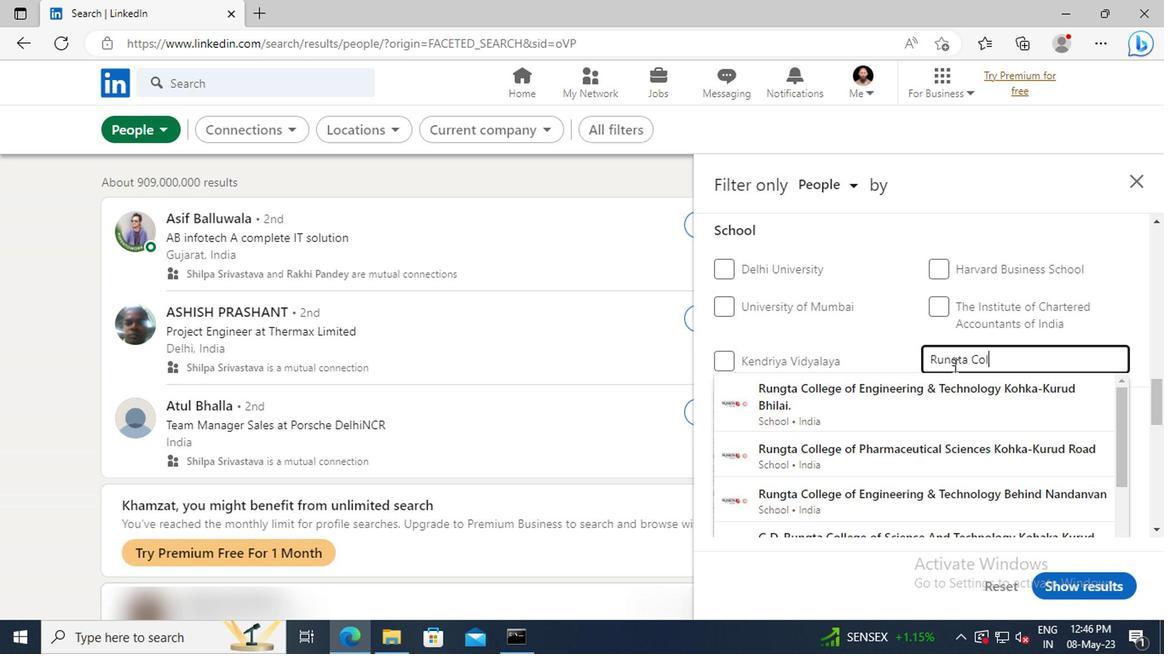 
Action: Mouse moved to (950, 392)
Screenshot: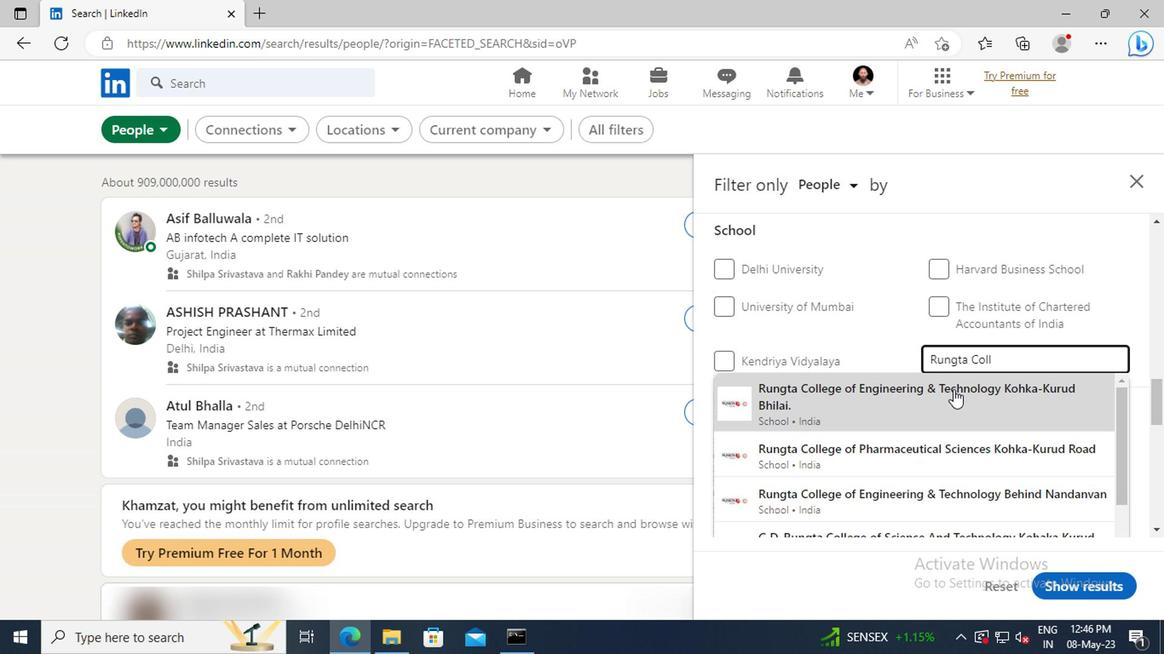 
Action: Mouse pressed left at (950, 392)
Screenshot: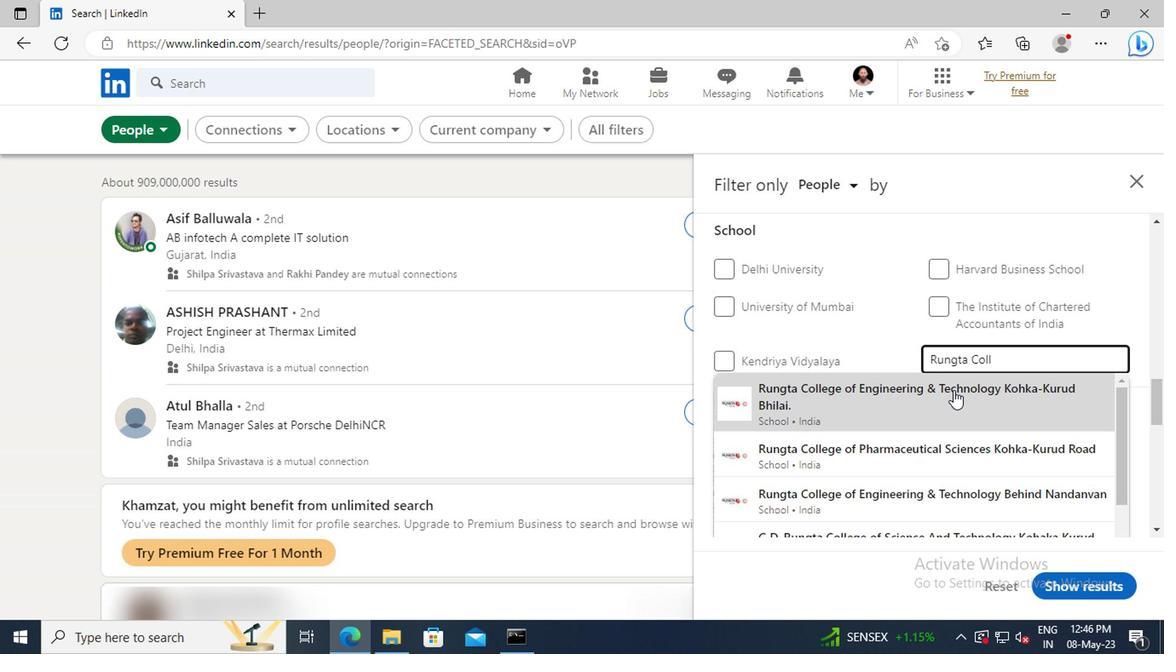 
Action: Mouse scrolled (950, 392) with delta (0, 0)
Screenshot: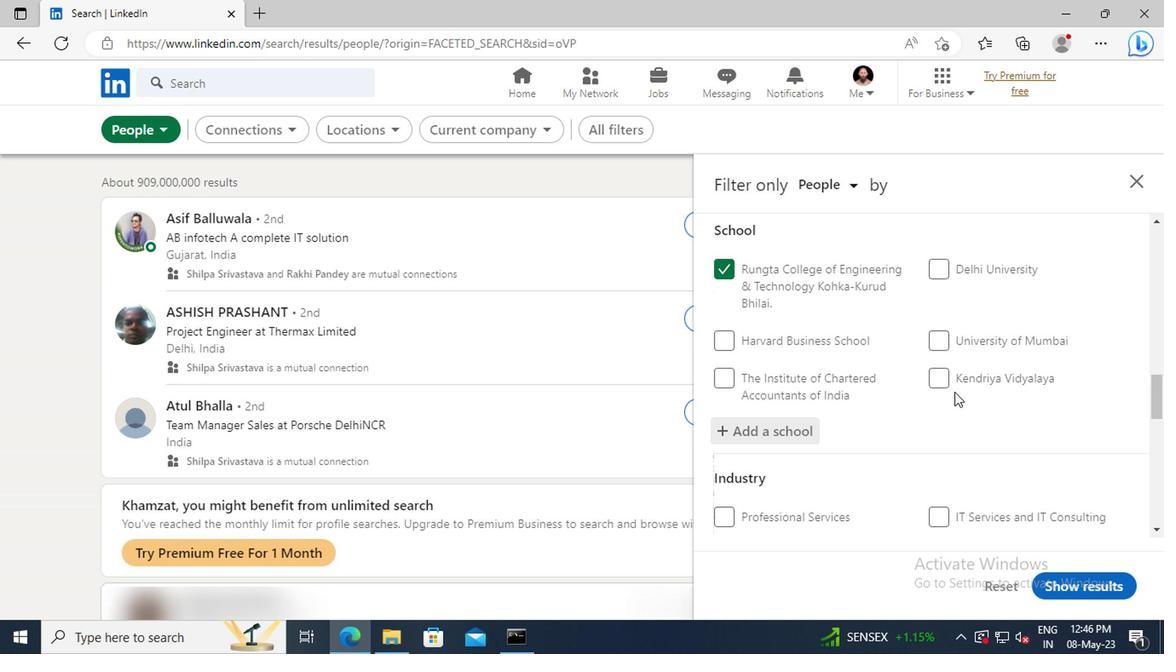
Action: Mouse scrolled (950, 392) with delta (0, 0)
Screenshot: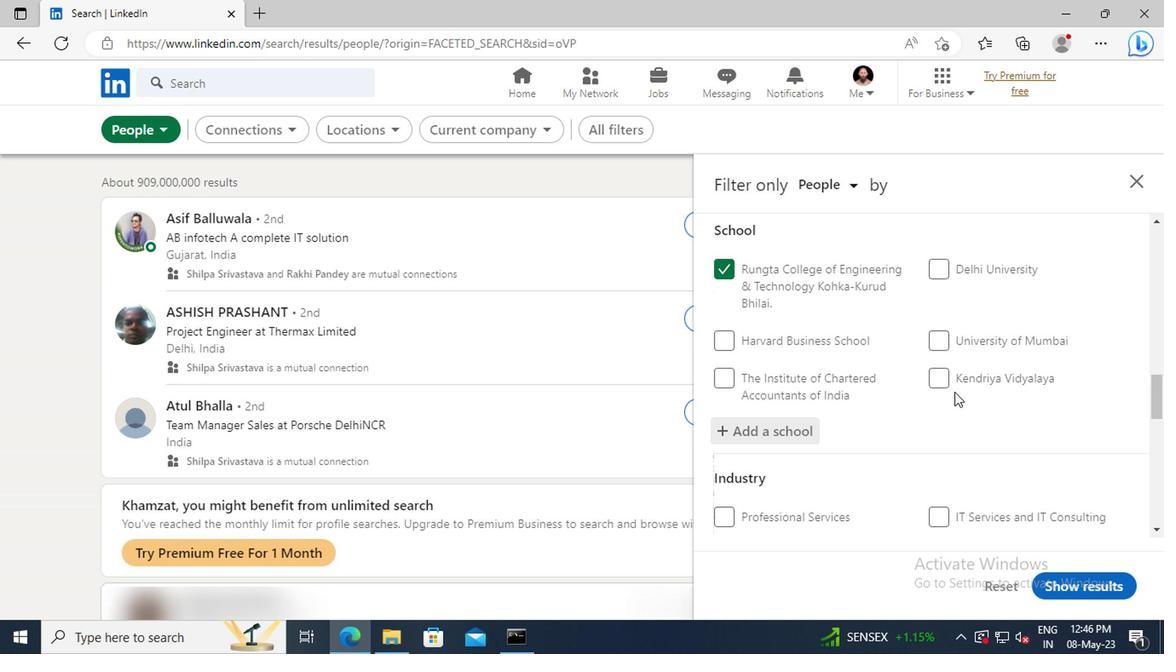 
Action: Mouse scrolled (950, 392) with delta (0, 0)
Screenshot: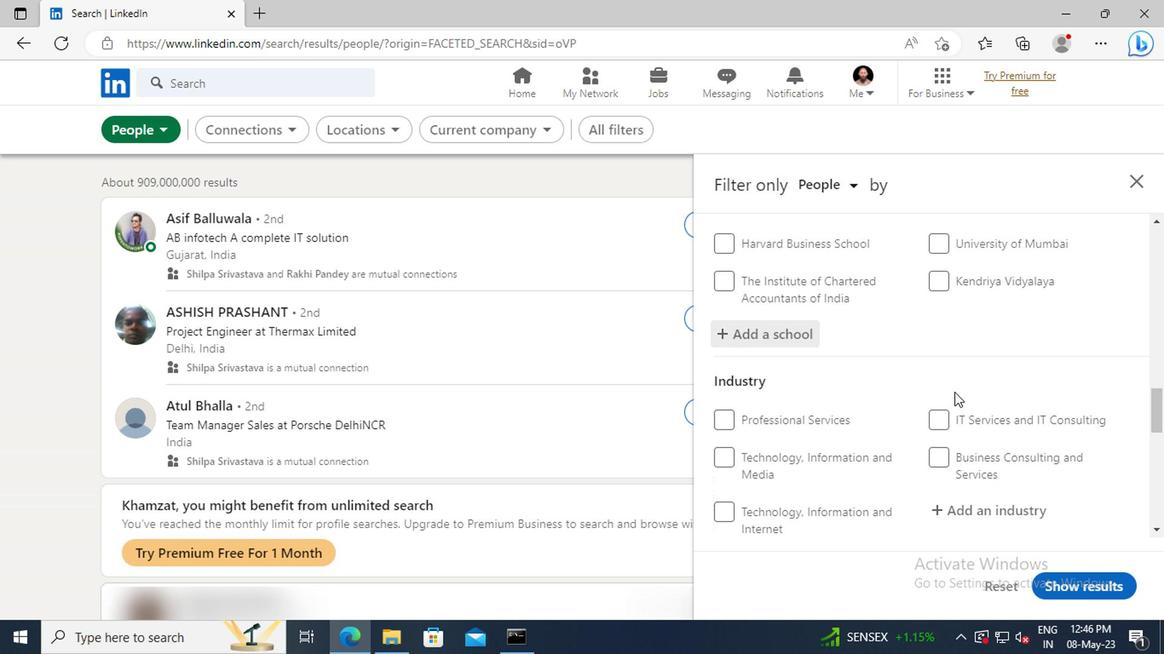 
Action: Mouse scrolled (950, 392) with delta (0, 0)
Screenshot: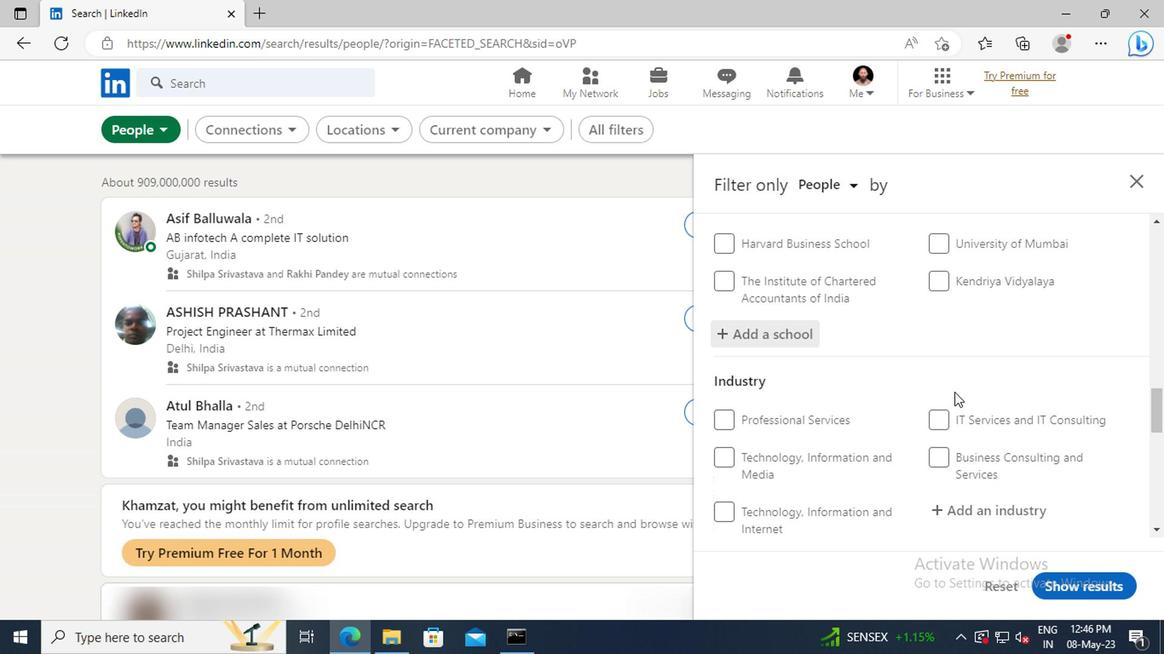 
Action: Mouse moved to (957, 413)
Screenshot: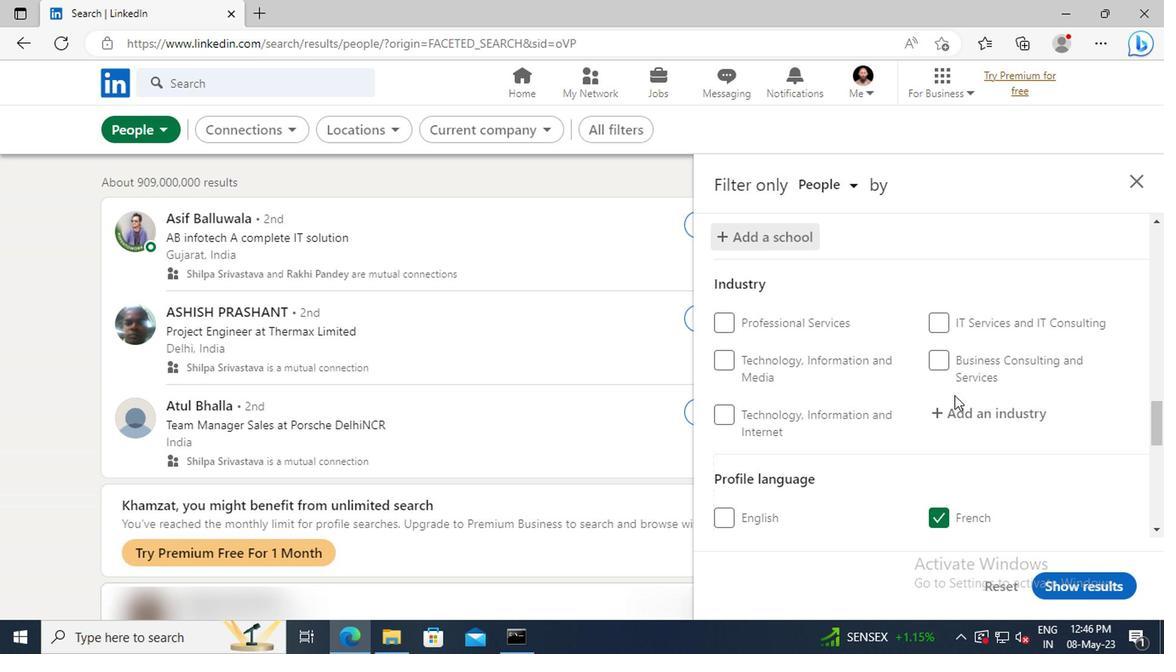 
Action: Mouse pressed left at (957, 413)
Screenshot: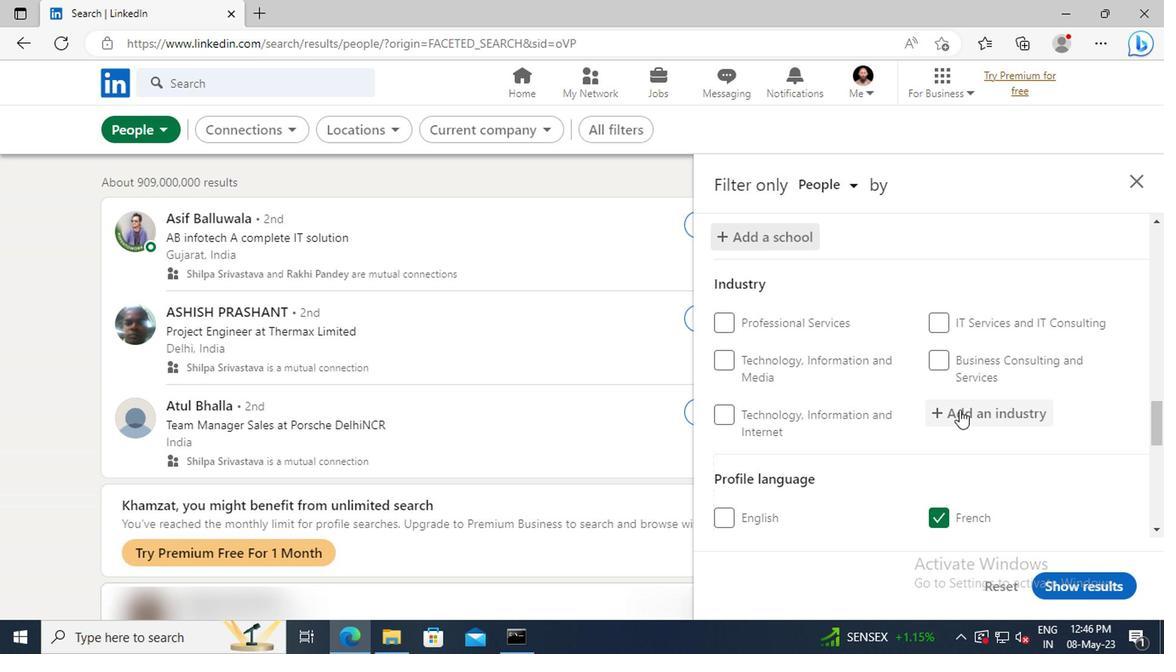
Action: Key pressed <Key.shift>ENGINES<Key.space>
Screenshot: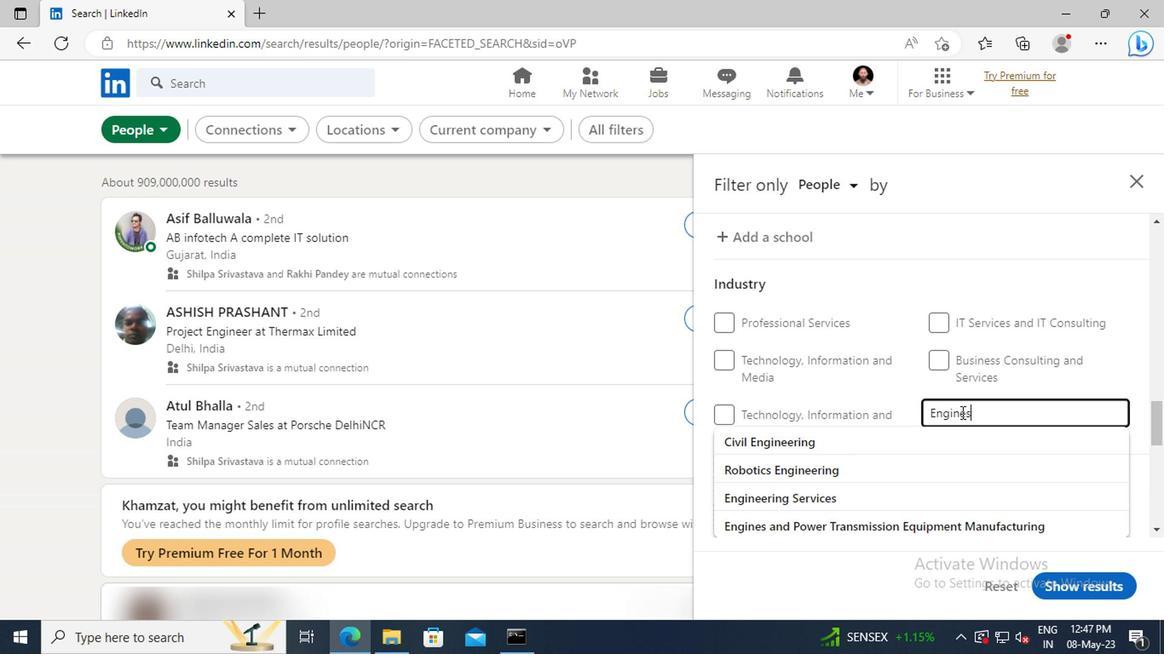 
Action: Mouse moved to (970, 439)
Screenshot: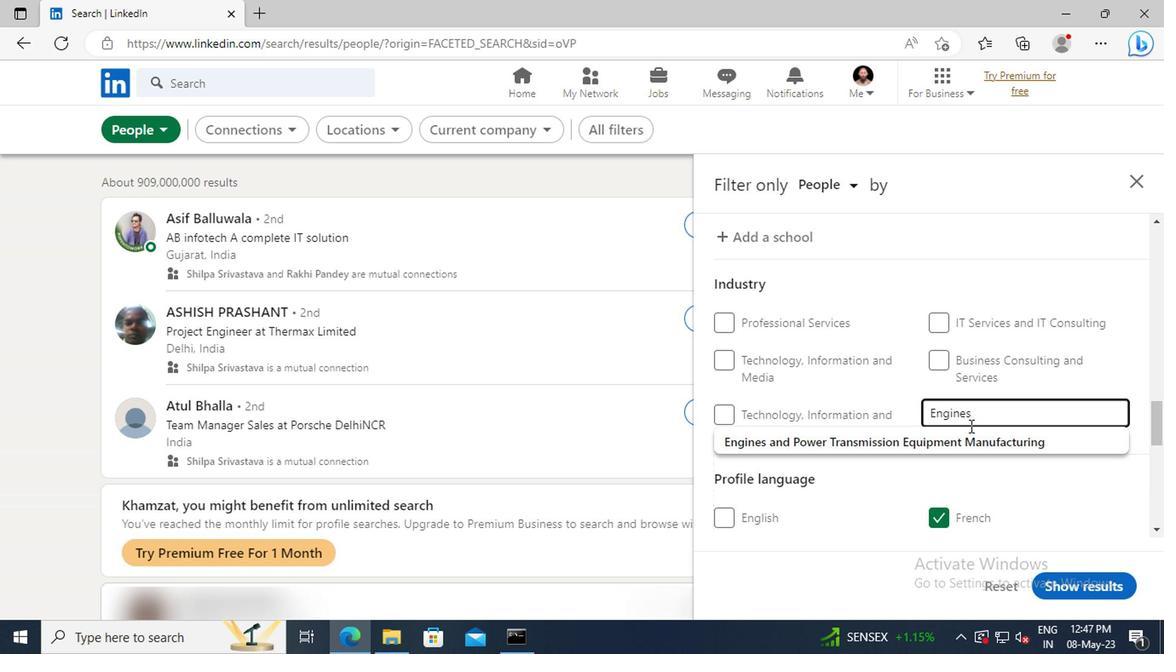 
Action: Mouse pressed left at (970, 439)
Screenshot: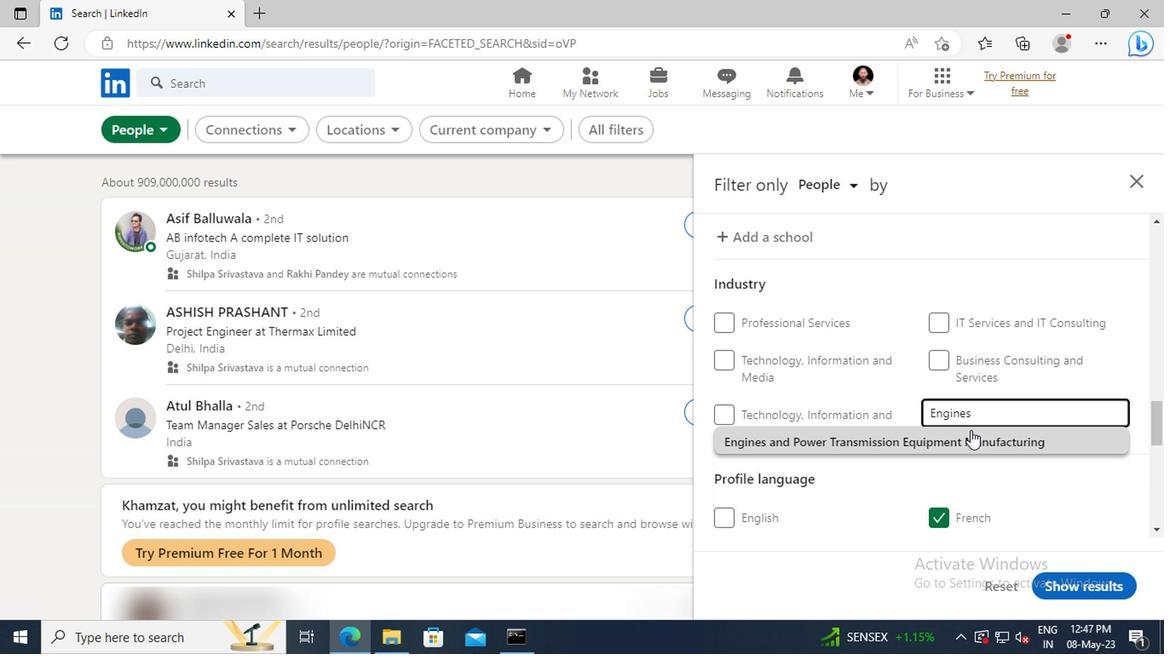 
Action: Mouse scrolled (970, 438) with delta (0, 0)
Screenshot: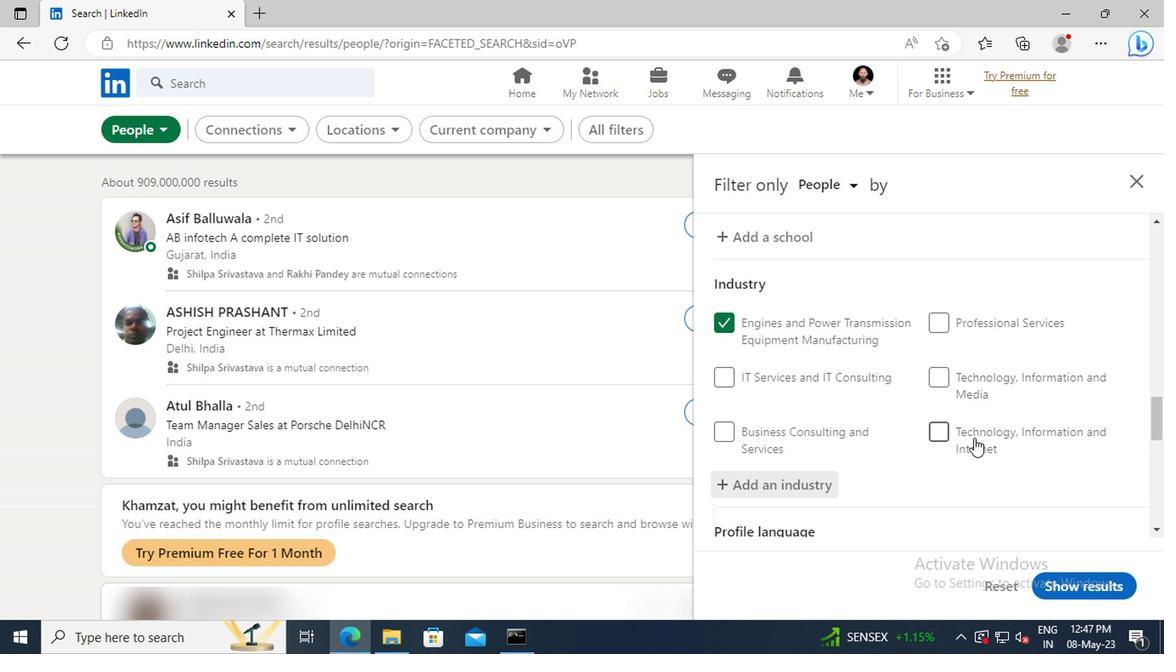 
Action: Mouse scrolled (970, 438) with delta (0, 0)
Screenshot: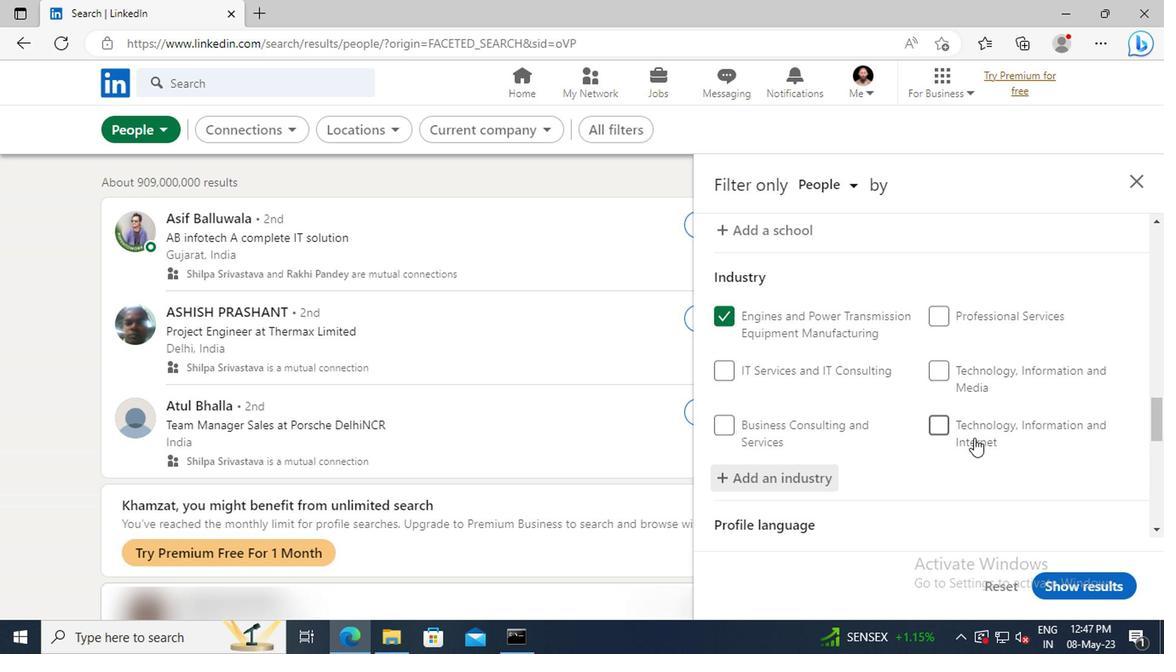 
Action: Mouse moved to (970, 434)
Screenshot: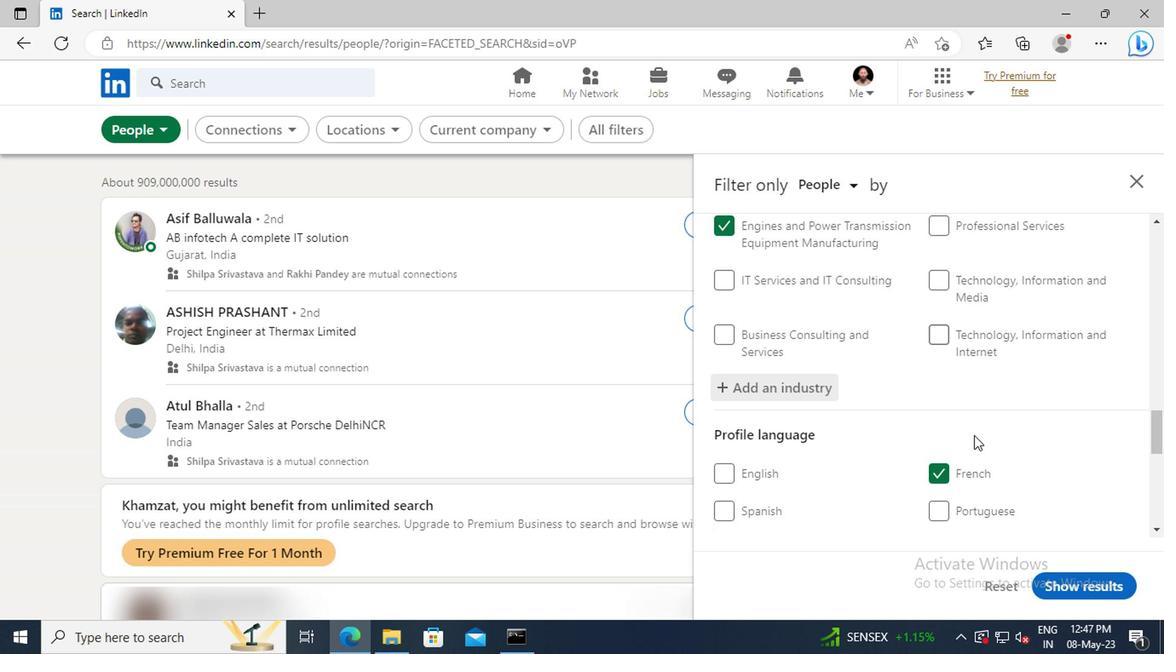 
Action: Mouse scrolled (970, 434) with delta (0, 0)
Screenshot: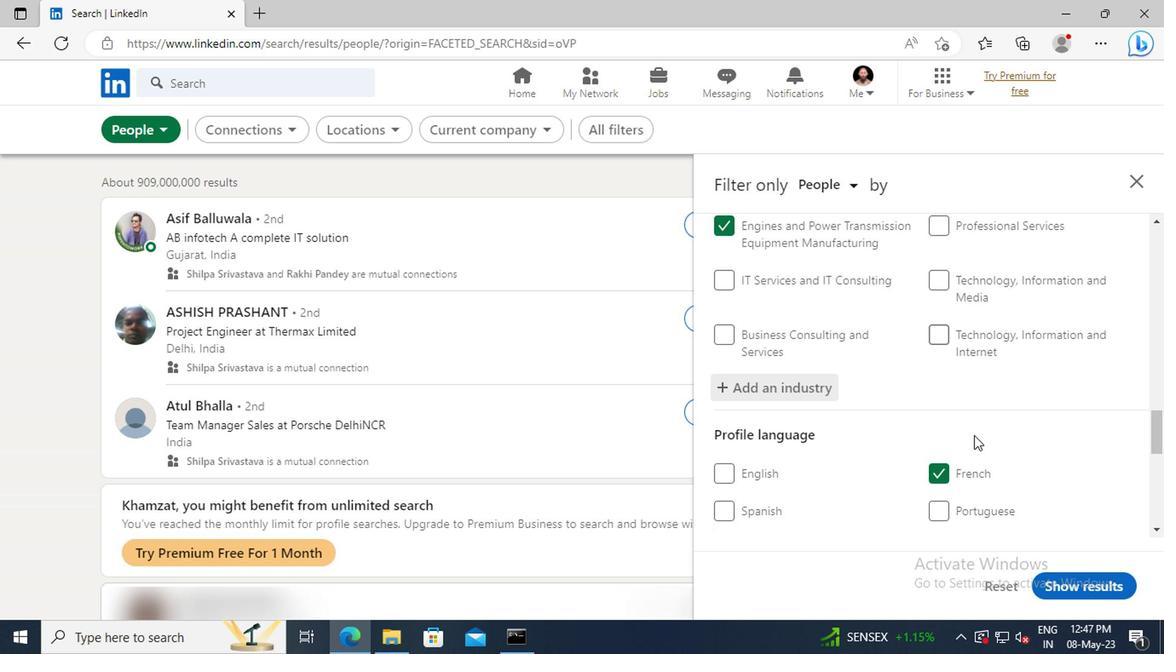 
Action: Mouse moved to (969, 430)
Screenshot: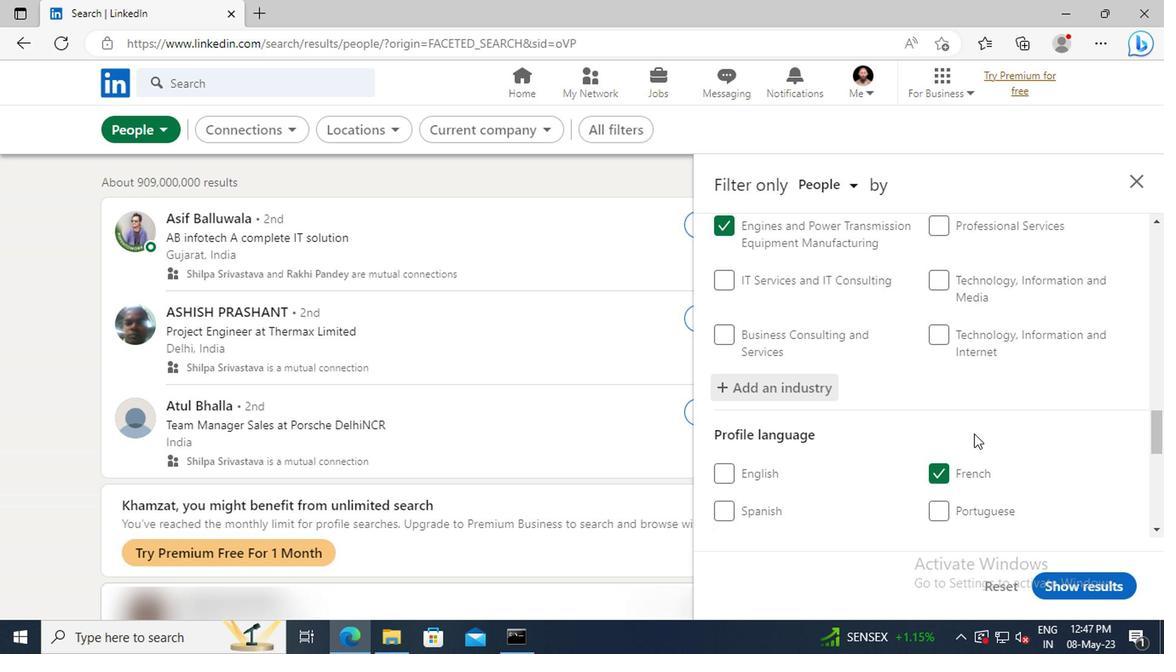 
Action: Mouse scrolled (969, 429) with delta (0, 0)
Screenshot: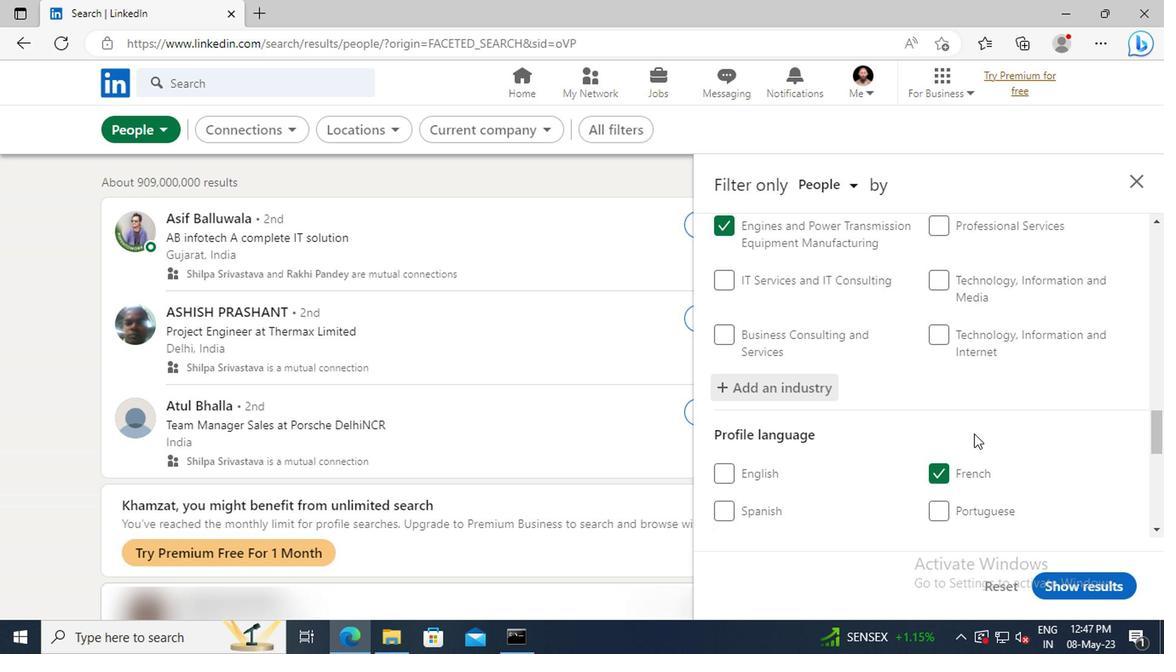 
Action: Mouse moved to (967, 424)
Screenshot: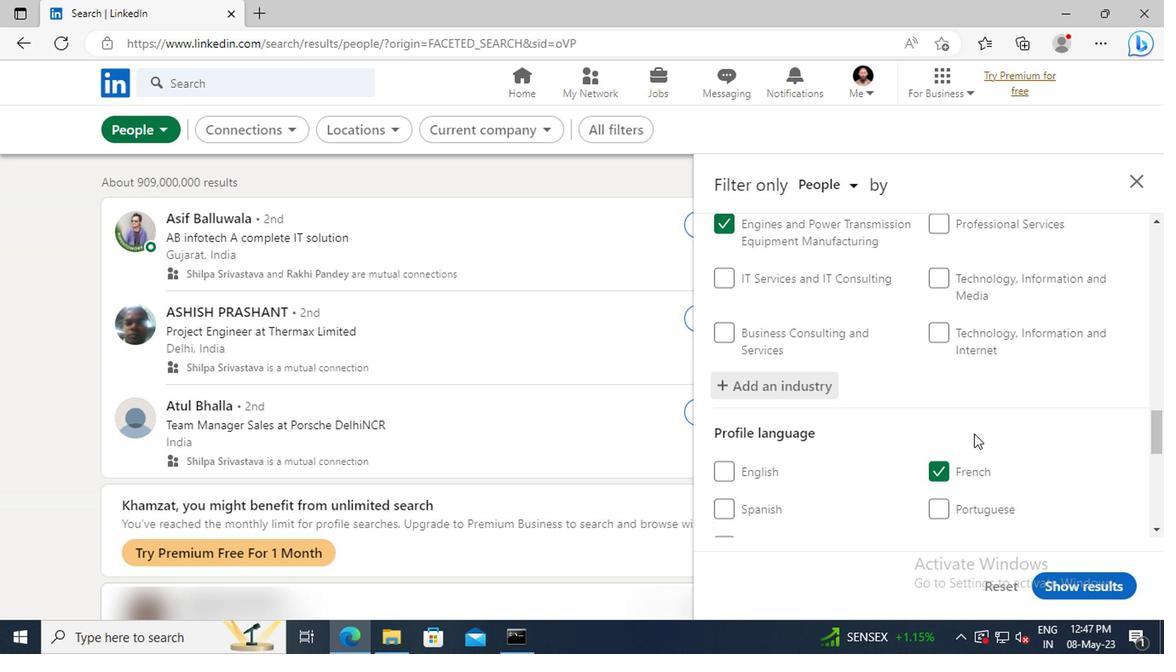 
Action: Mouse scrolled (967, 423) with delta (0, 0)
Screenshot: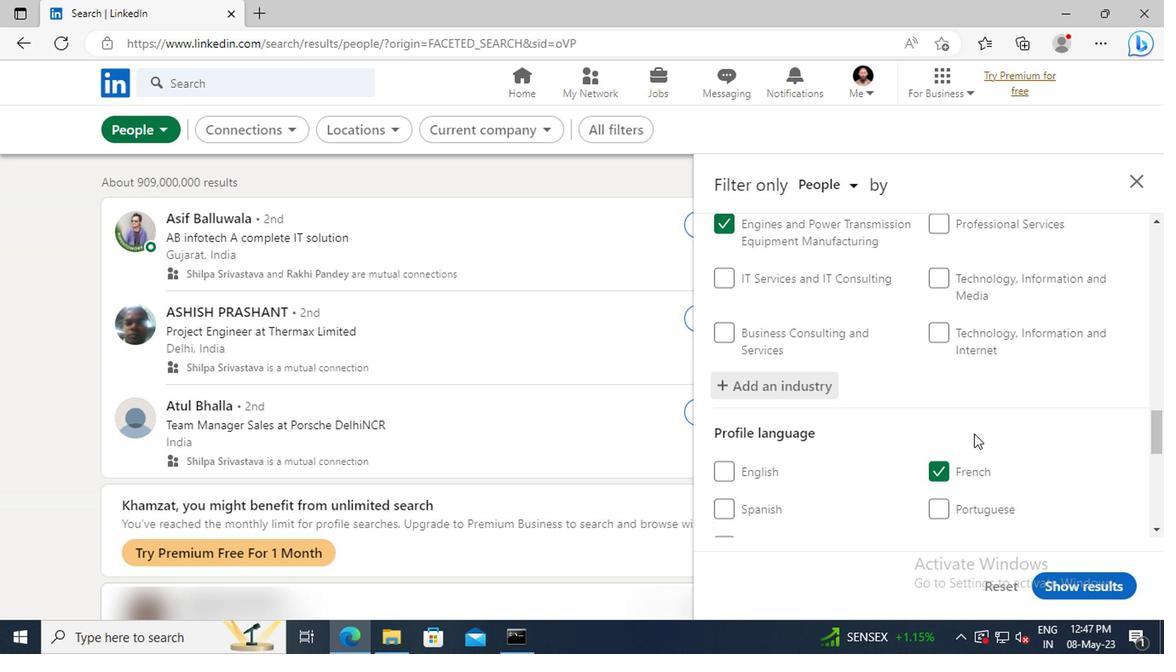 
Action: Mouse moved to (958, 413)
Screenshot: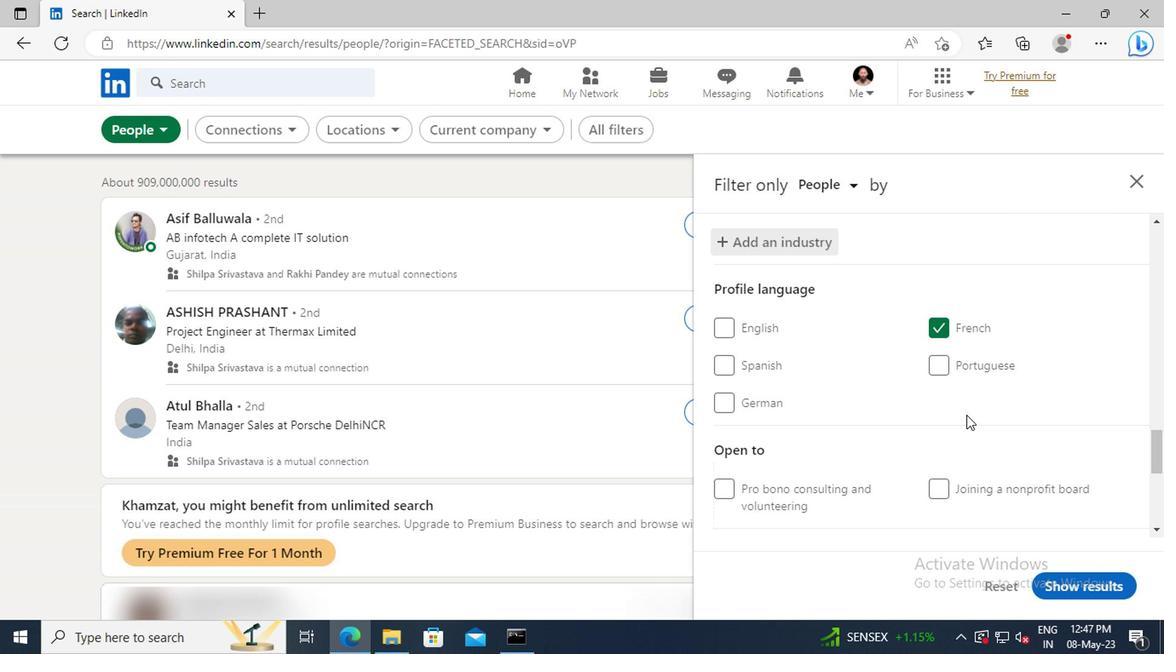 
Action: Mouse scrolled (958, 412) with delta (0, 0)
Screenshot: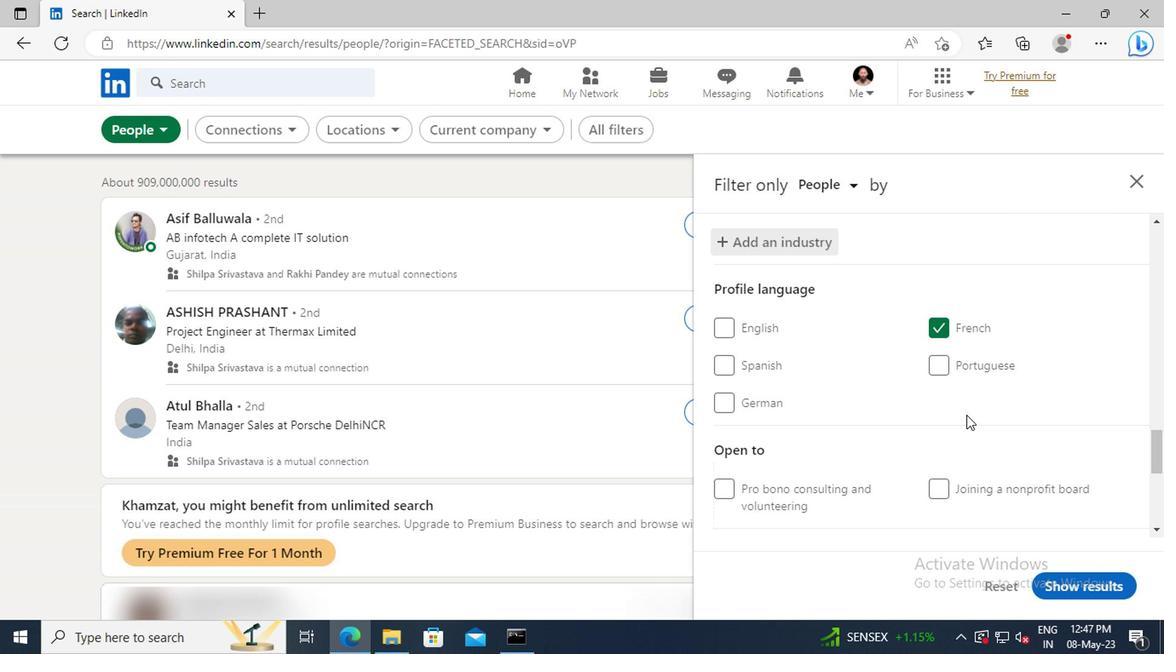 
Action: Mouse moved to (953, 409)
Screenshot: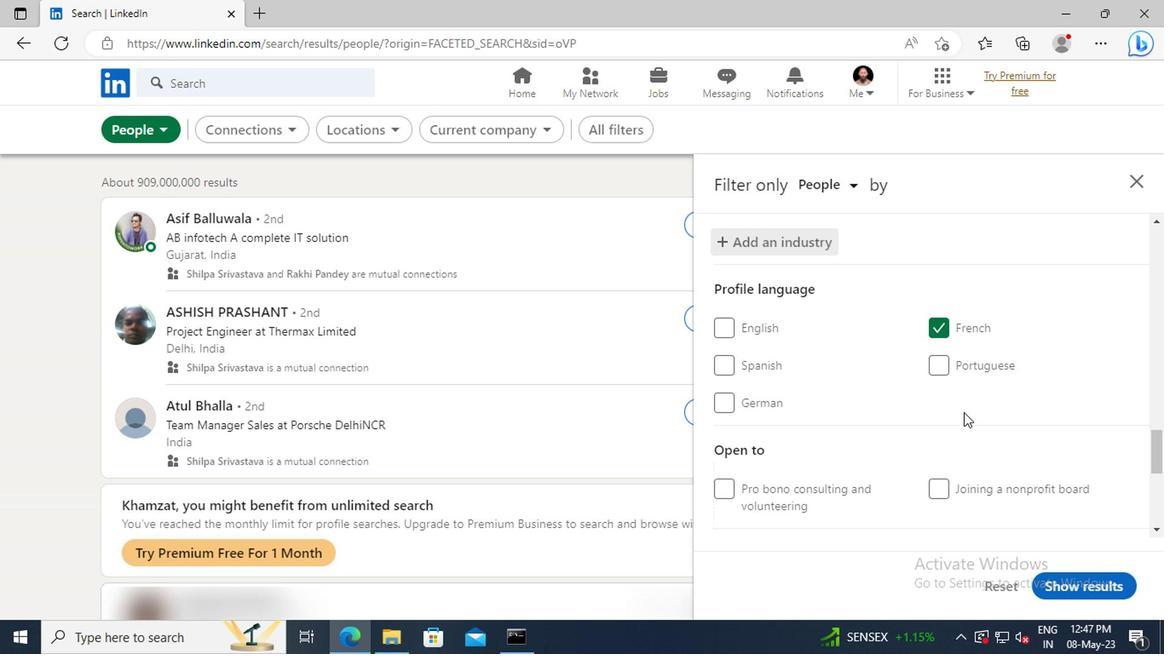 
Action: Mouse scrolled (953, 408) with delta (0, 0)
Screenshot: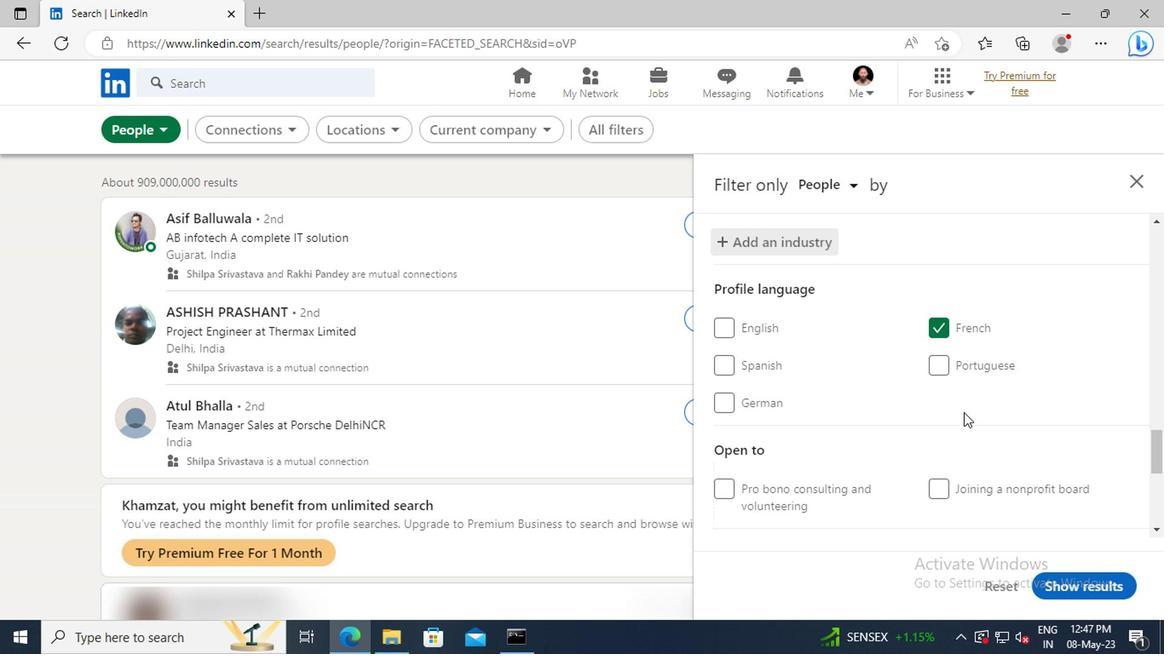 
Action: Mouse moved to (951, 405)
Screenshot: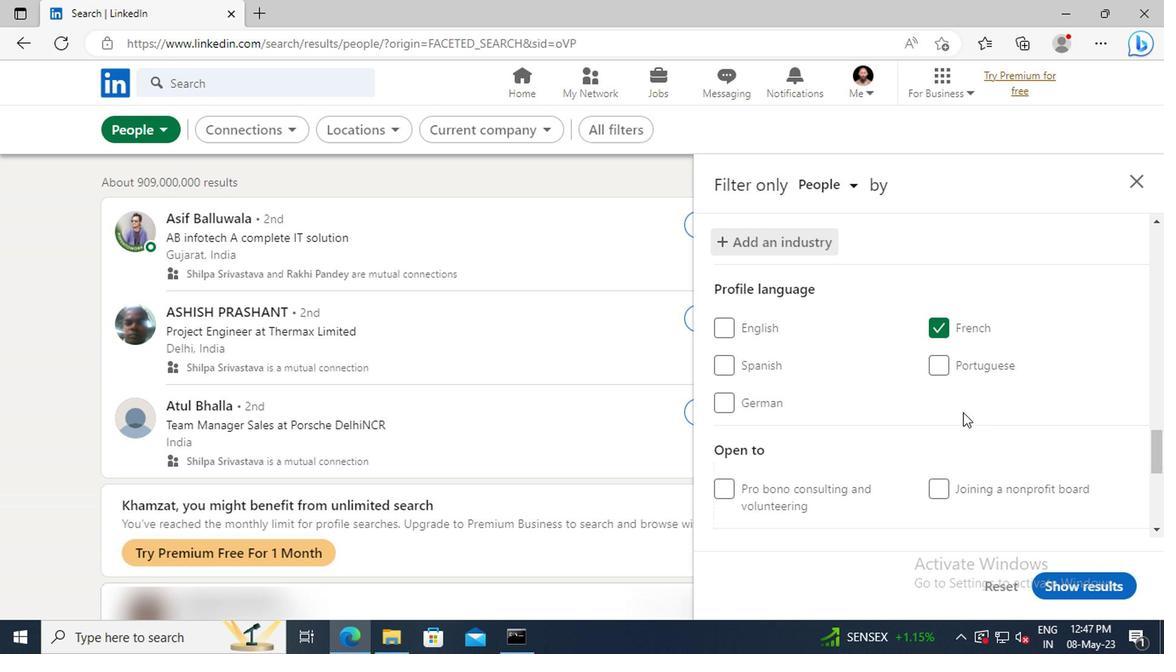 
Action: Mouse scrolled (951, 405) with delta (0, 0)
Screenshot: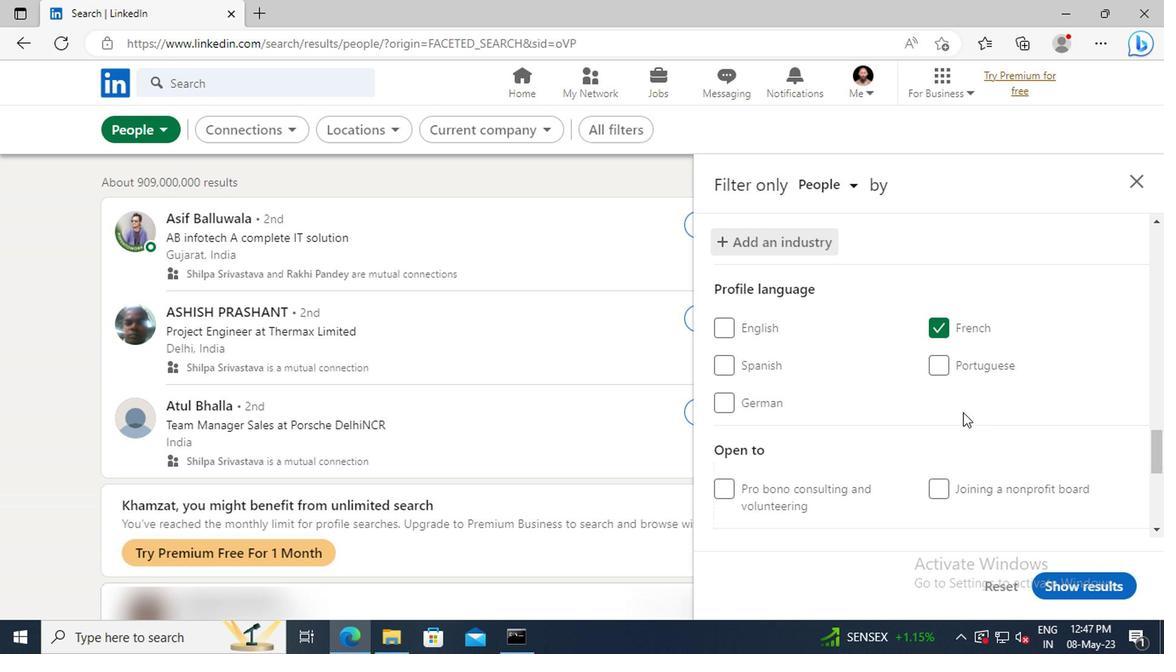
Action: Mouse moved to (944, 397)
Screenshot: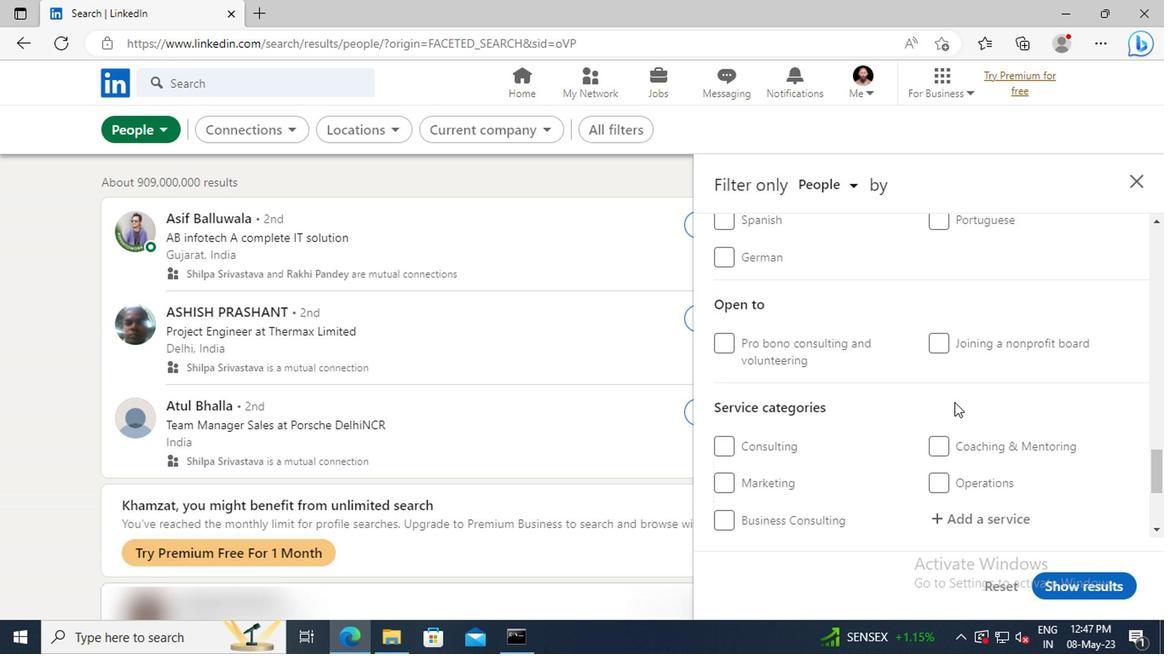 
Action: Mouse scrolled (944, 396) with delta (0, 0)
Screenshot: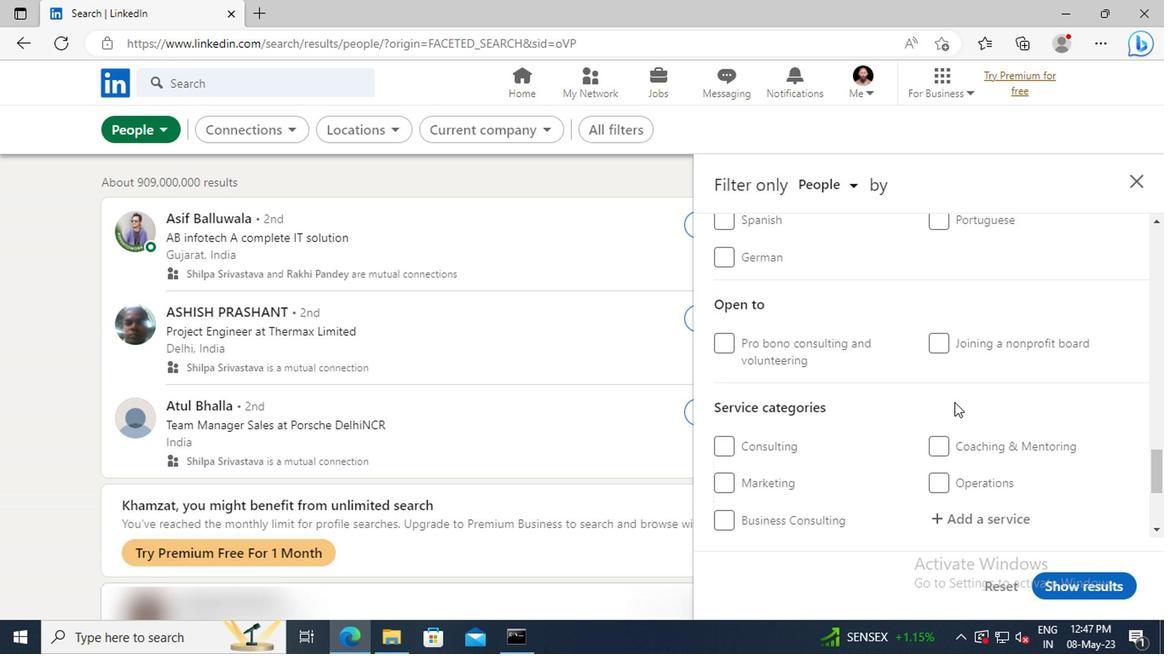 
Action: Mouse moved to (944, 396)
Screenshot: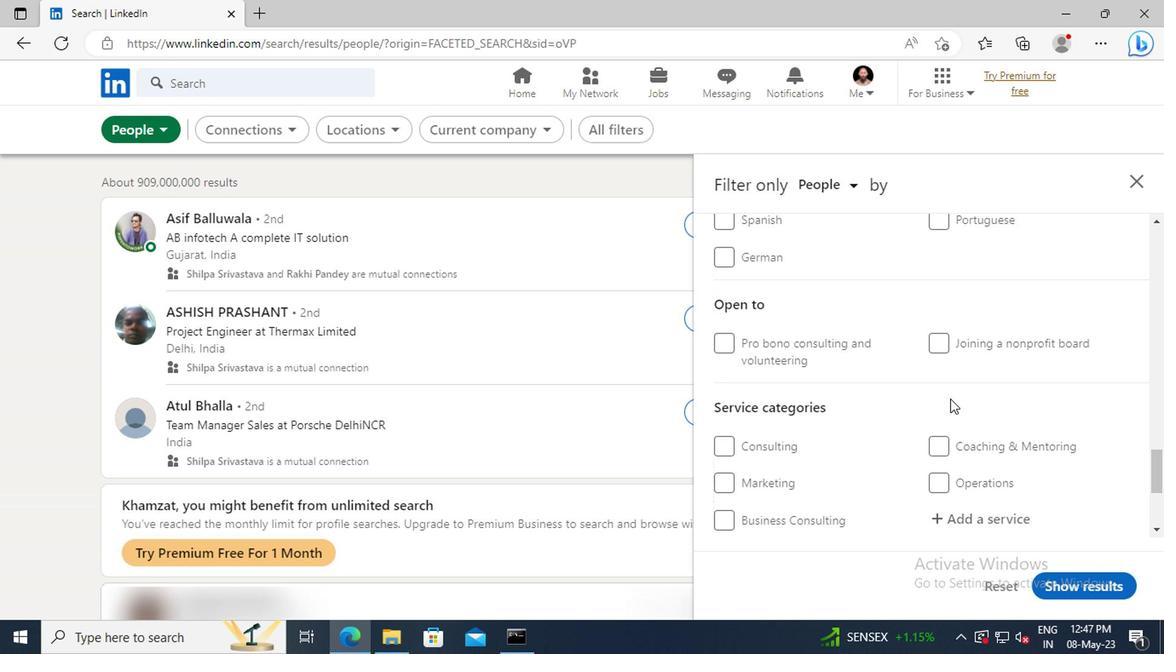 
Action: Mouse scrolled (944, 395) with delta (0, 0)
Screenshot: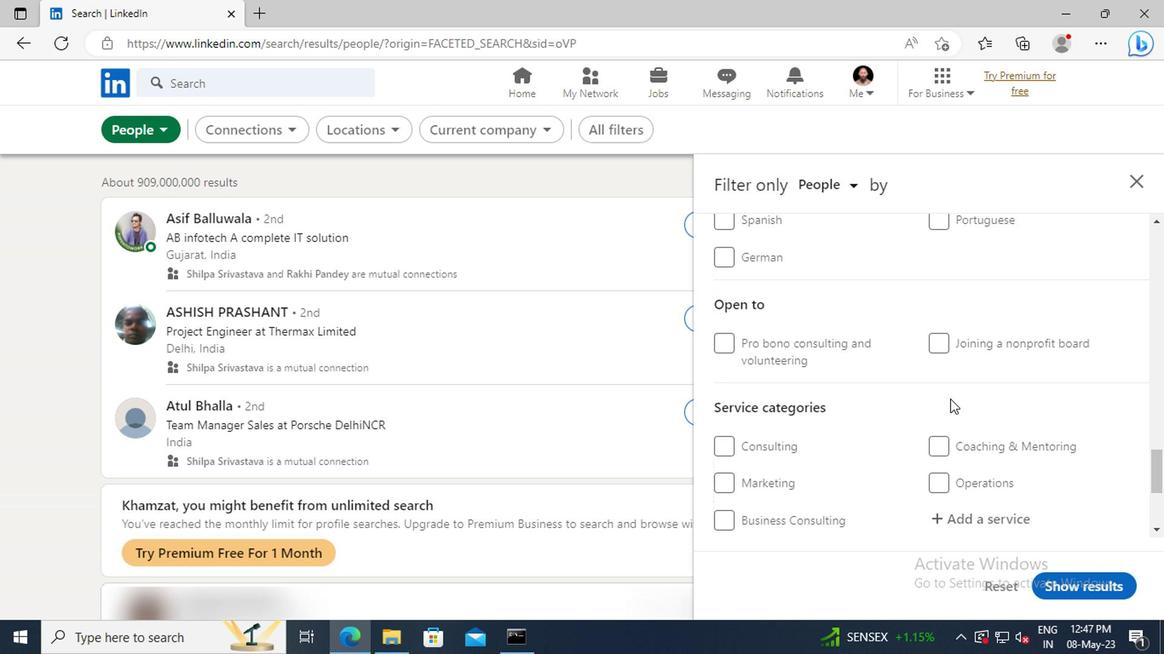 
Action: Mouse moved to (944, 423)
Screenshot: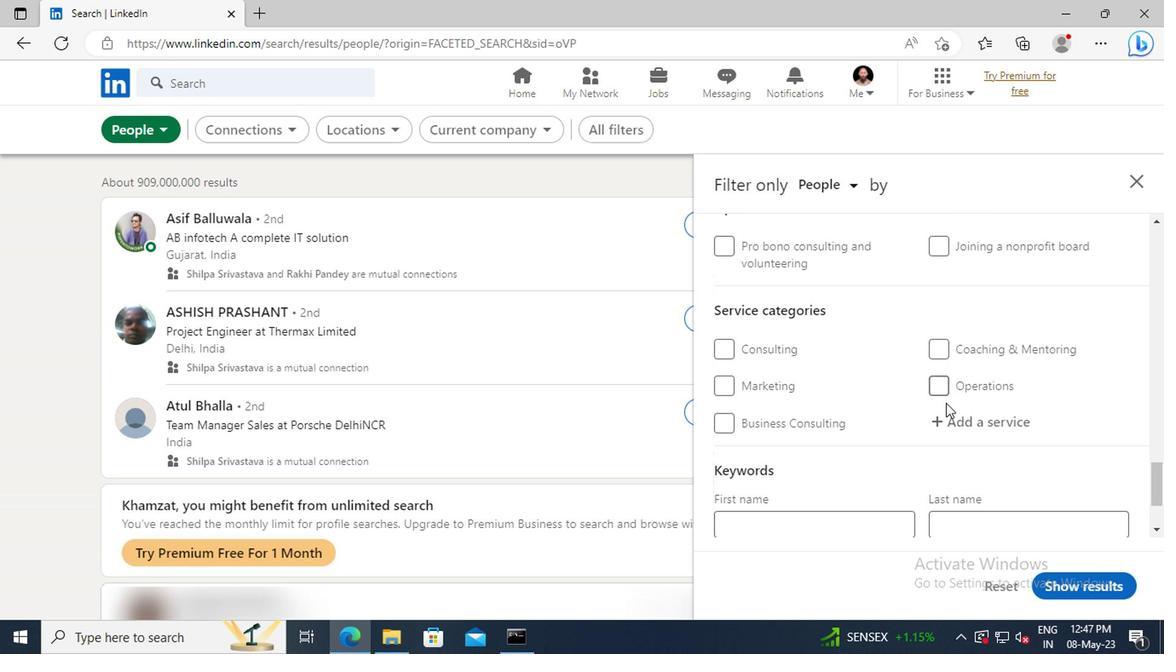 
Action: Mouse pressed left at (944, 423)
Screenshot: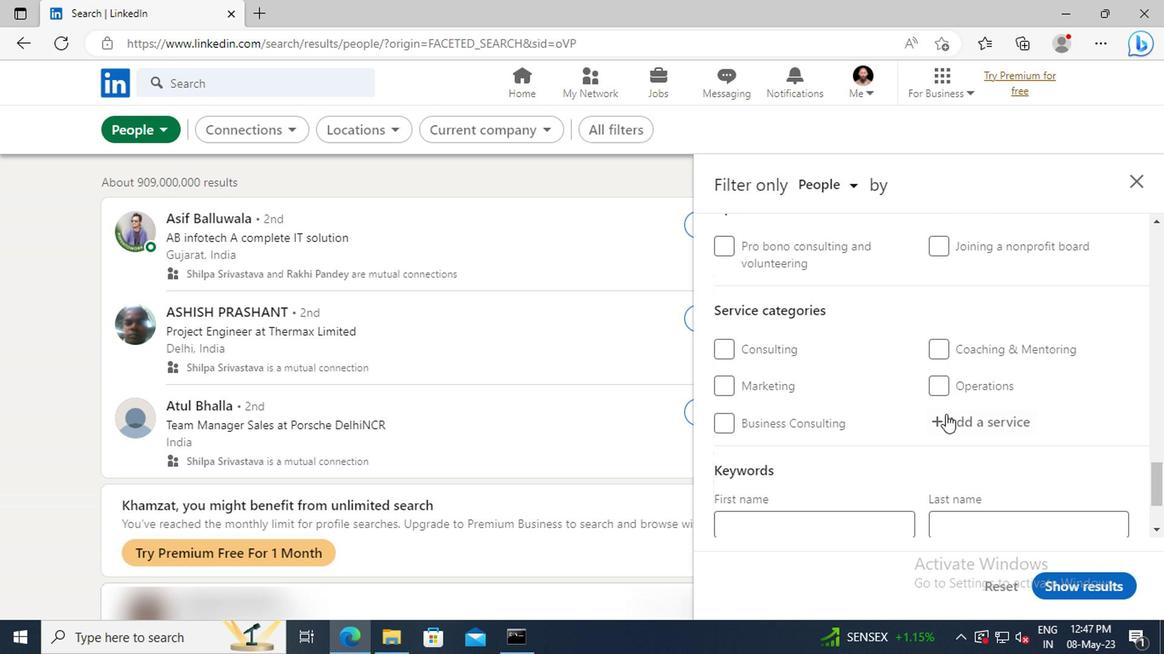 
Action: Key pressed <Key.shift>BUSINESS<Key.space><Key.shift>LA
Screenshot: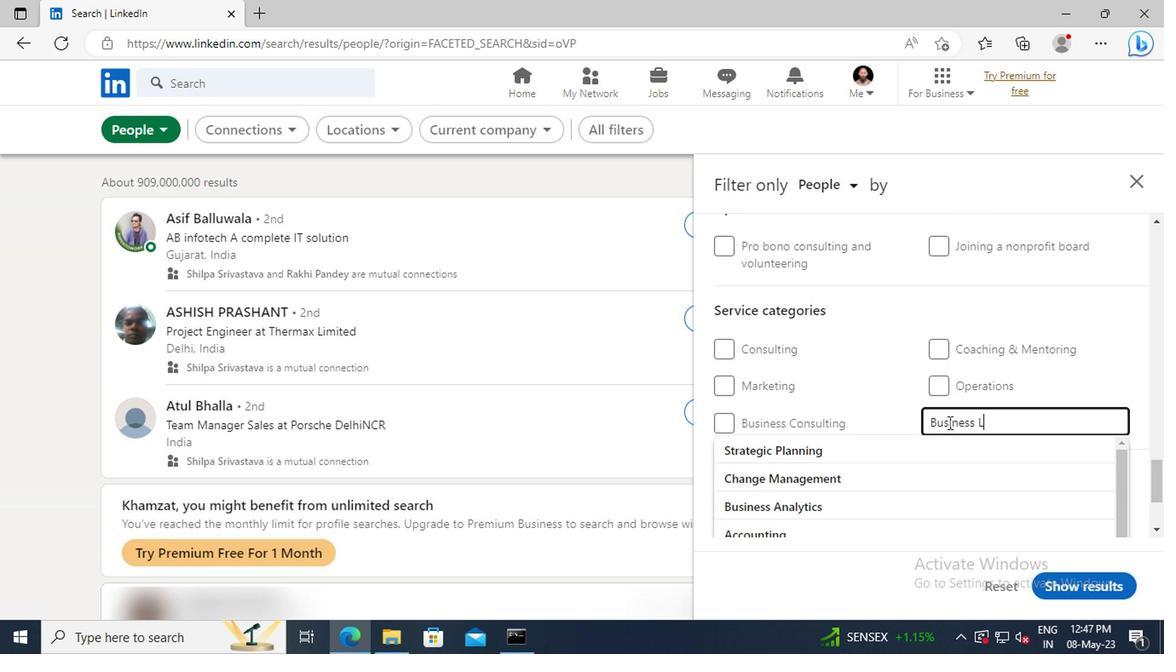 
Action: Mouse moved to (949, 445)
Screenshot: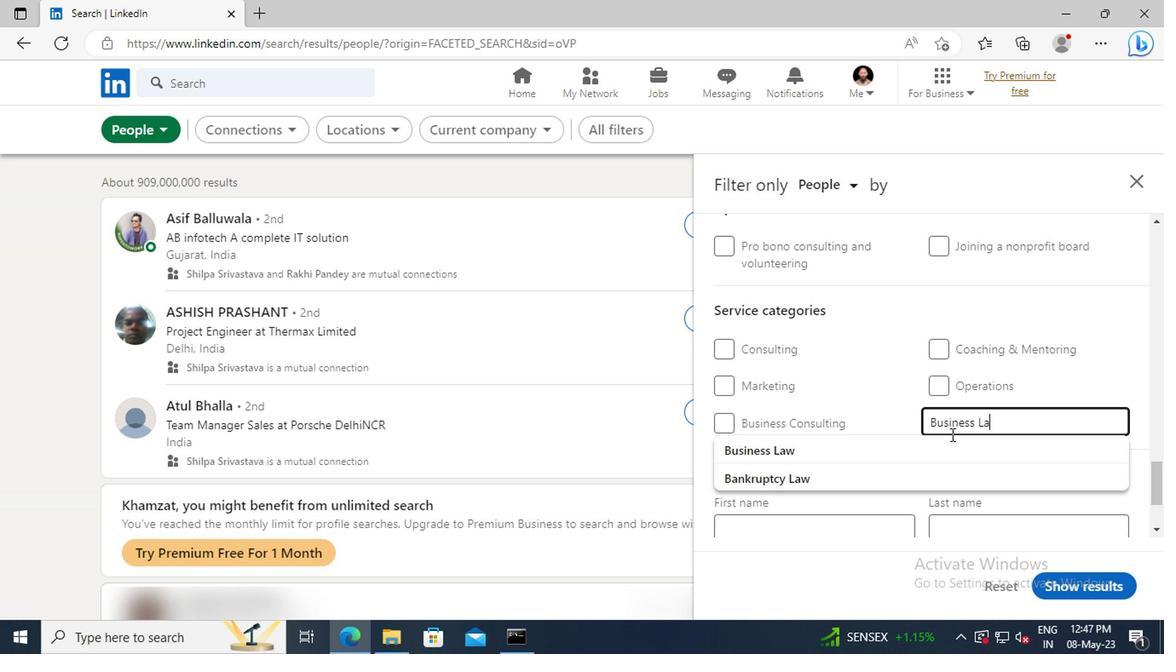 
Action: Mouse pressed left at (949, 445)
Screenshot: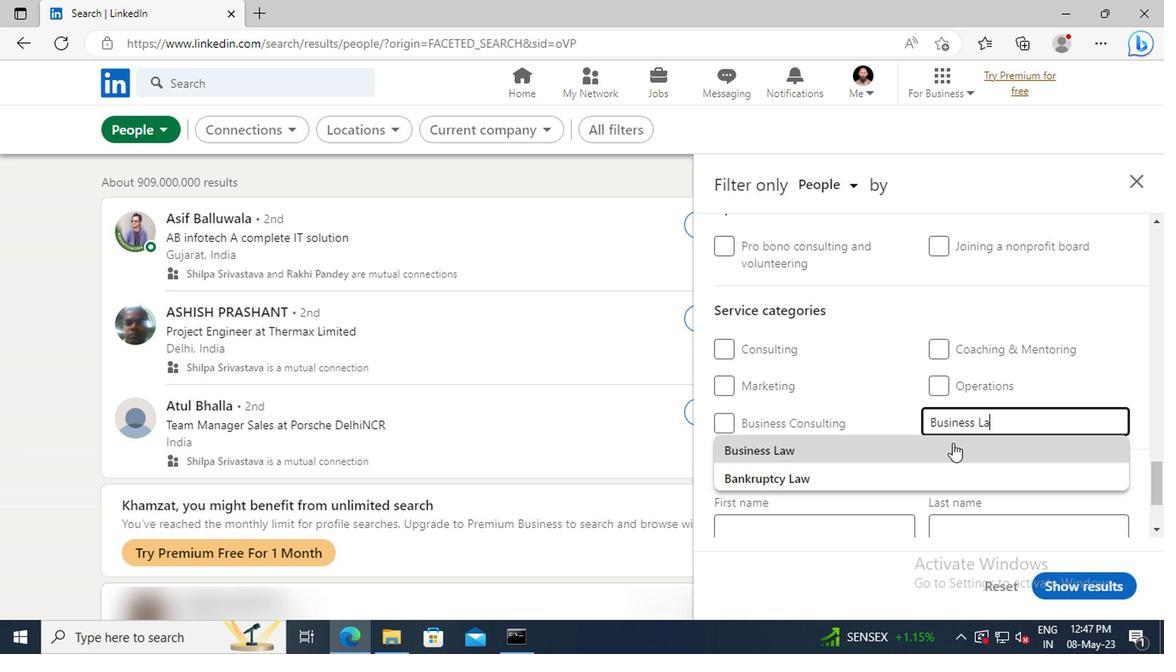 
Action: Mouse scrolled (949, 445) with delta (0, 0)
Screenshot: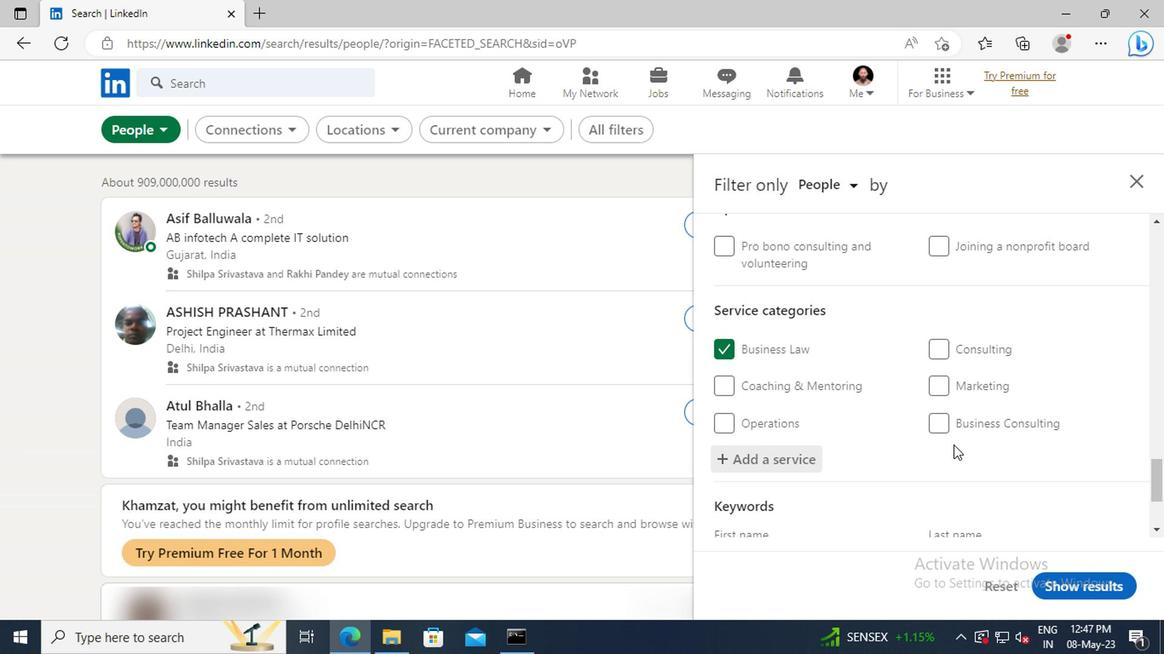 
Action: Mouse scrolled (949, 445) with delta (0, 0)
Screenshot: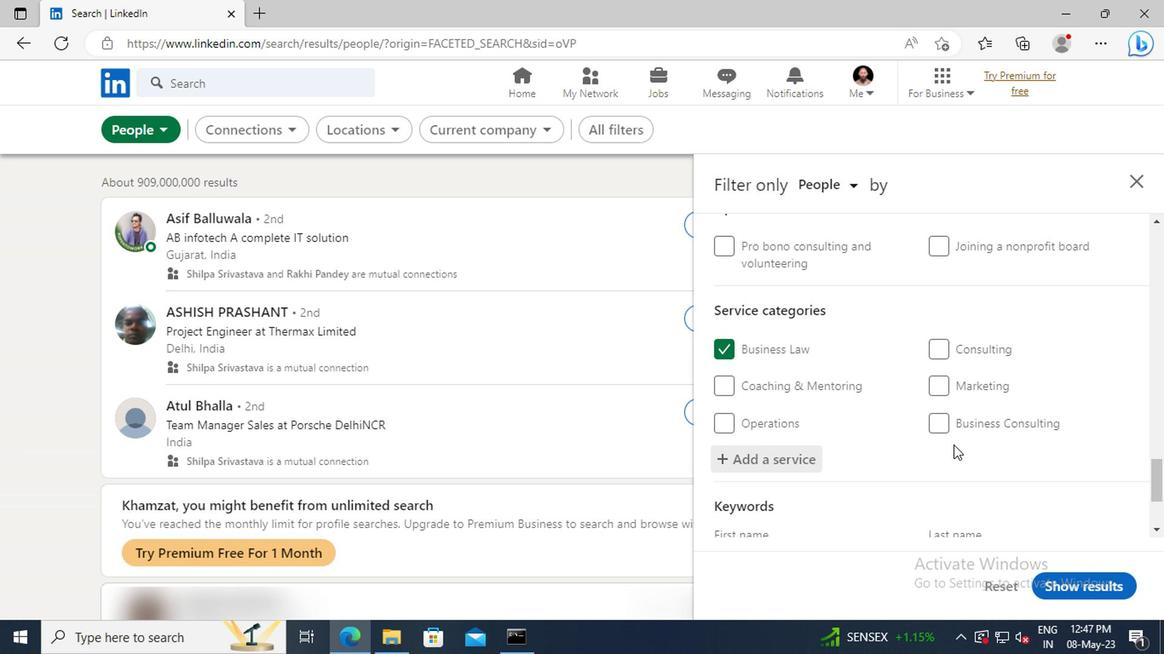 
Action: Mouse scrolled (949, 445) with delta (0, 0)
Screenshot: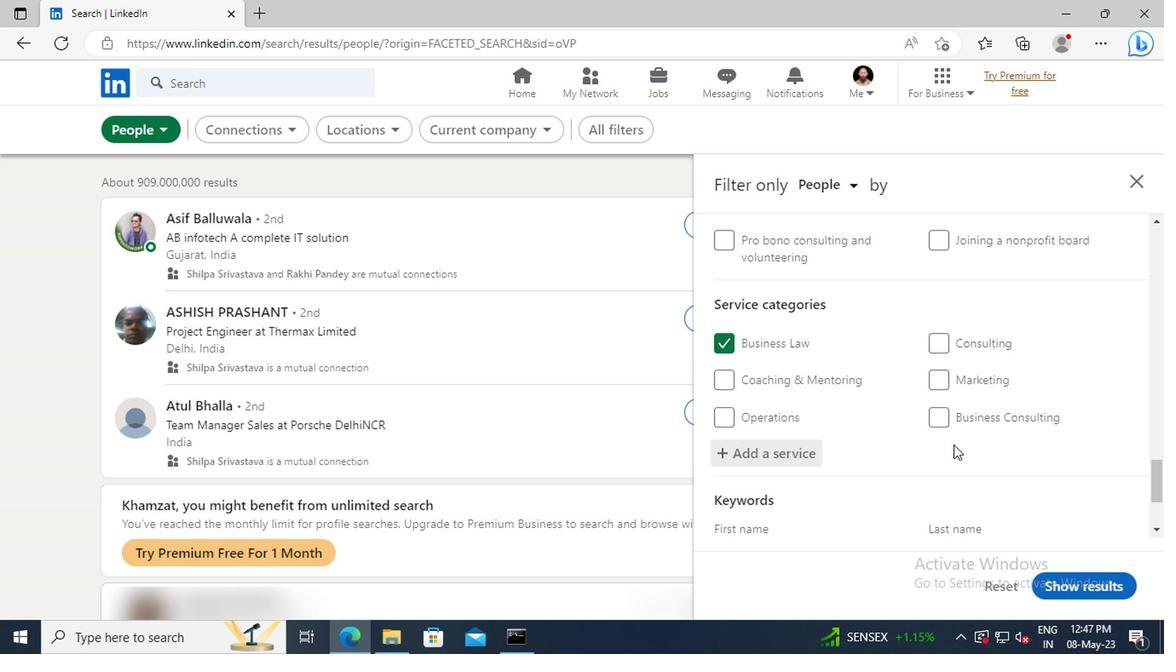
Action: Mouse scrolled (949, 445) with delta (0, 0)
Screenshot: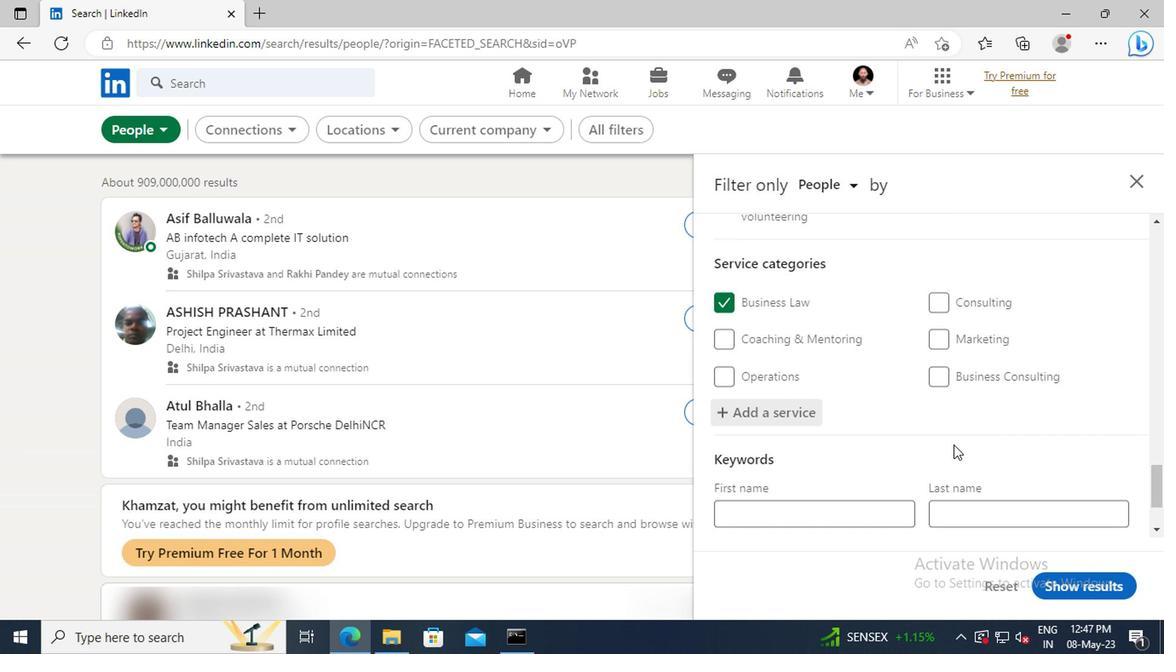 
Action: Mouse moved to (861, 460)
Screenshot: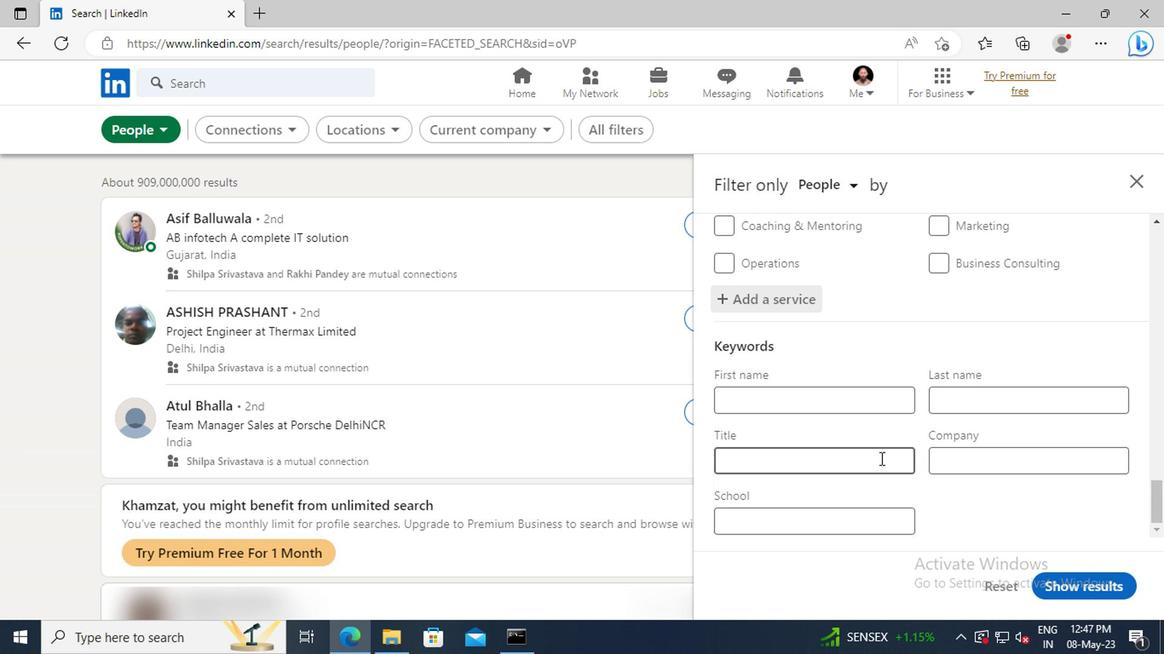 
Action: Mouse pressed left at (861, 460)
Screenshot: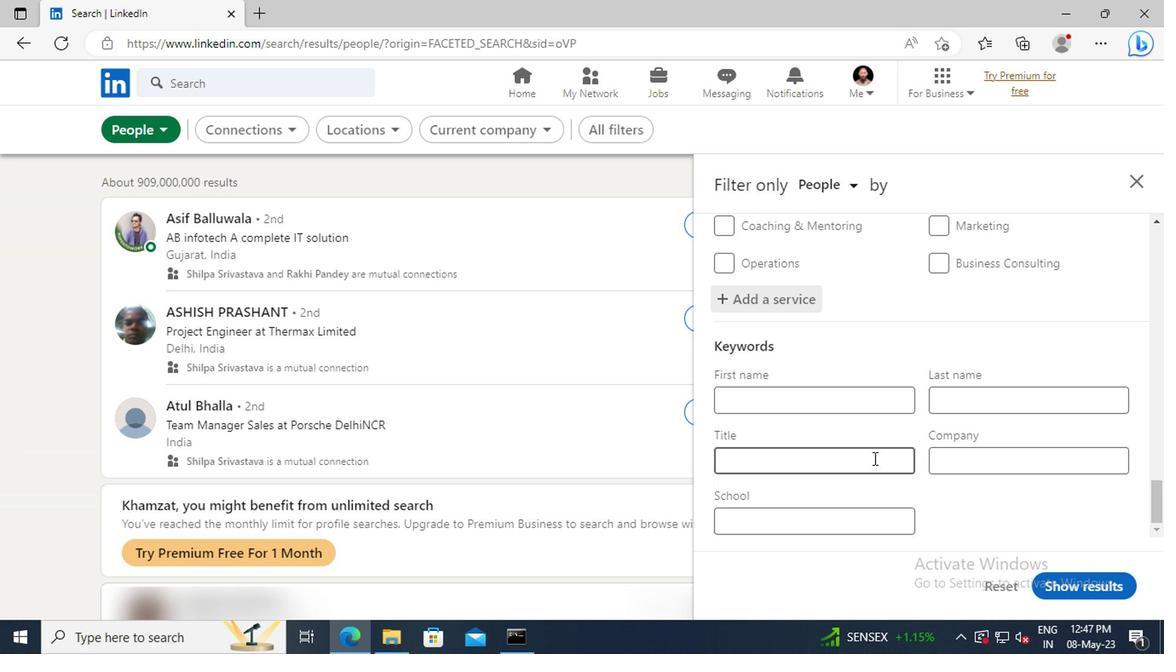 
Action: Key pressed <Key.shift>ENGINEERING<Key.space><Key.shift>TECHNICIAN<Key.enter>
Screenshot: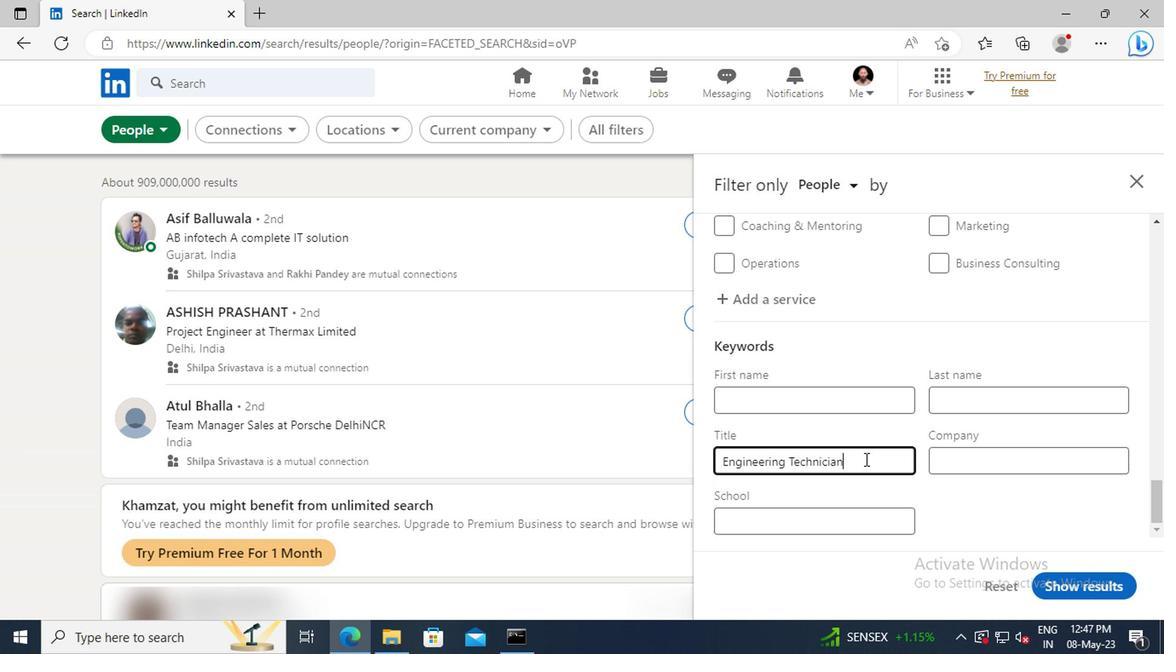 
Action: Mouse moved to (1076, 585)
Screenshot: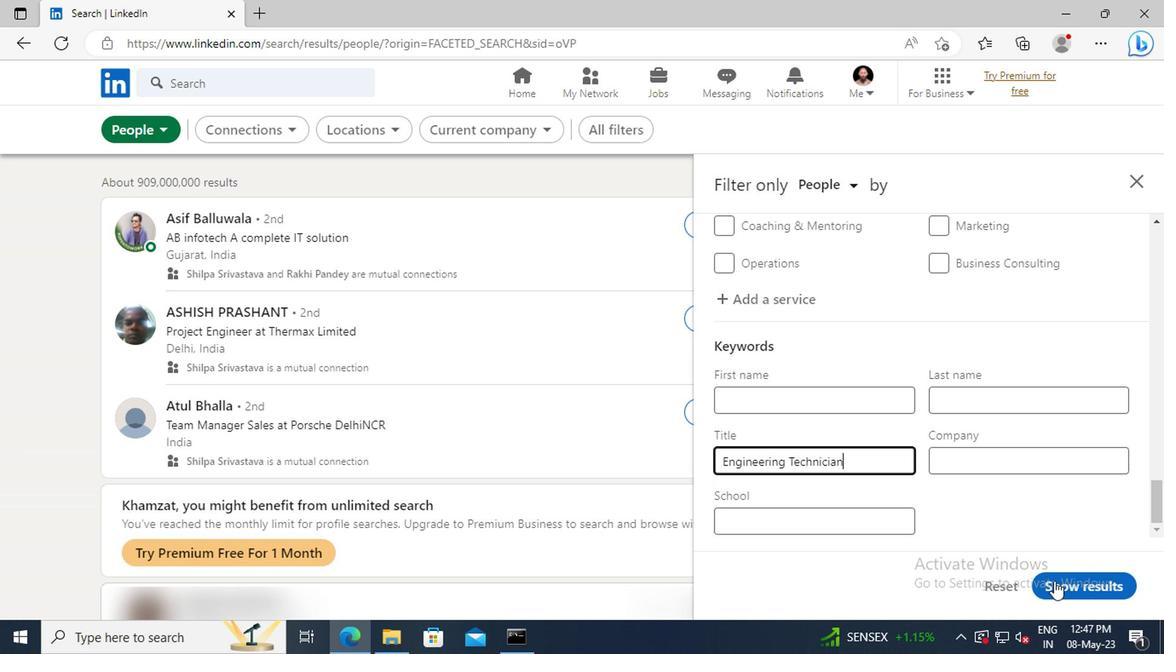 
Action: Mouse pressed left at (1076, 585)
Screenshot: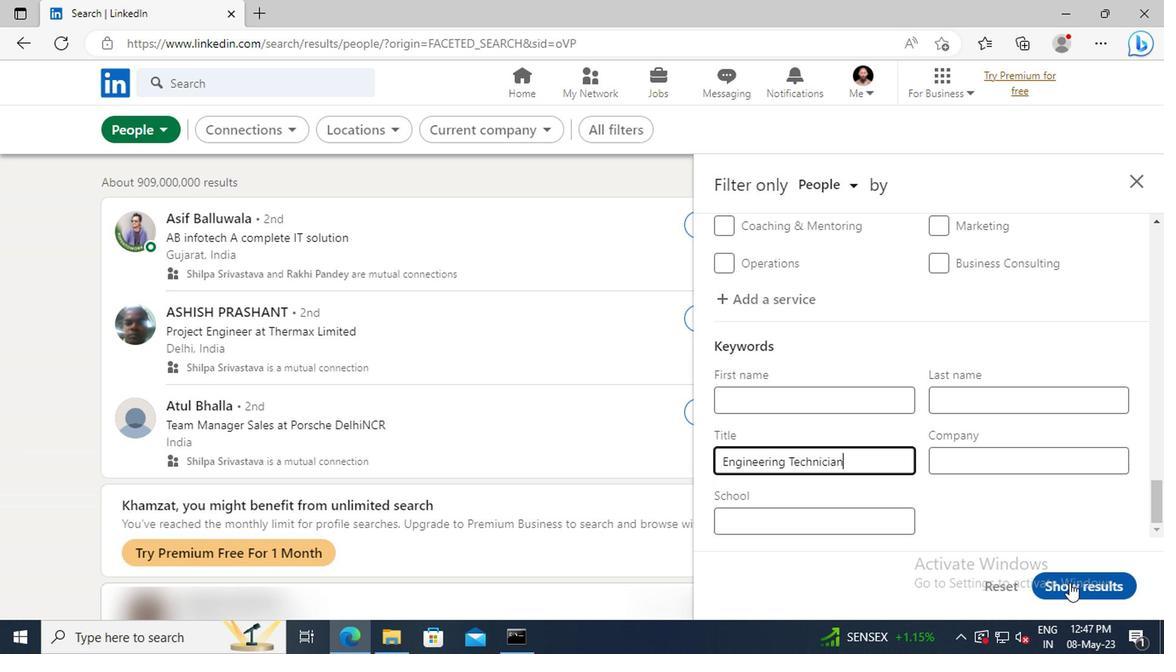 
